 Task: Find connections with filter location Hāpur with filter topic #entrepreneurshipwith filter profile language Spanish with filter current company Cyber Security News with filter school Vidya Prasarak Mandals K G Joshi College of Arts & N G Bedekar College of Commerce Chendani Bunder Road Thane 400 601 with filter industry Construction with filter service category Strategic Planning with filter keywords title Actuary
Action: Mouse moved to (574, 77)
Screenshot: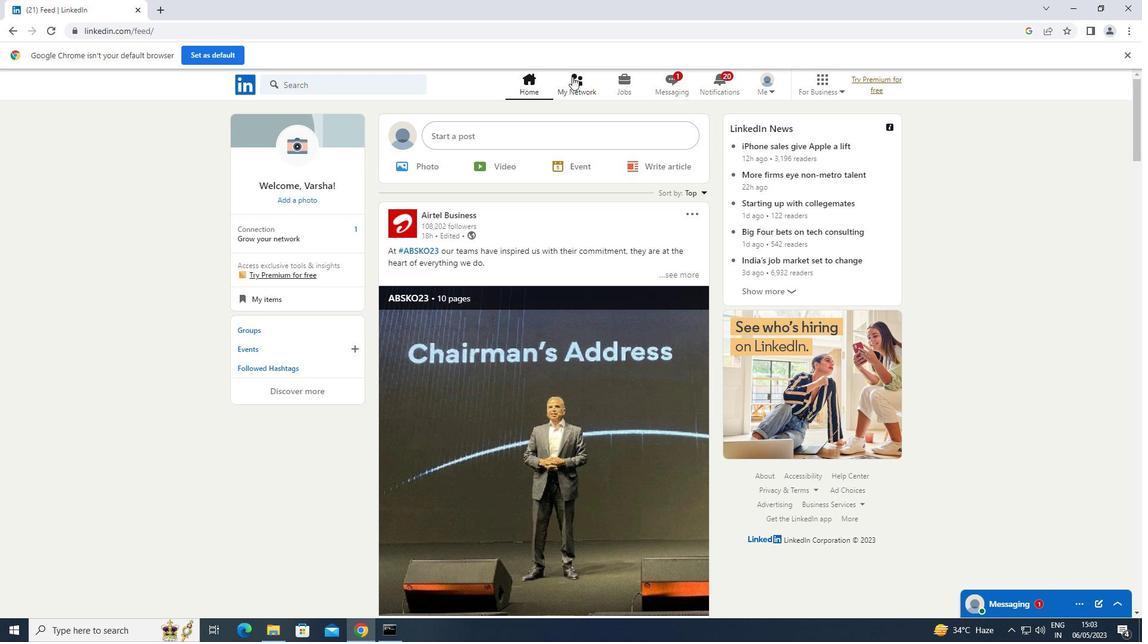 
Action: Mouse pressed left at (574, 77)
Screenshot: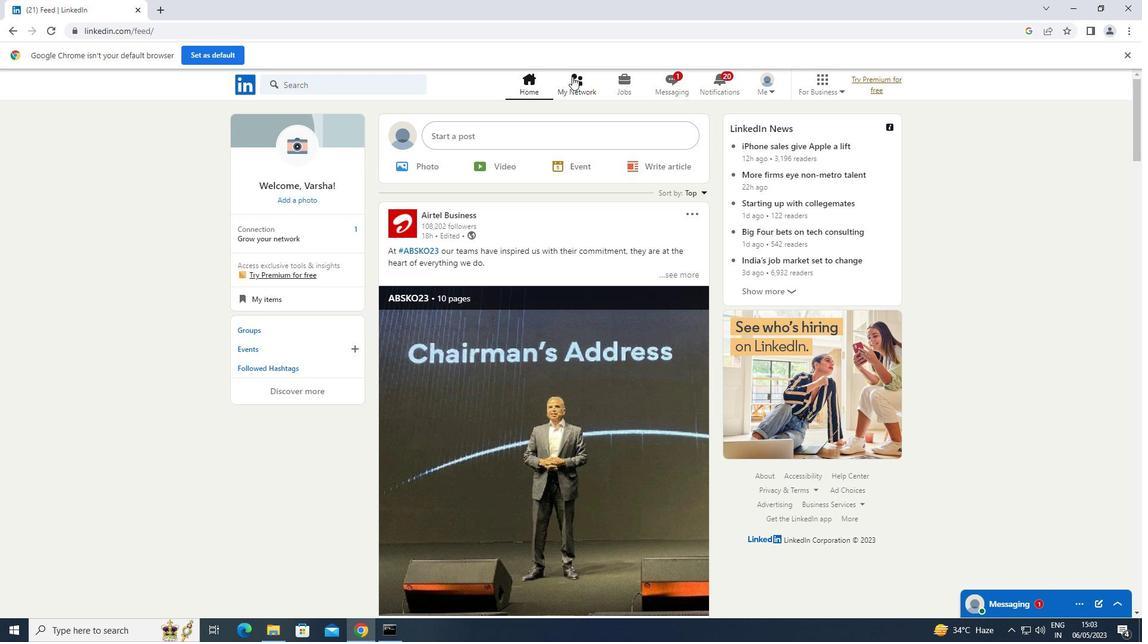 
Action: Mouse moved to (330, 151)
Screenshot: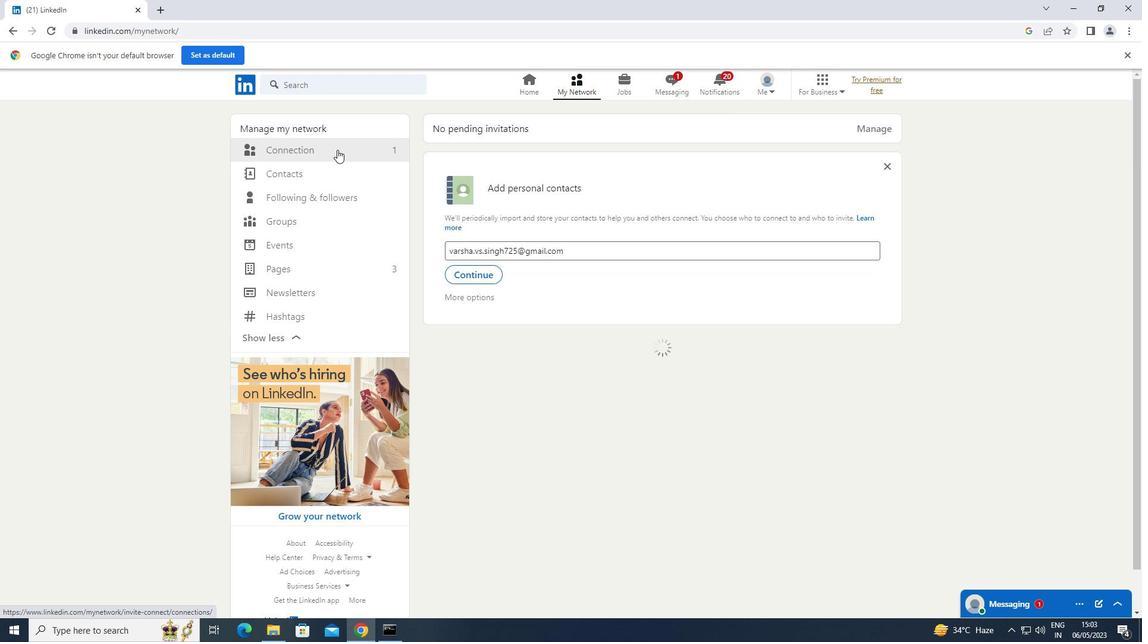 
Action: Mouse pressed left at (330, 151)
Screenshot: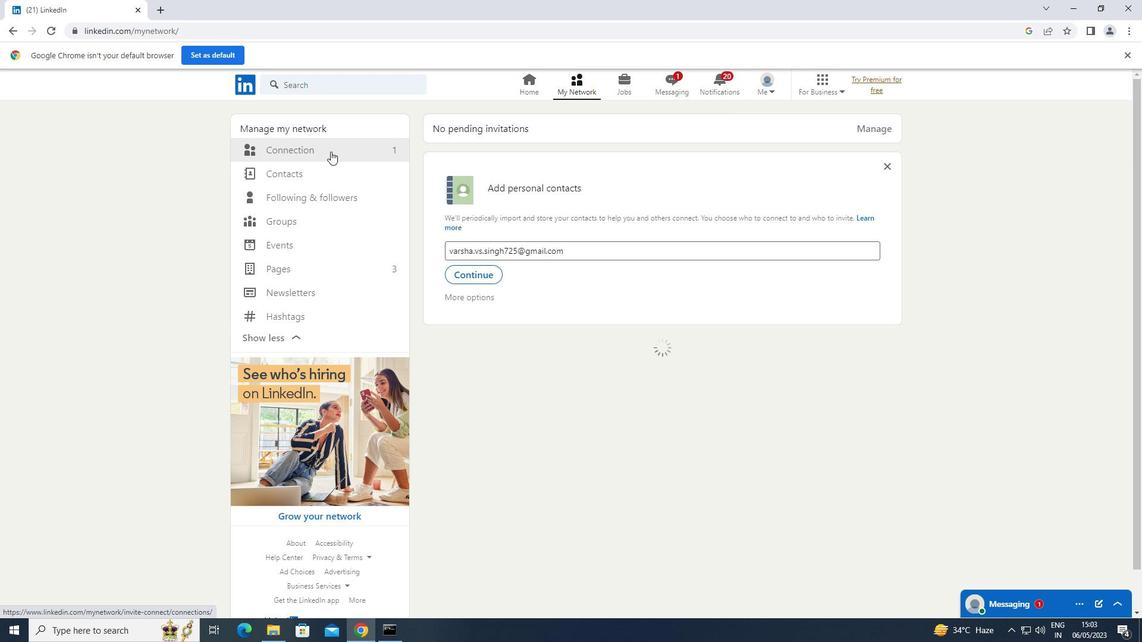 
Action: Mouse moved to (669, 145)
Screenshot: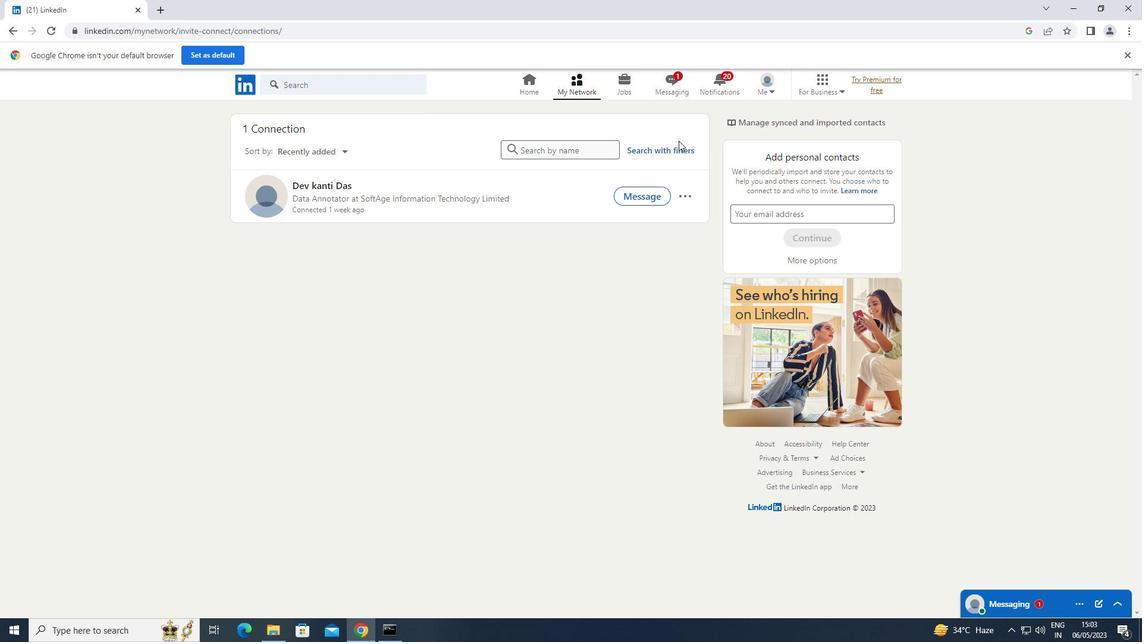 
Action: Mouse pressed left at (669, 145)
Screenshot: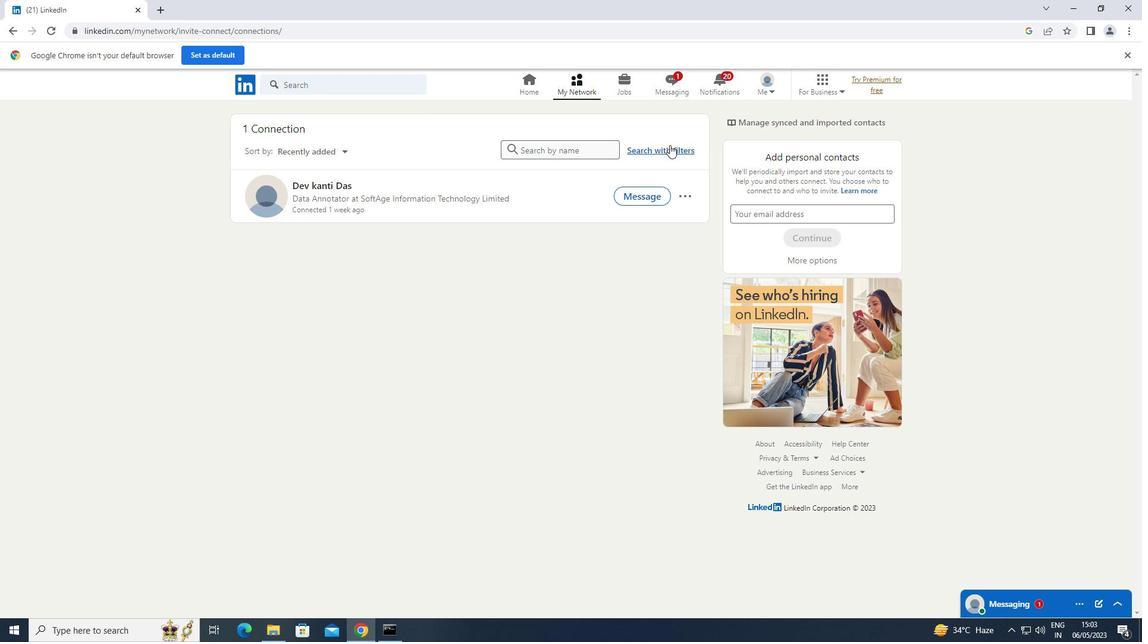 
Action: Mouse moved to (618, 113)
Screenshot: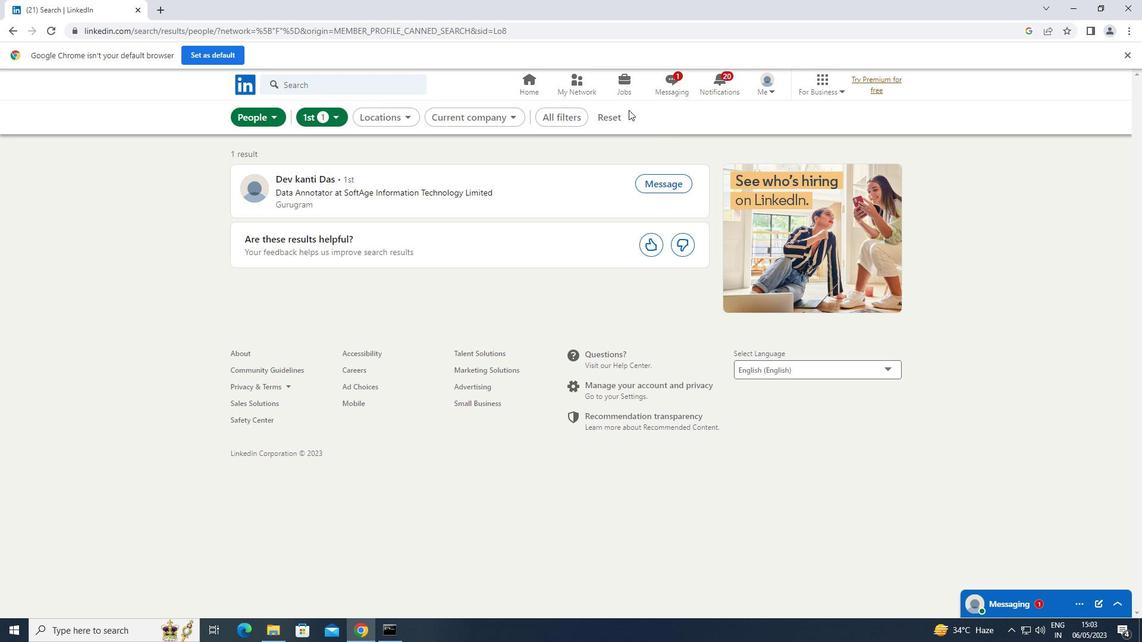 
Action: Mouse pressed left at (618, 113)
Screenshot: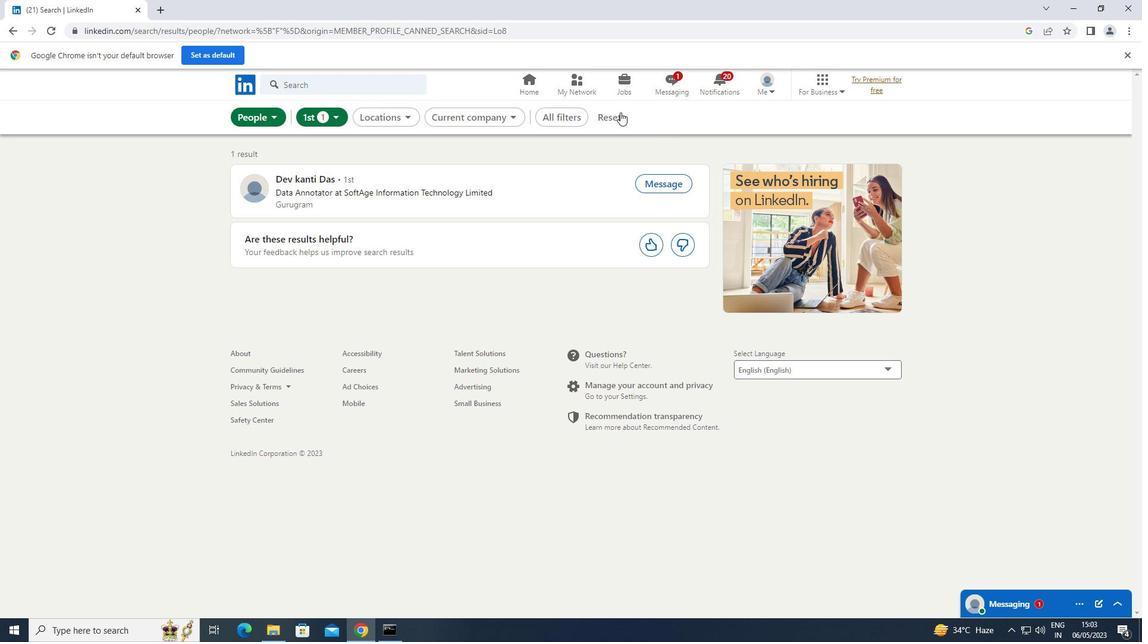 
Action: Mouse moved to (596, 112)
Screenshot: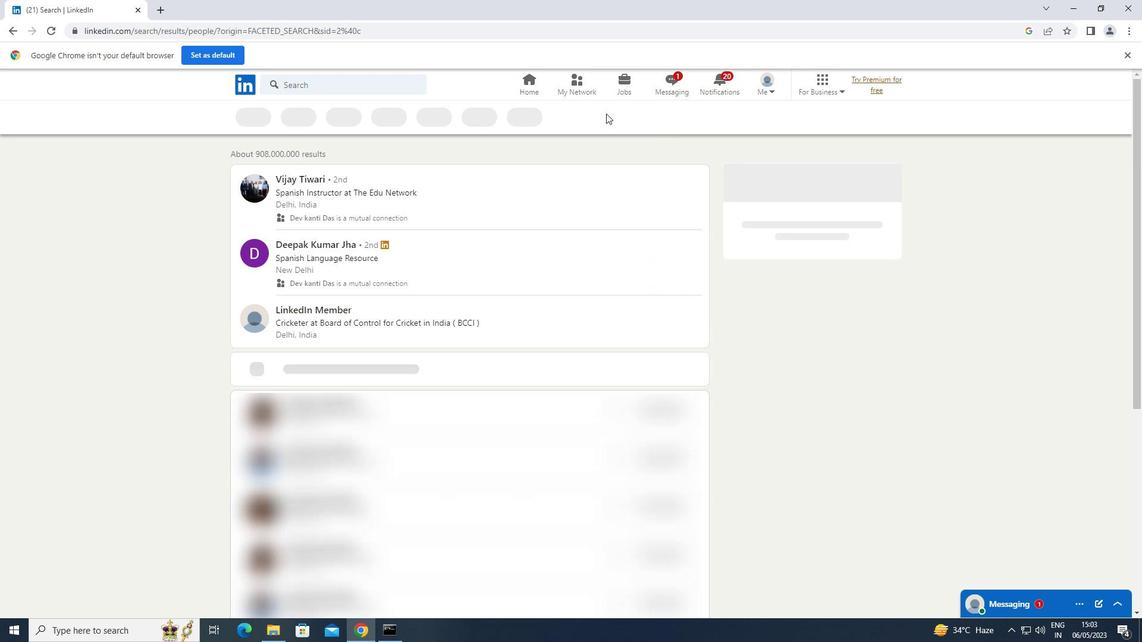 
Action: Mouse pressed left at (596, 112)
Screenshot: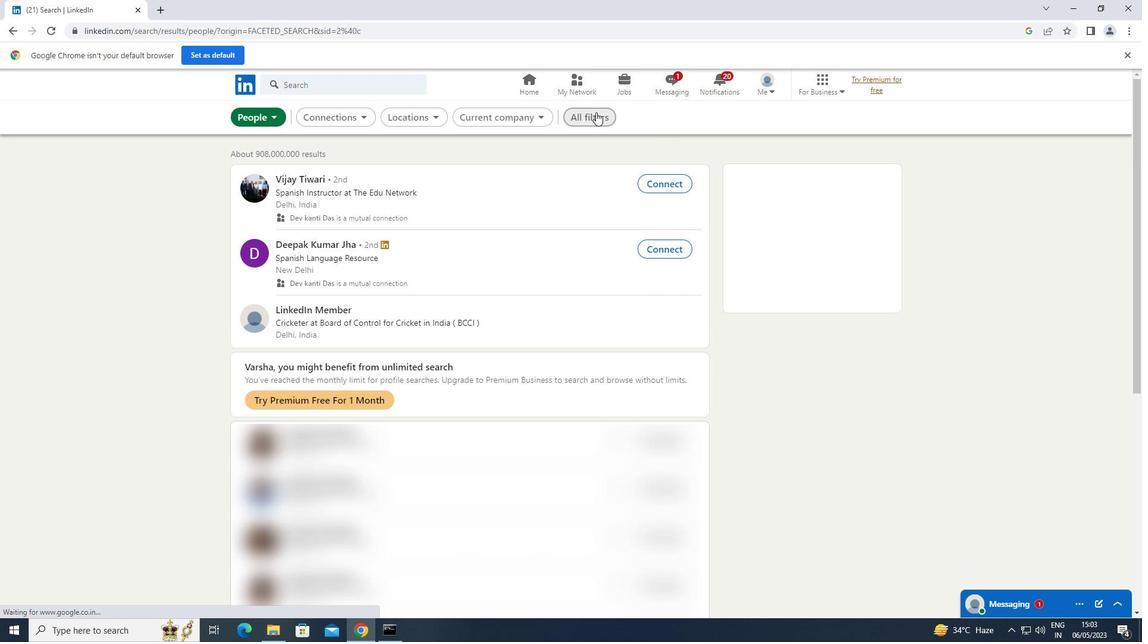 
Action: Mouse moved to (899, 244)
Screenshot: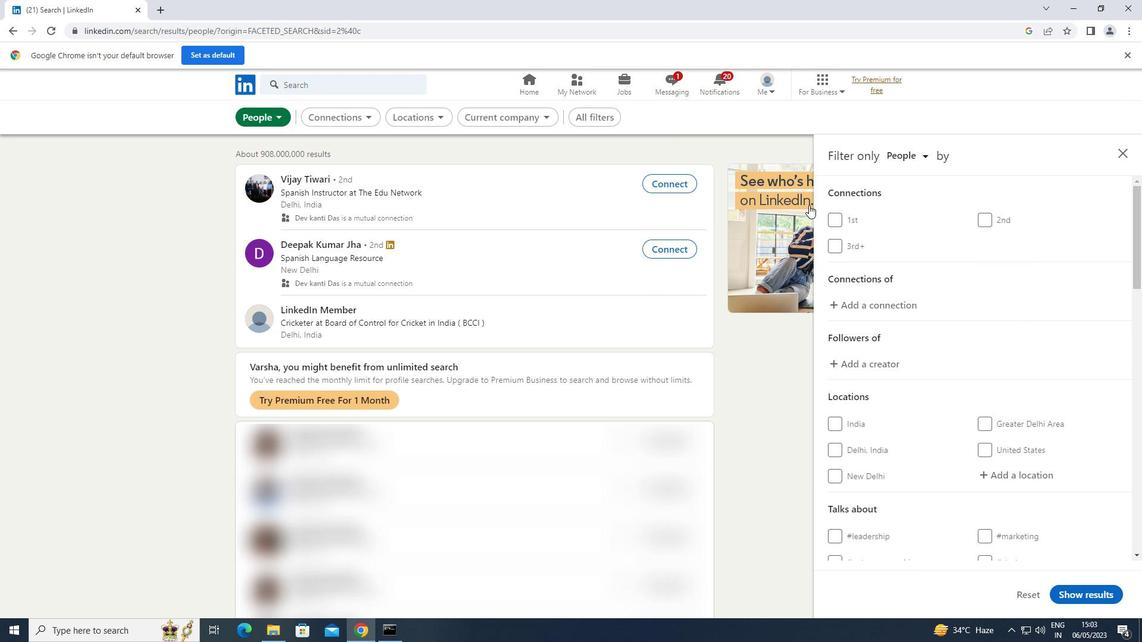 
Action: Mouse scrolled (899, 243) with delta (0, 0)
Screenshot: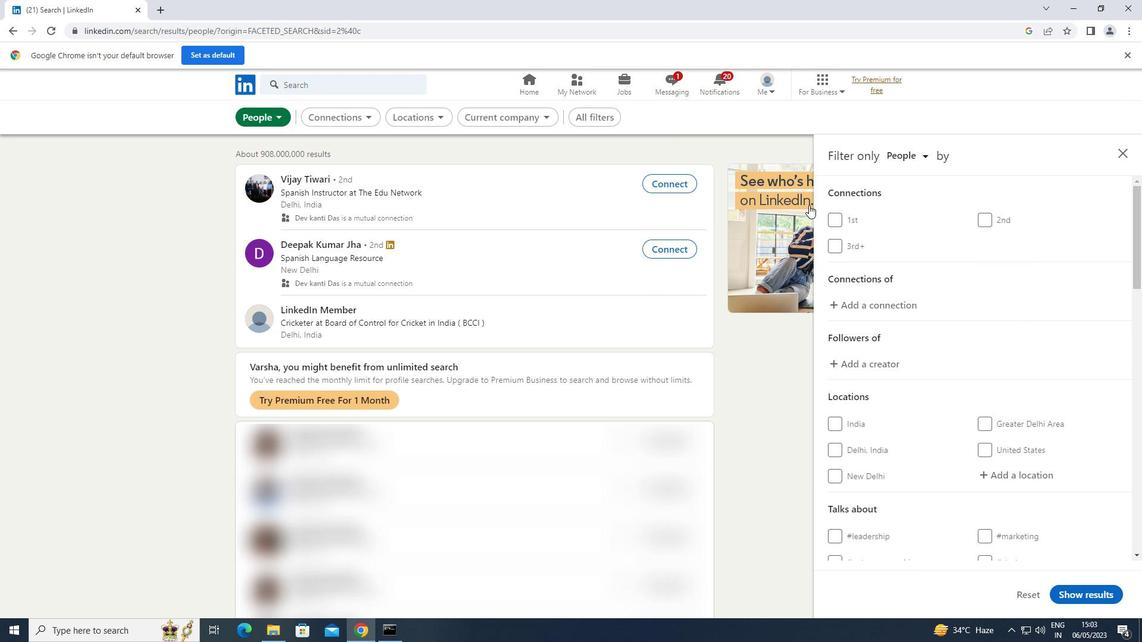 
Action: Mouse moved to (900, 245)
Screenshot: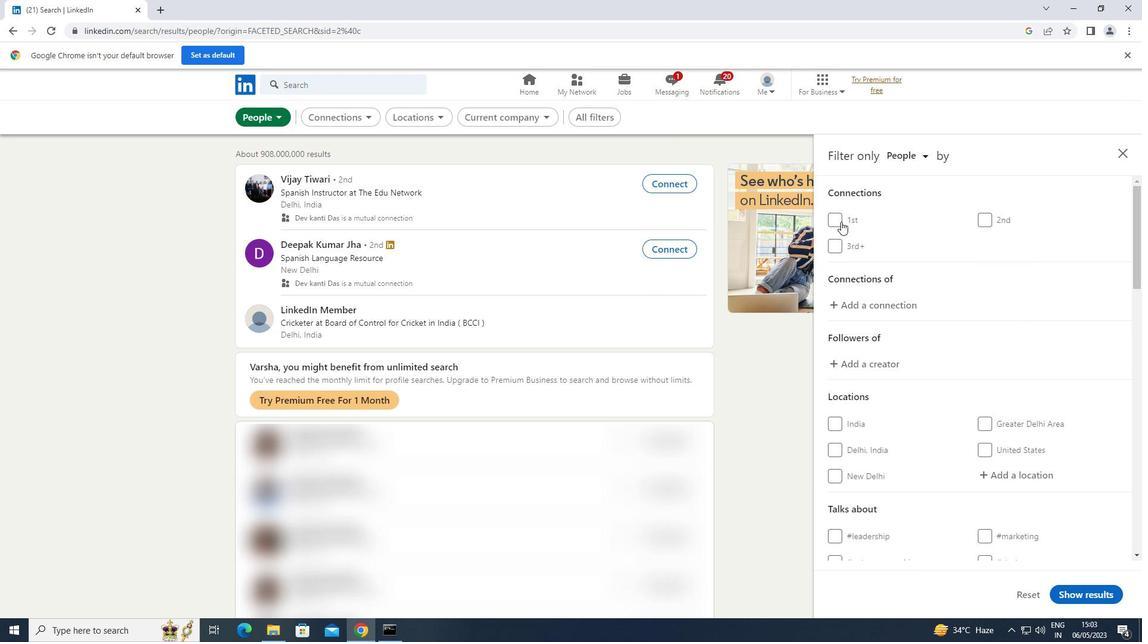 
Action: Mouse scrolled (900, 244) with delta (0, 0)
Screenshot: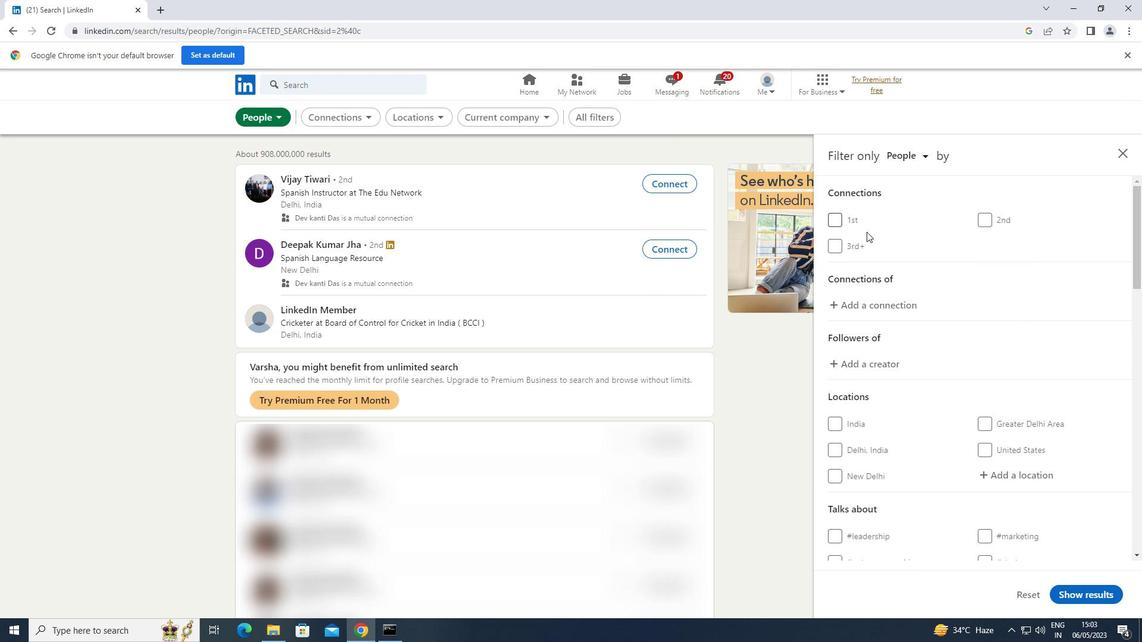 
Action: Mouse moved to (901, 245)
Screenshot: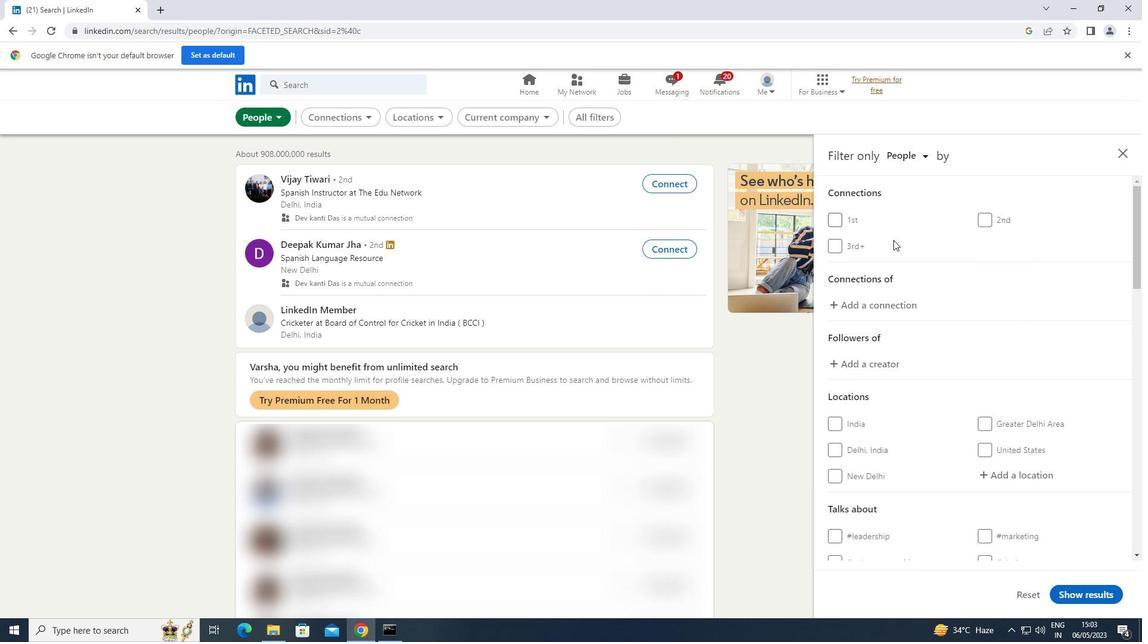 
Action: Mouse scrolled (901, 245) with delta (0, 0)
Screenshot: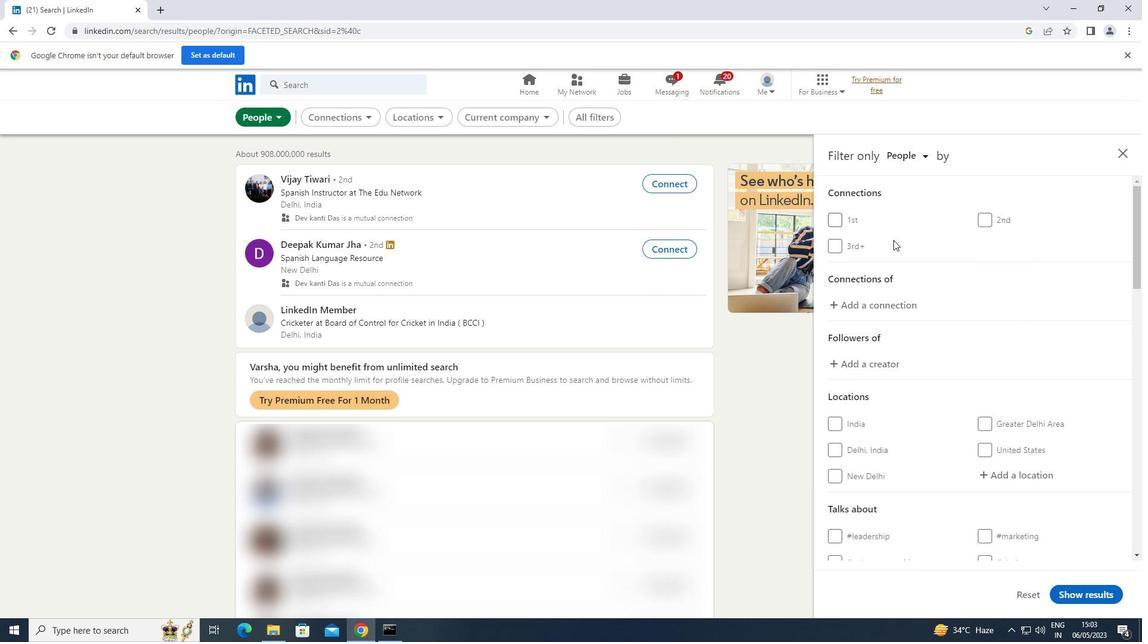 
Action: Mouse moved to (1029, 293)
Screenshot: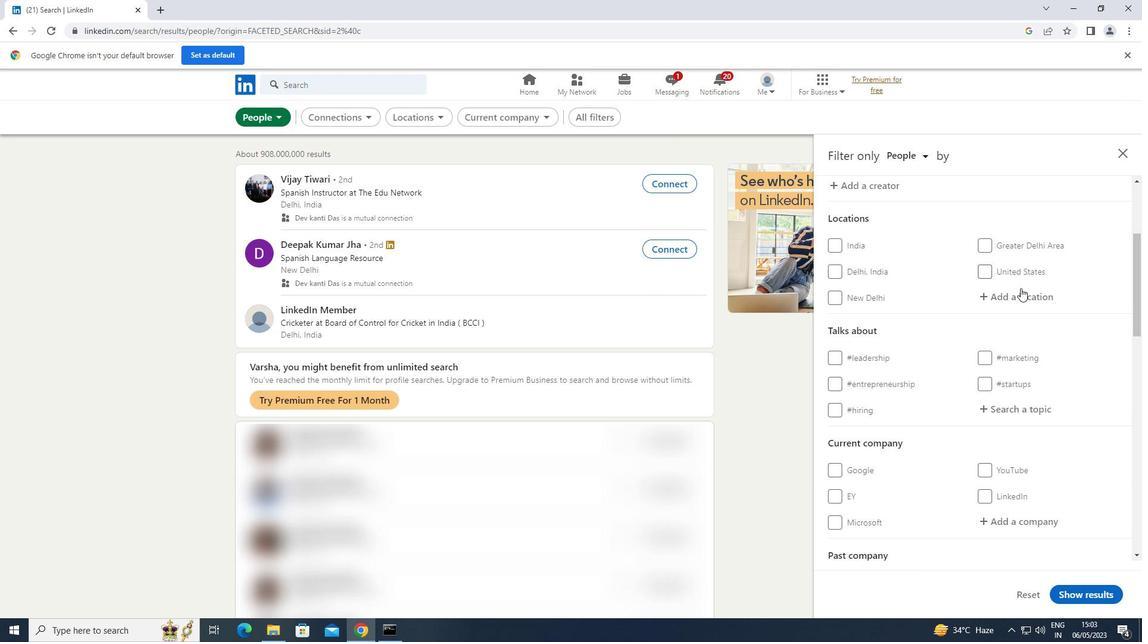 
Action: Mouse pressed left at (1029, 293)
Screenshot: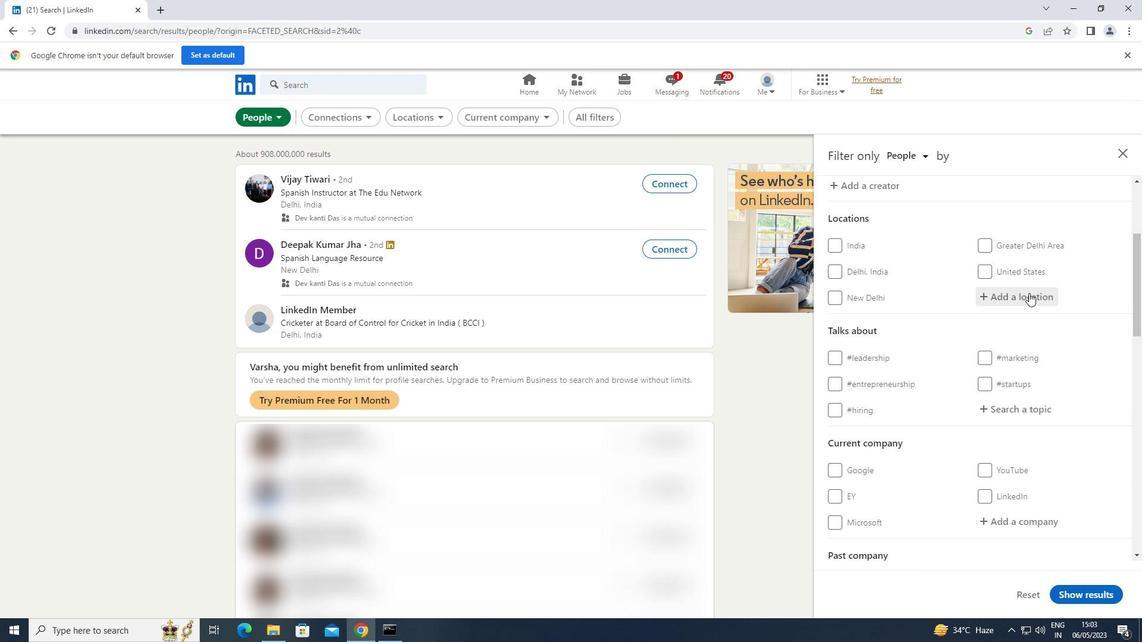 
Action: Mouse moved to (1029, 293)
Screenshot: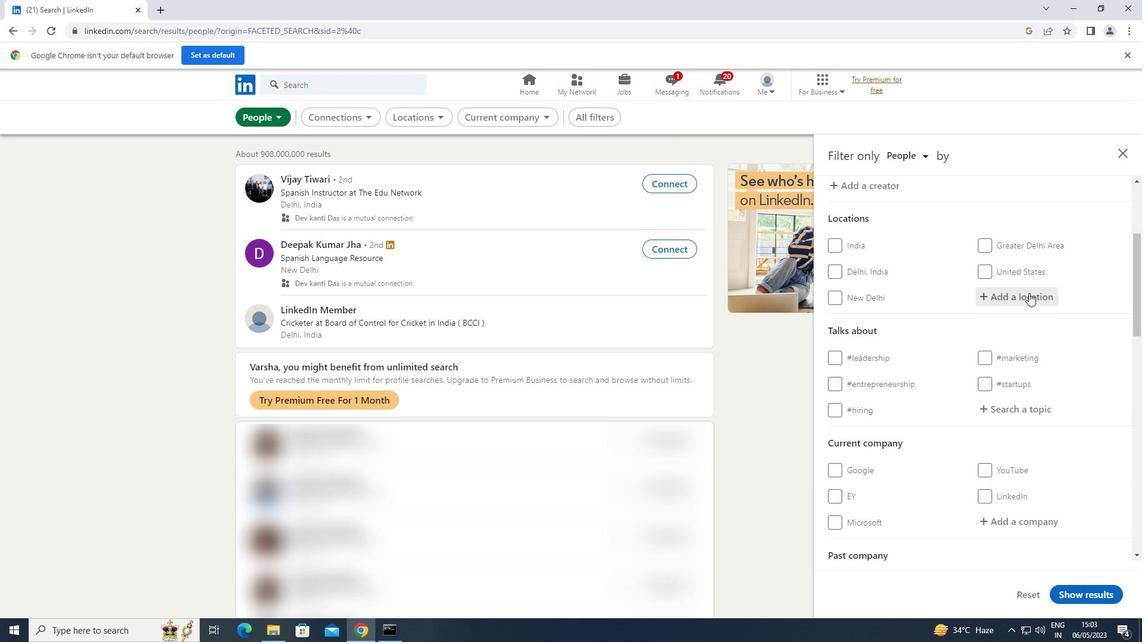 
Action: Key pressed <Key.shift>HAPUR
Screenshot: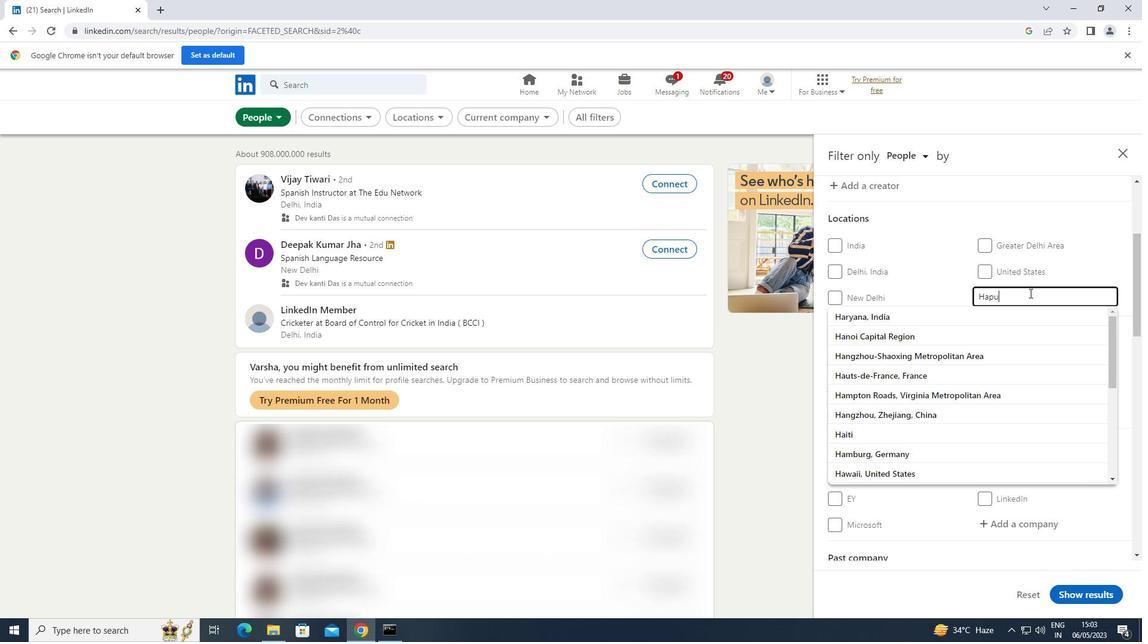 
Action: Mouse moved to (1026, 410)
Screenshot: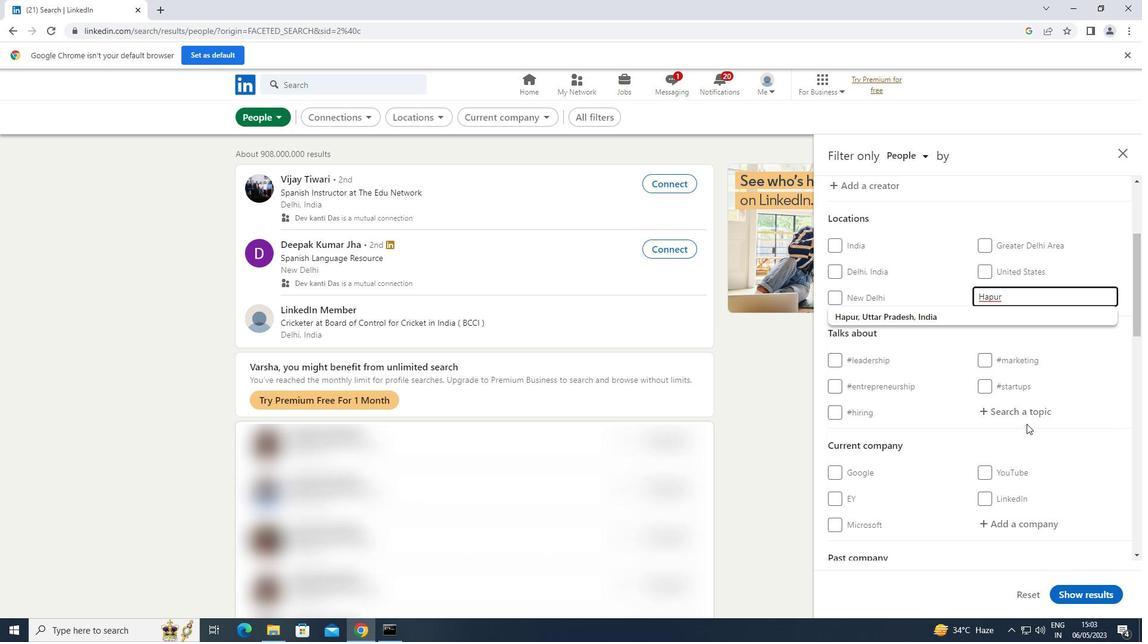 
Action: Mouse pressed left at (1026, 410)
Screenshot: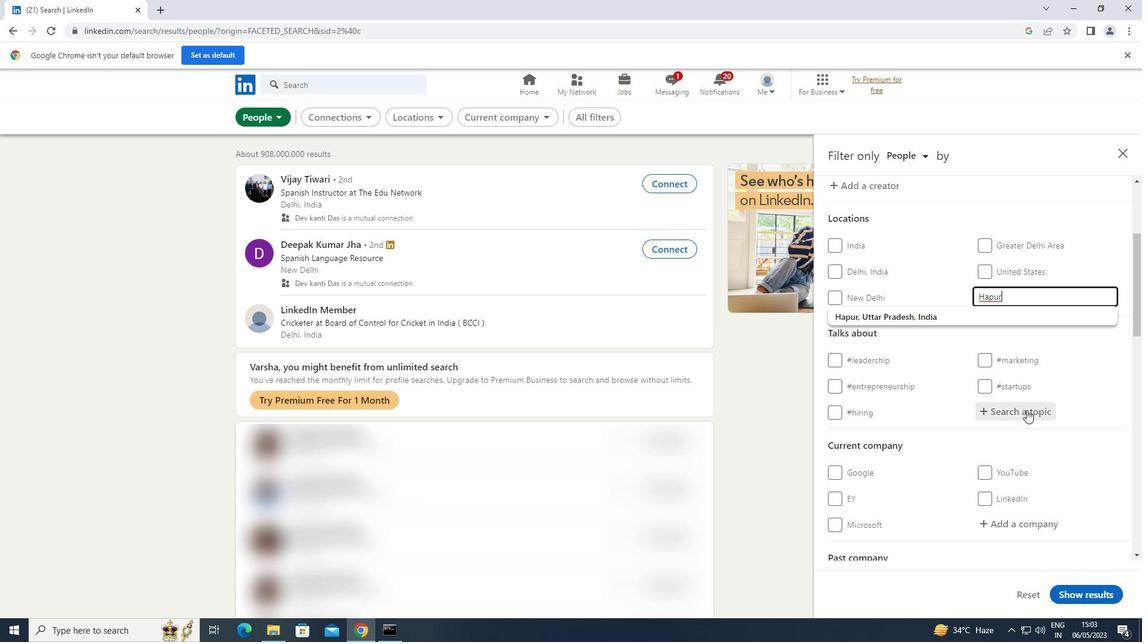 
Action: Key pressed ENTREPRENEURSH
Screenshot: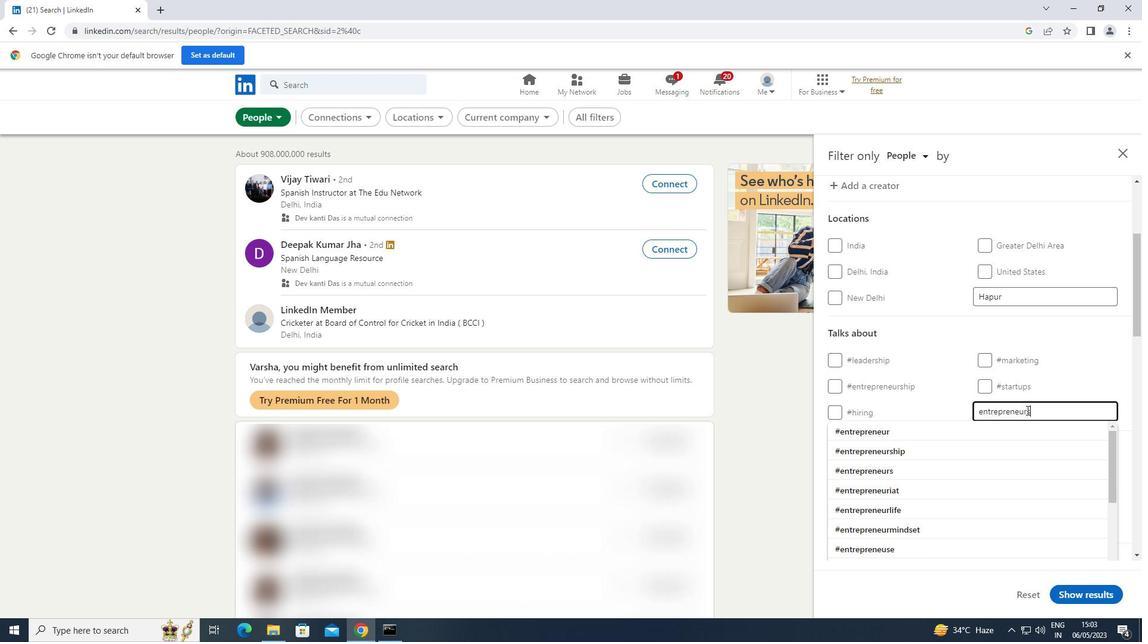 
Action: Mouse moved to (924, 427)
Screenshot: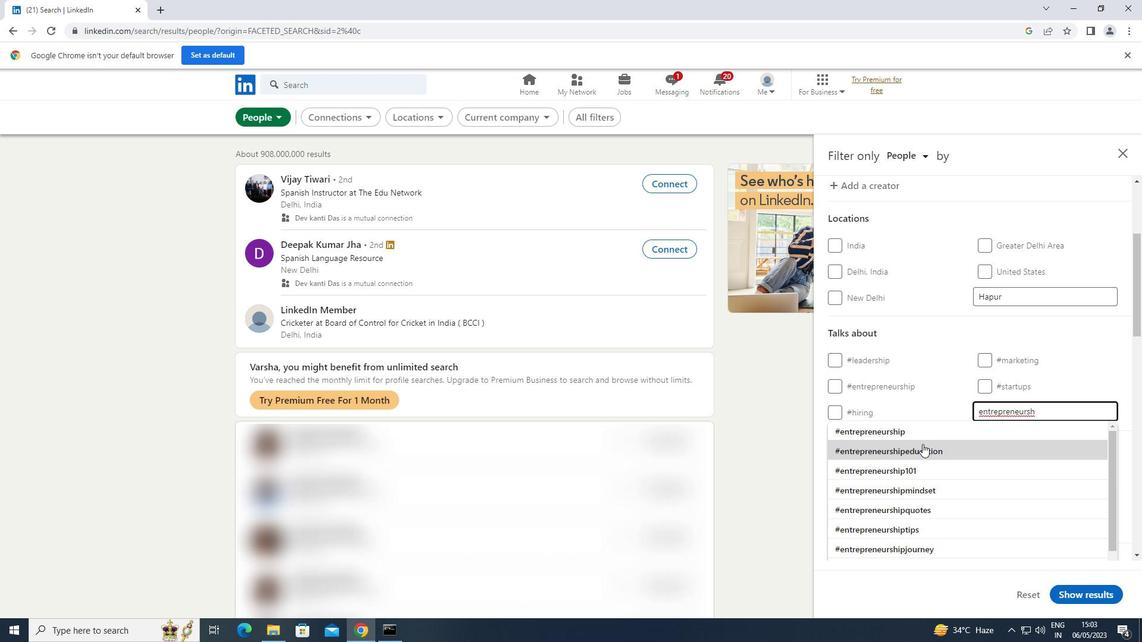 
Action: Mouse pressed left at (924, 427)
Screenshot: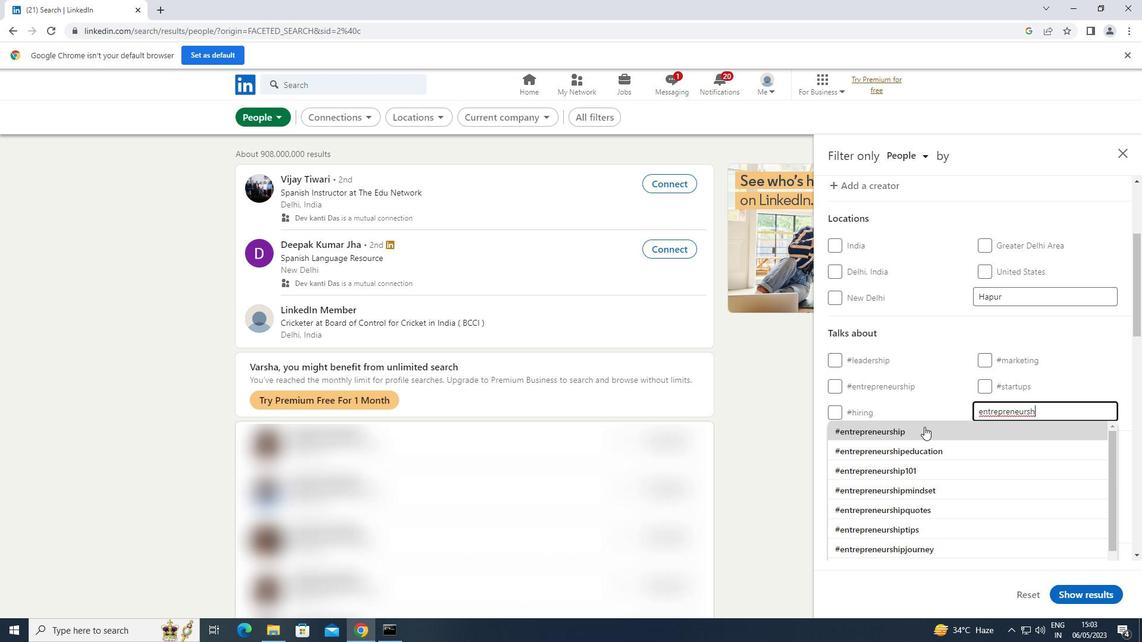 
Action: Mouse moved to (924, 426)
Screenshot: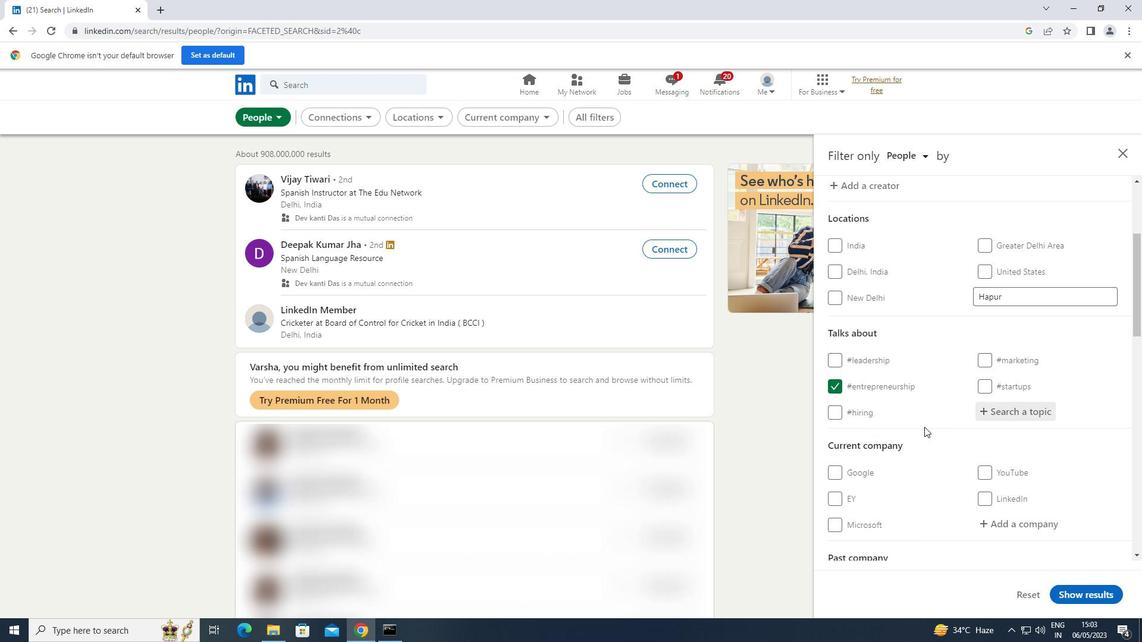 
Action: Mouse scrolled (924, 425) with delta (0, 0)
Screenshot: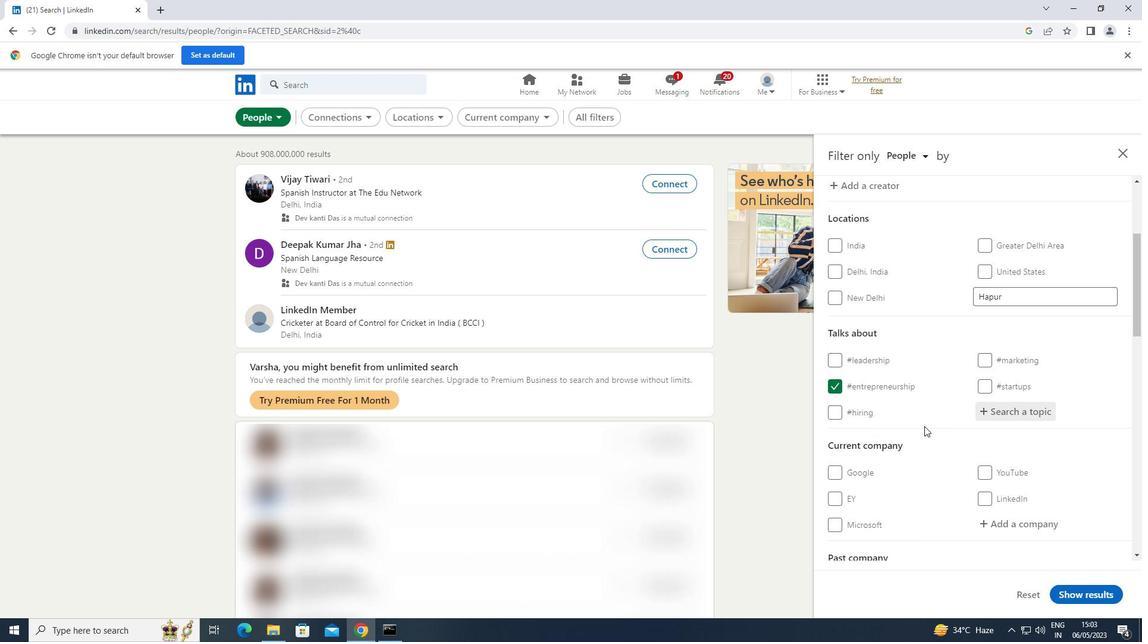 
Action: Mouse scrolled (924, 425) with delta (0, 0)
Screenshot: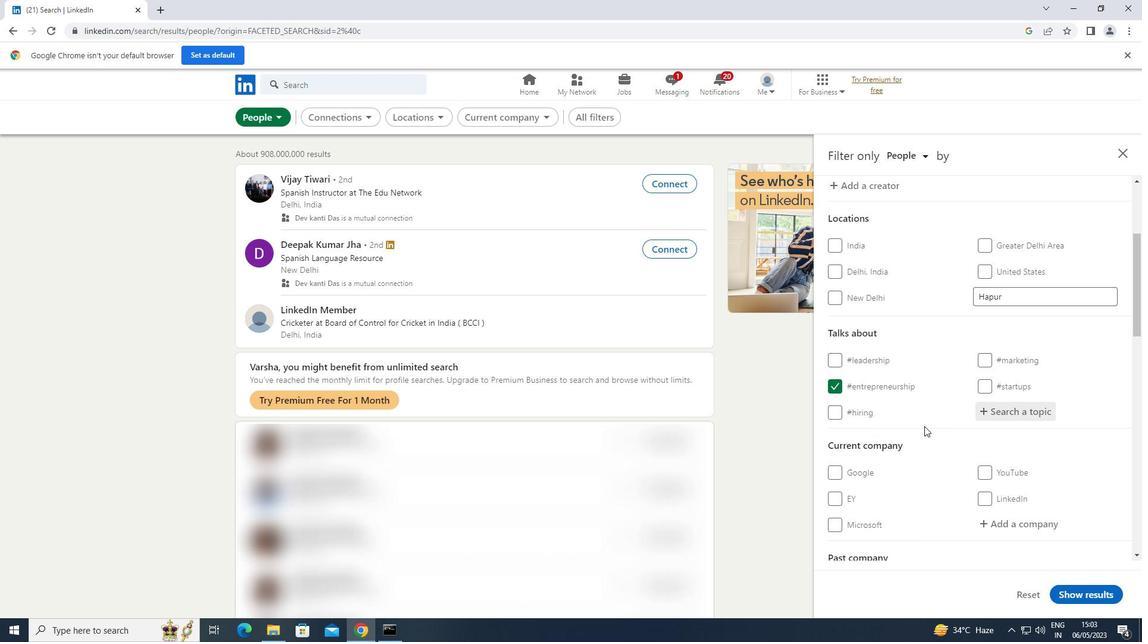 
Action: Mouse scrolled (924, 425) with delta (0, 0)
Screenshot: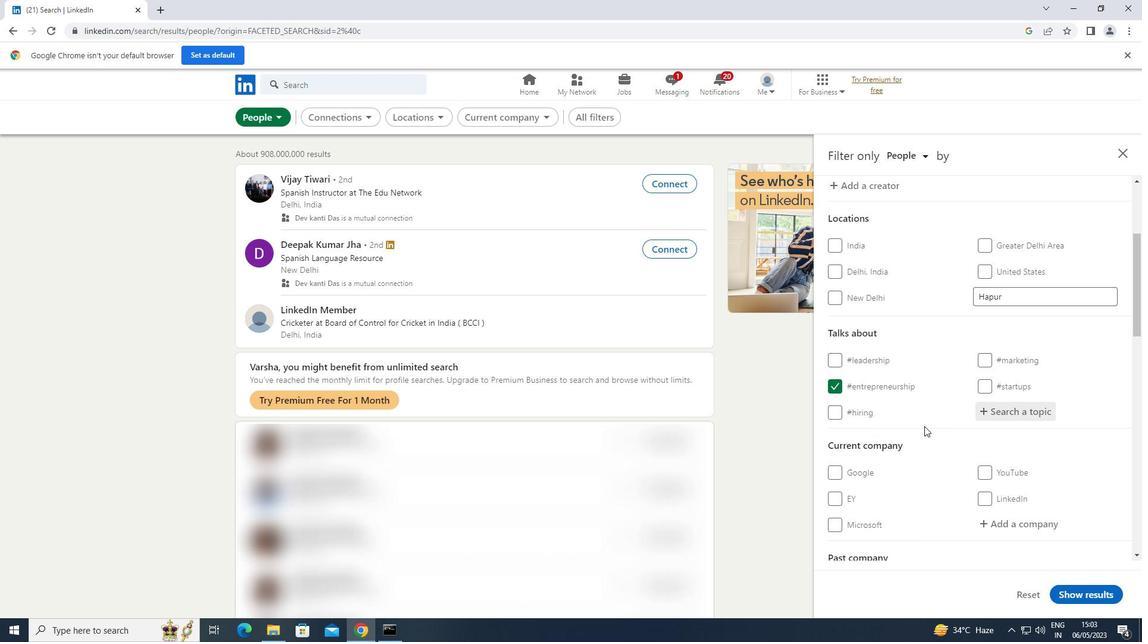
Action: Mouse scrolled (924, 425) with delta (0, 0)
Screenshot: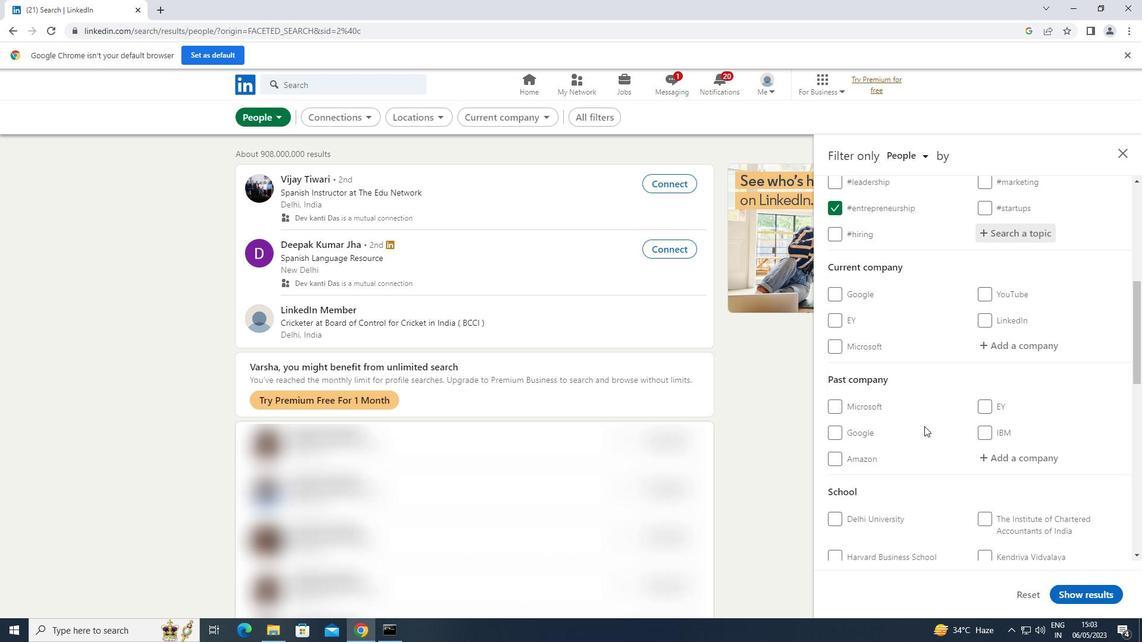 
Action: Mouse scrolled (924, 425) with delta (0, 0)
Screenshot: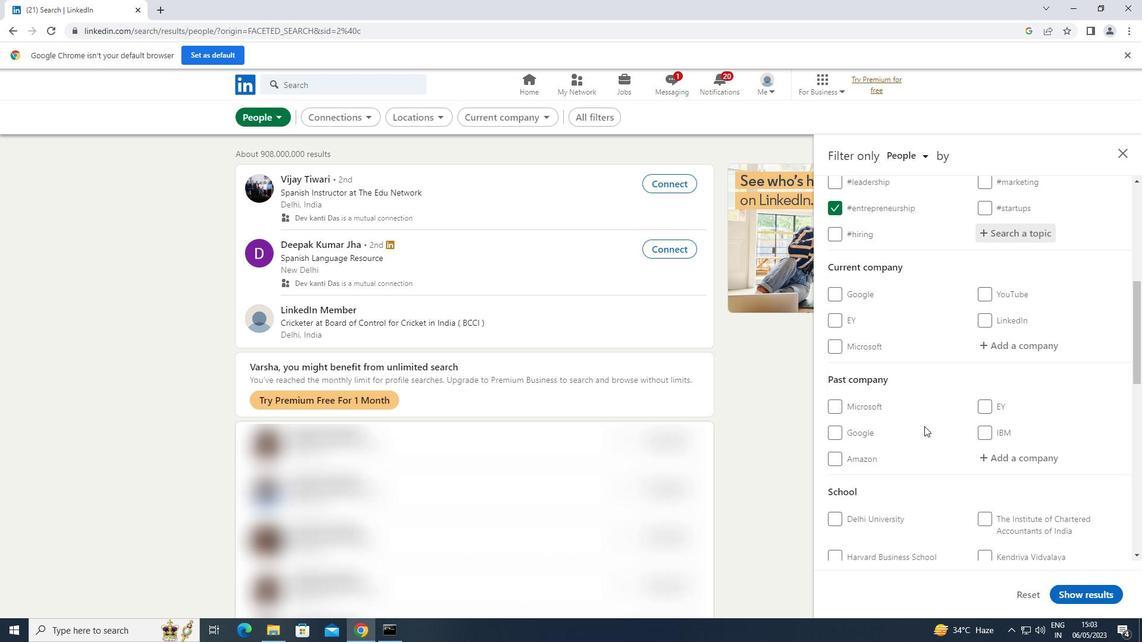 
Action: Mouse scrolled (924, 425) with delta (0, 0)
Screenshot: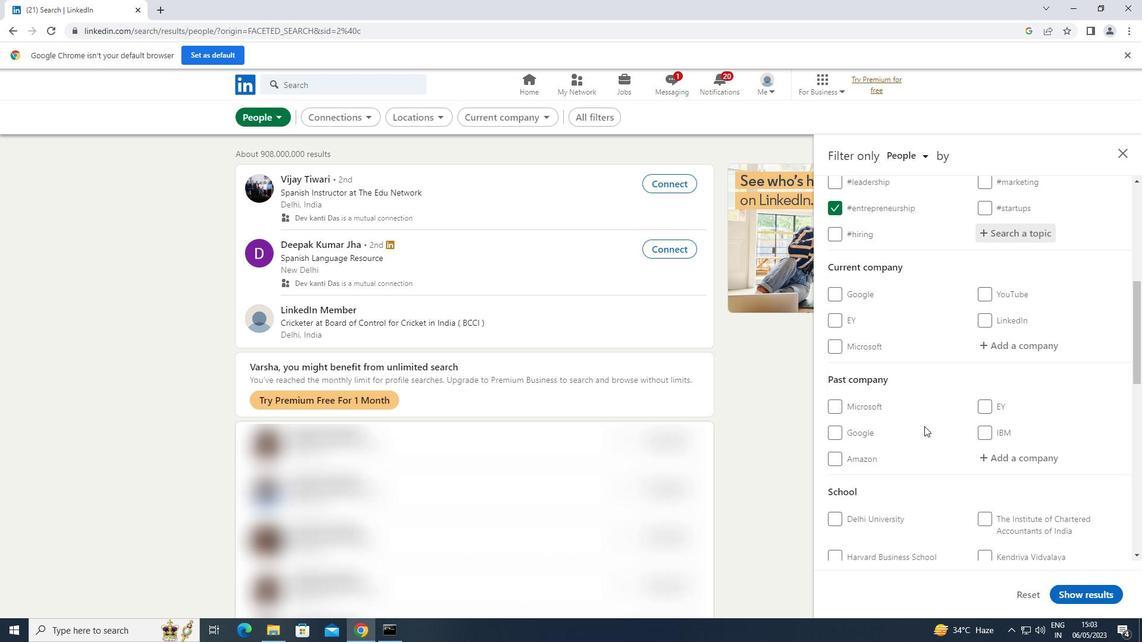 
Action: Mouse scrolled (924, 425) with delta (0, 0)
Screenshot: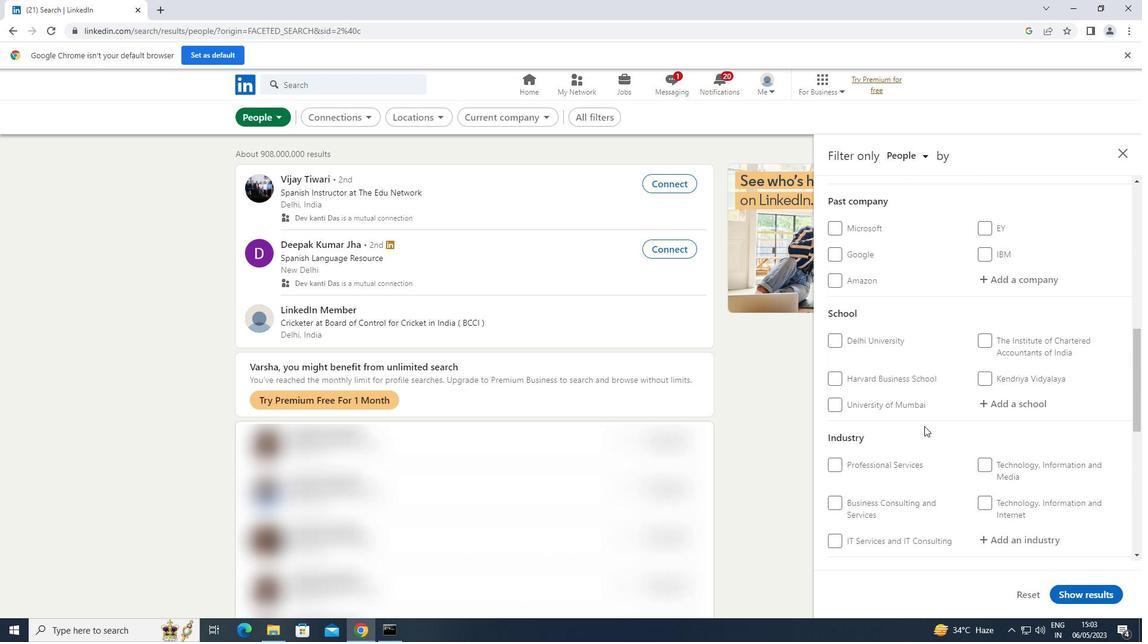 
Action: Mouse scrolled (924, 425) with delta (0, 0)
Screenshot: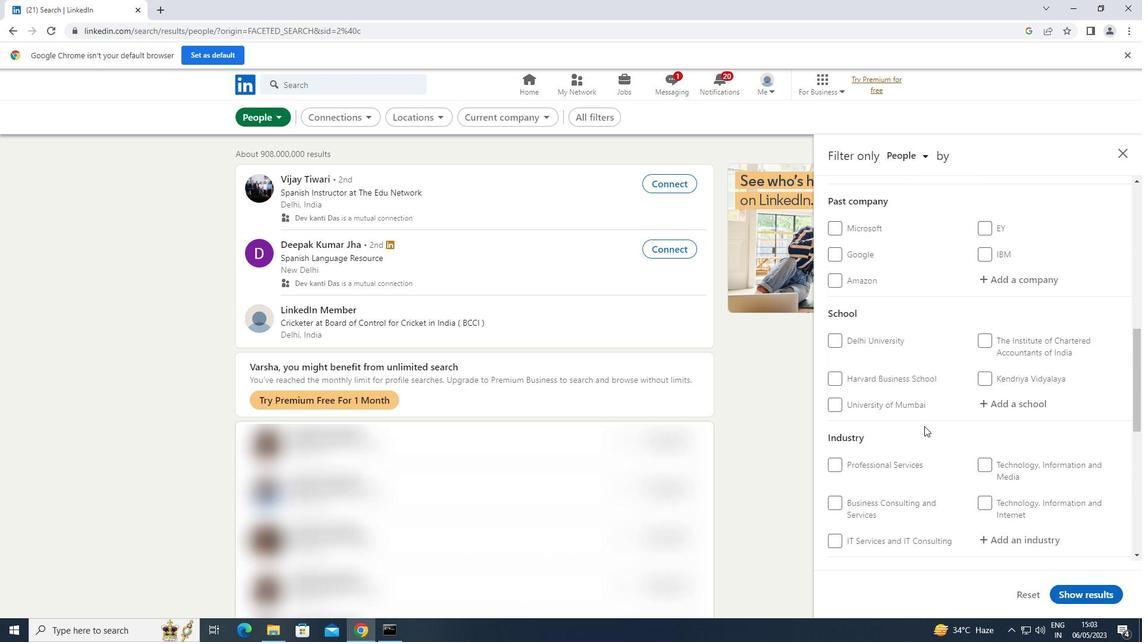
Action: Mouse scrolled (924, 425) with delta (0, 0)
Screenshot: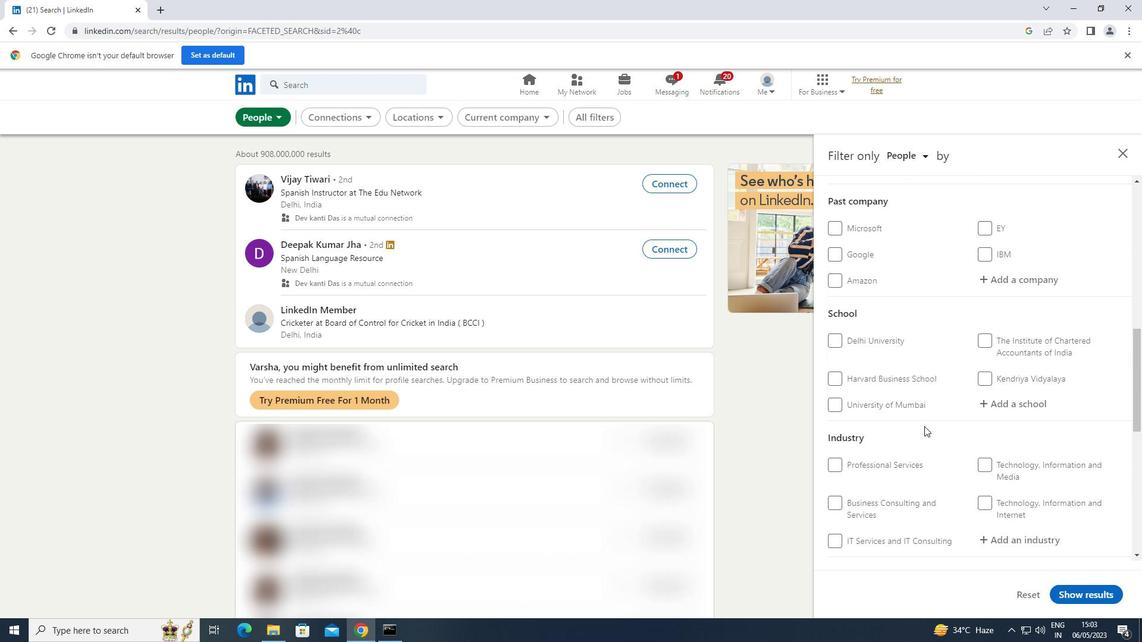 
Action: Mouse scrolled (924, 425) with delta (0, 0)
Screenshot: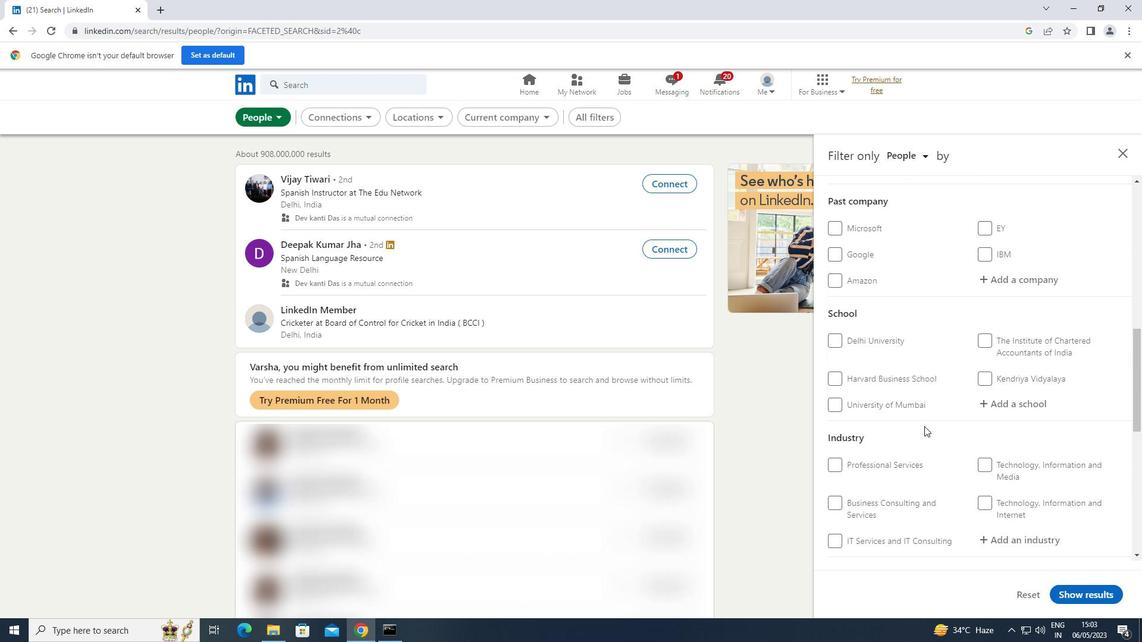 
Action: Mouse scrolled (924, 425) with delta (0, 0)
Screenshot: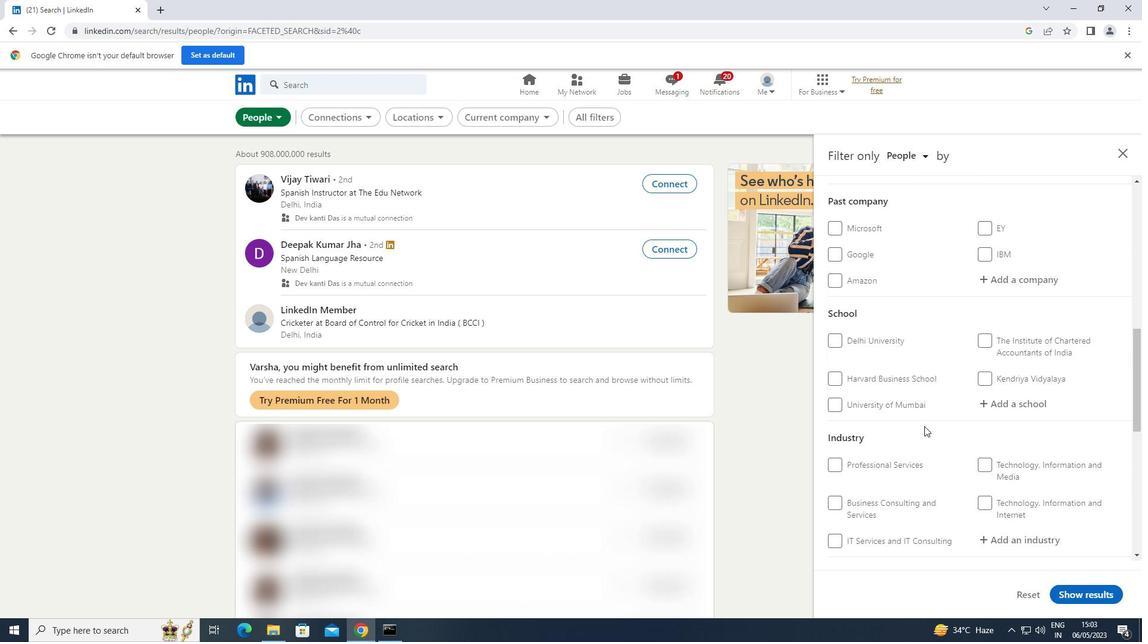
Action: Mouse moved to (922, 427)
Screenshot: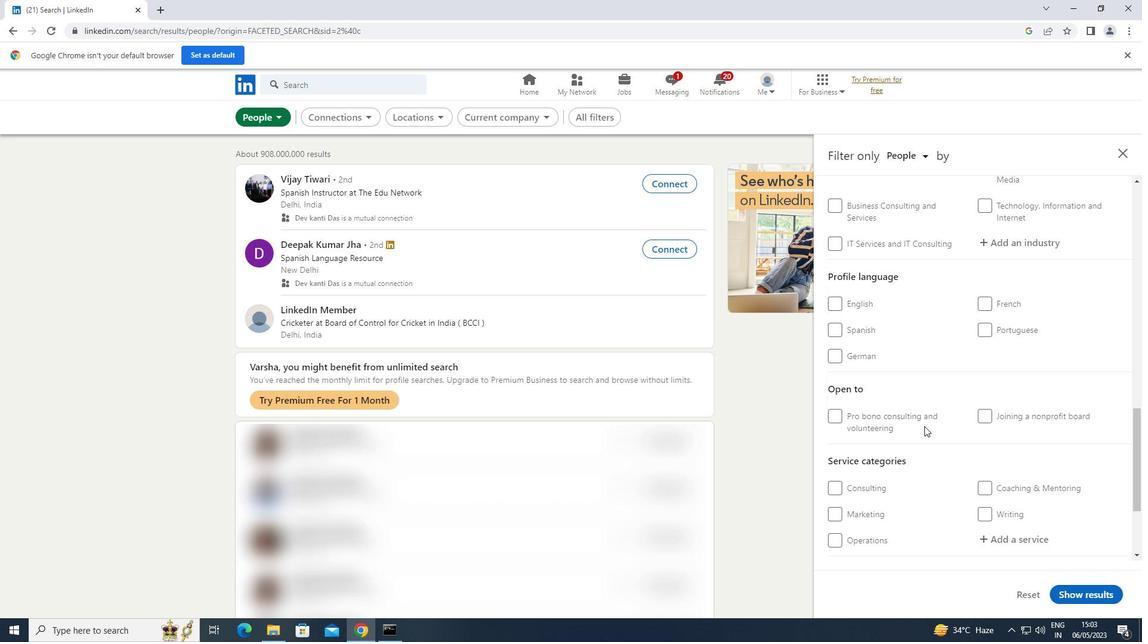 
Action: Mouse scrolled (922, 426) with delta (0, 0)
Screenshot: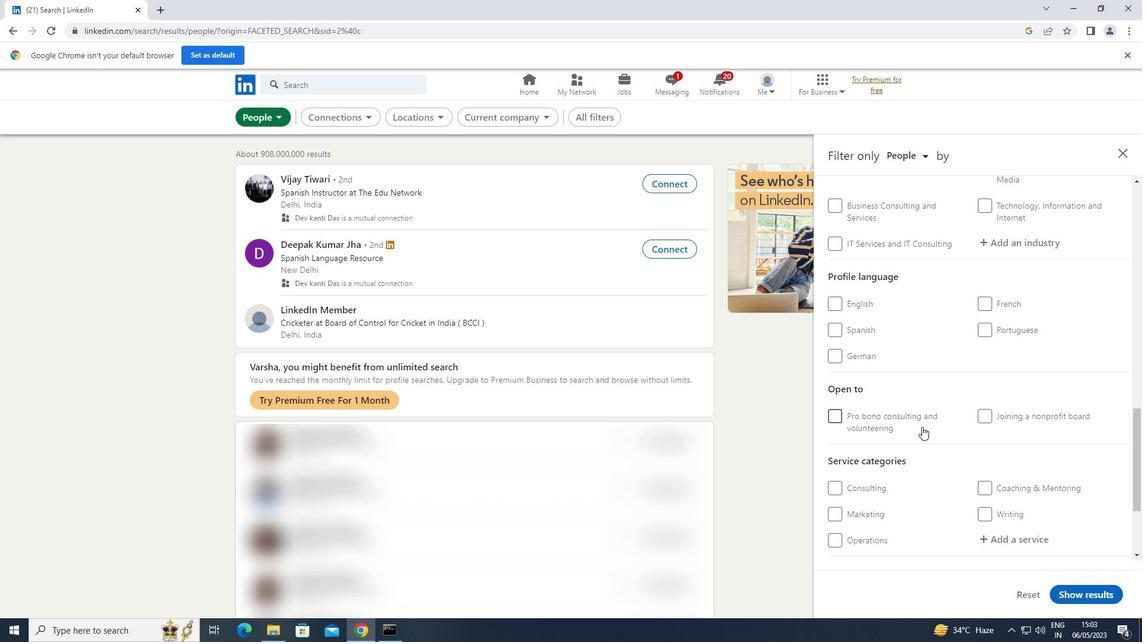
Action: Mouse scrolled (922, 426) with delta (0, 0)
Screenshot: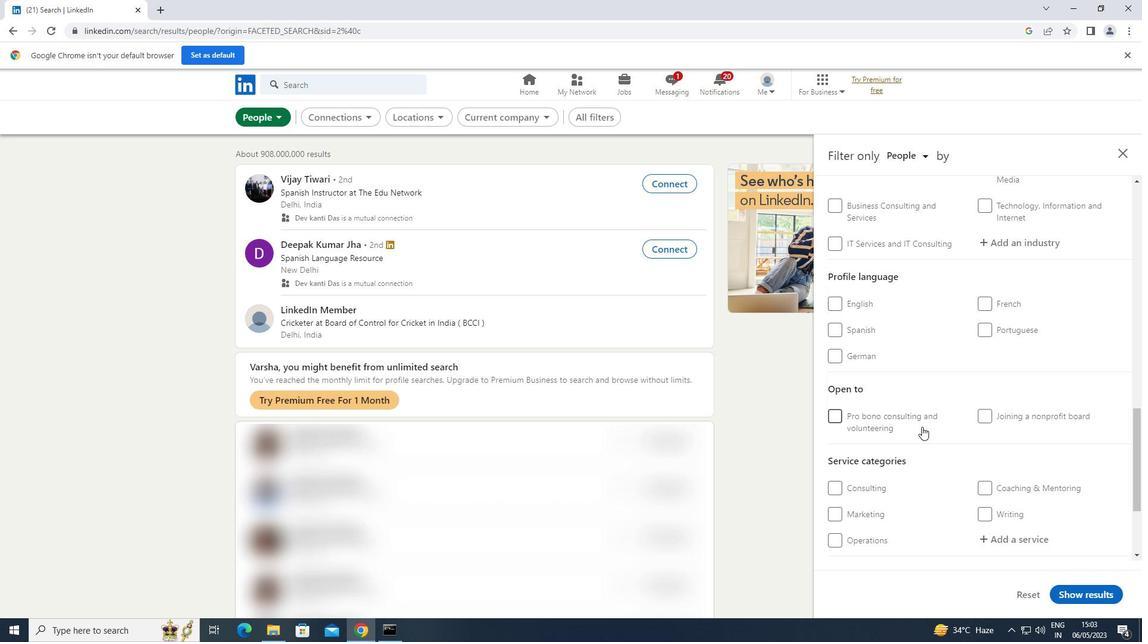 
Action: Mouse moved to (923, 423)
Screenshot: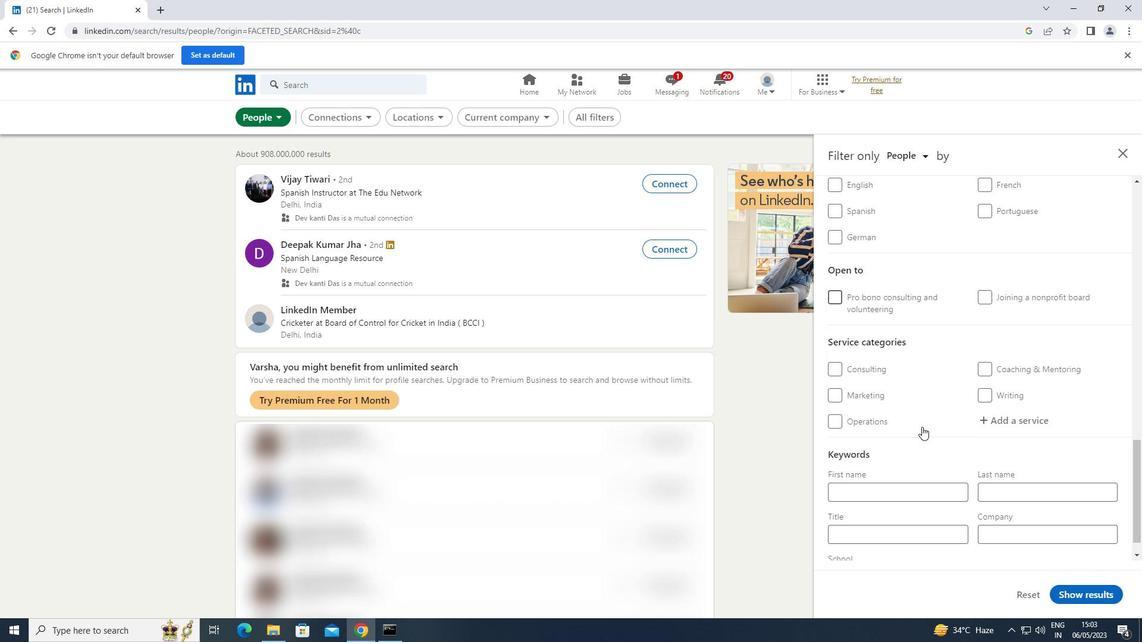 
Action: Mouse scrolled (923, 424) with delta (0, 0)
Screenshot: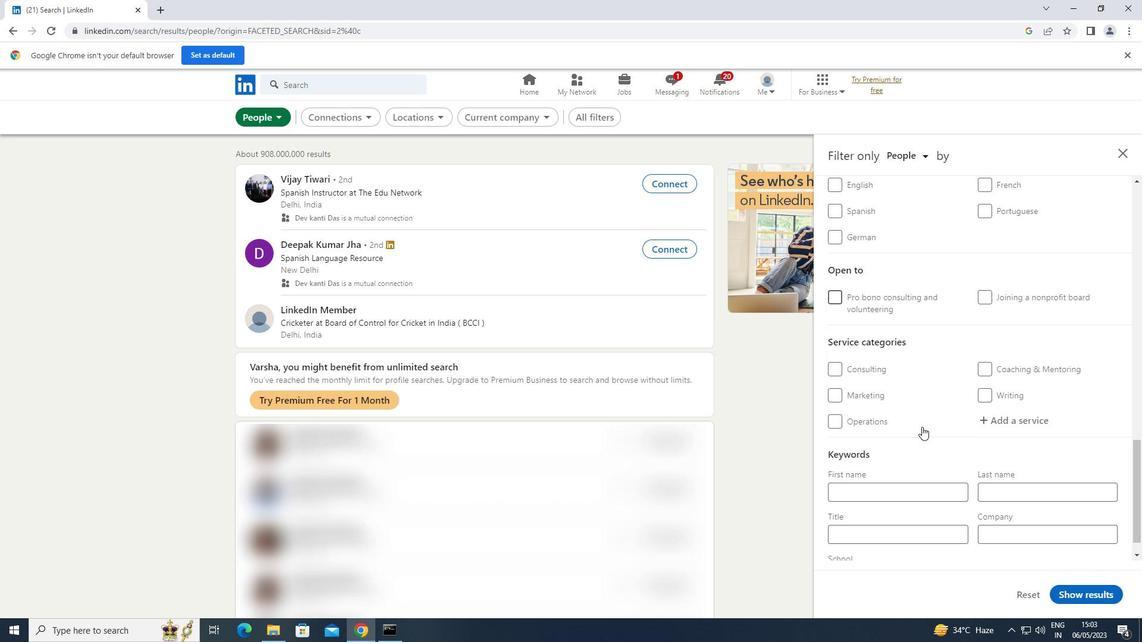 
Action: Mouse scrolled (923, 424) with delta (0, 0)
Screenshot: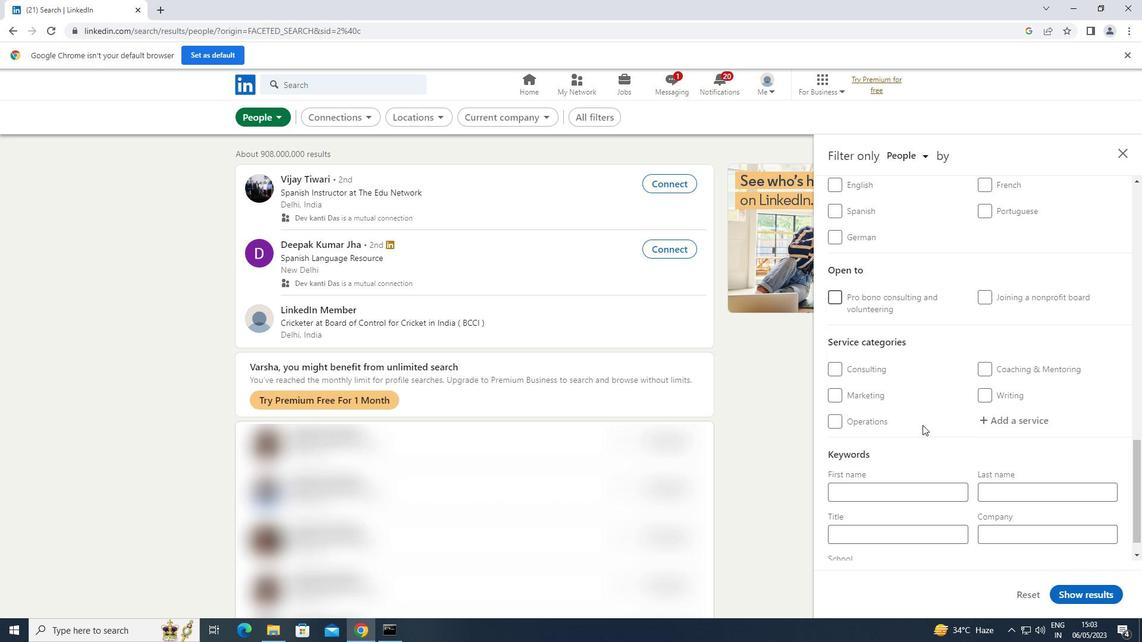 
Action: Mouse moved to (832, 328)
Screenshot: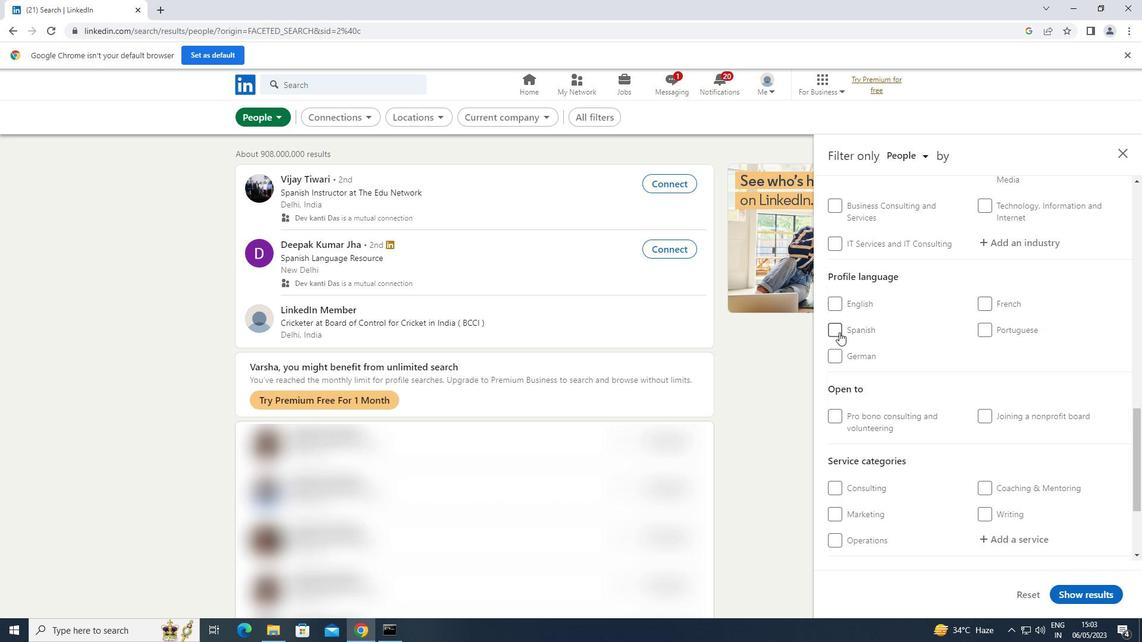 
Action: Mouse pressed left at (832, 328)
Screenshot: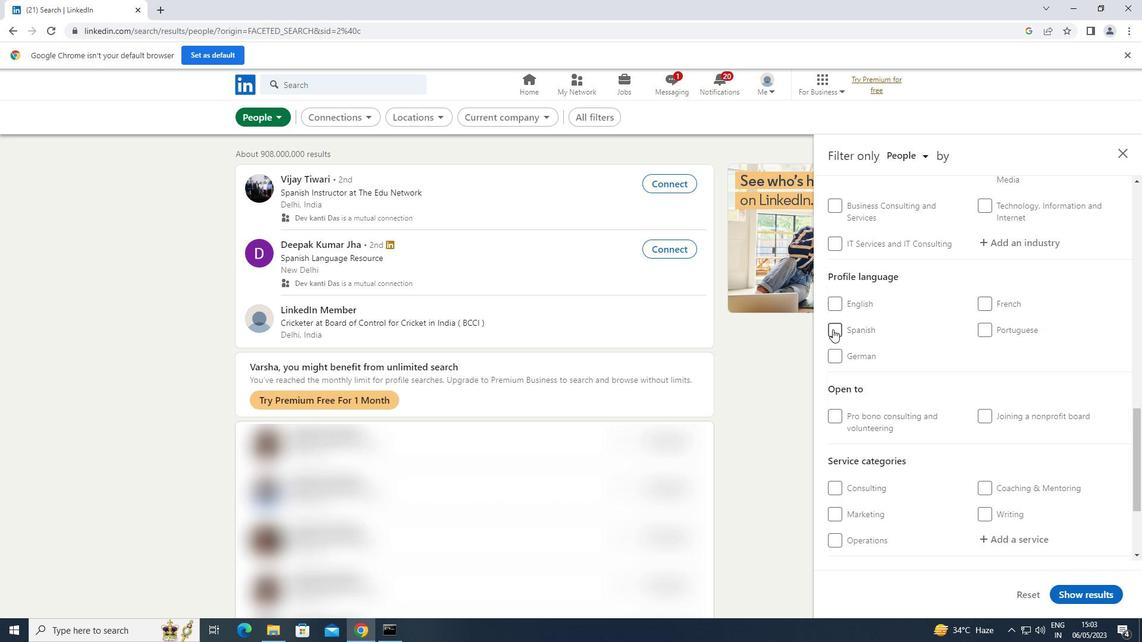 
Action: Mouse moved to (927, 361)
Screenshot: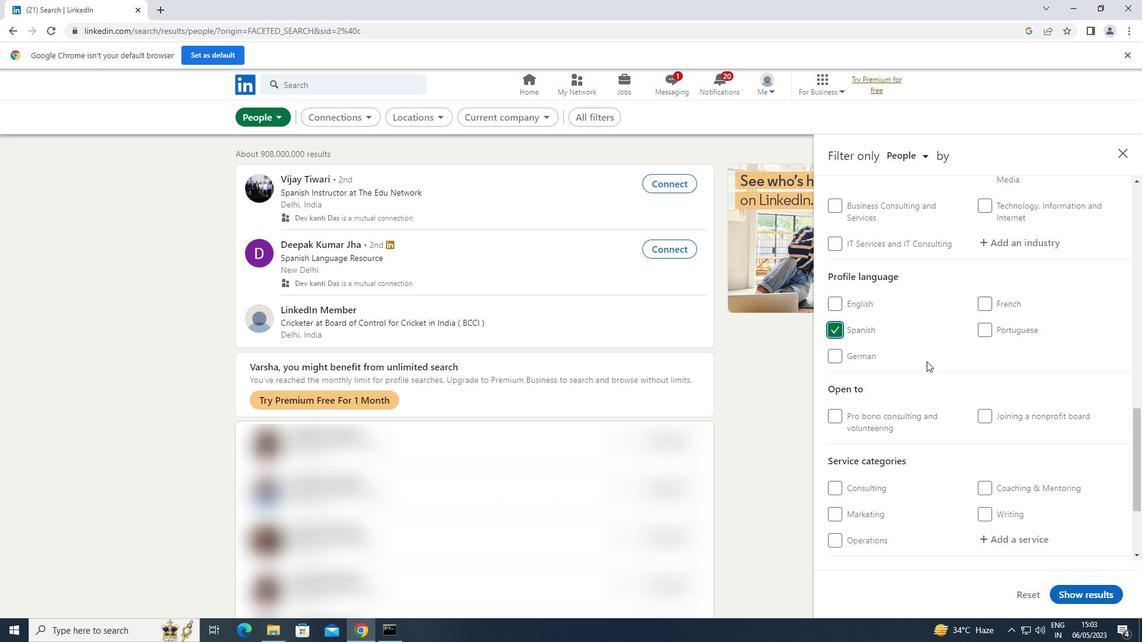 
Action: Mouse scrolled (927, 362) with delta (0, 0)
Screenshot: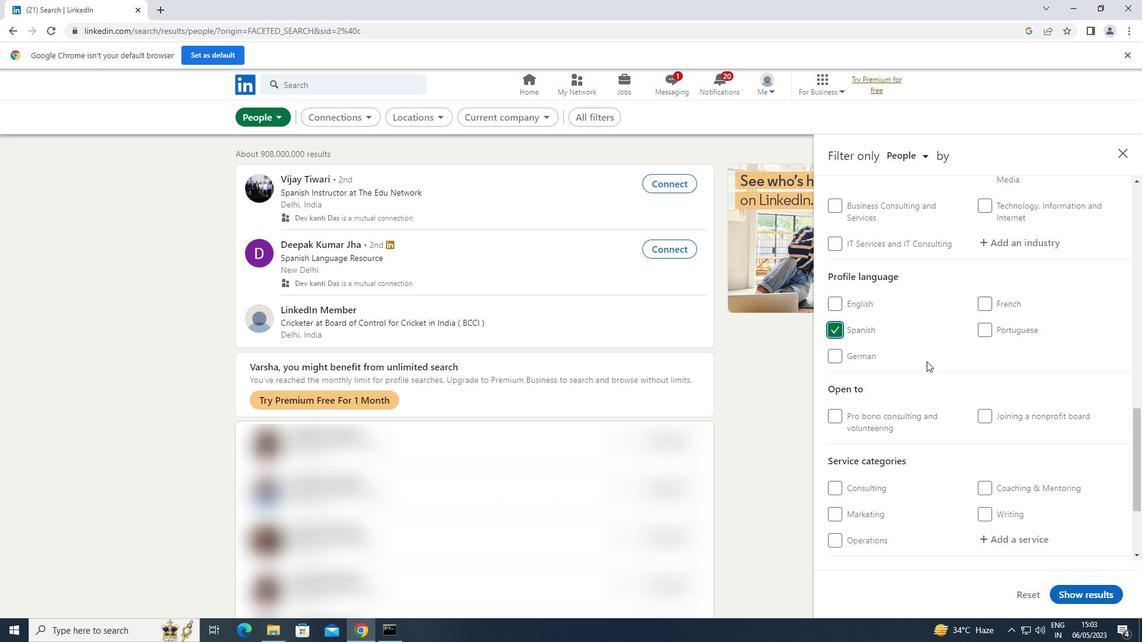 
Action: Mouse scrolled (927, 362) with delta (0, 0)
Screenshot: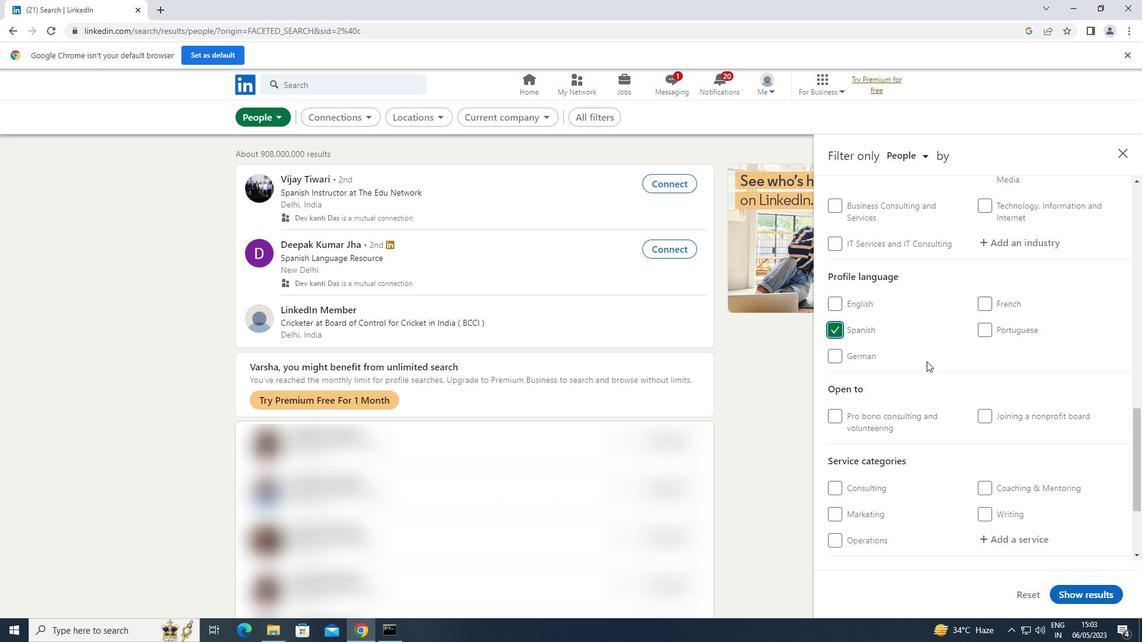 
Action: Mouse scrolled (927, 362) with delta (0, 0)
Screenshot: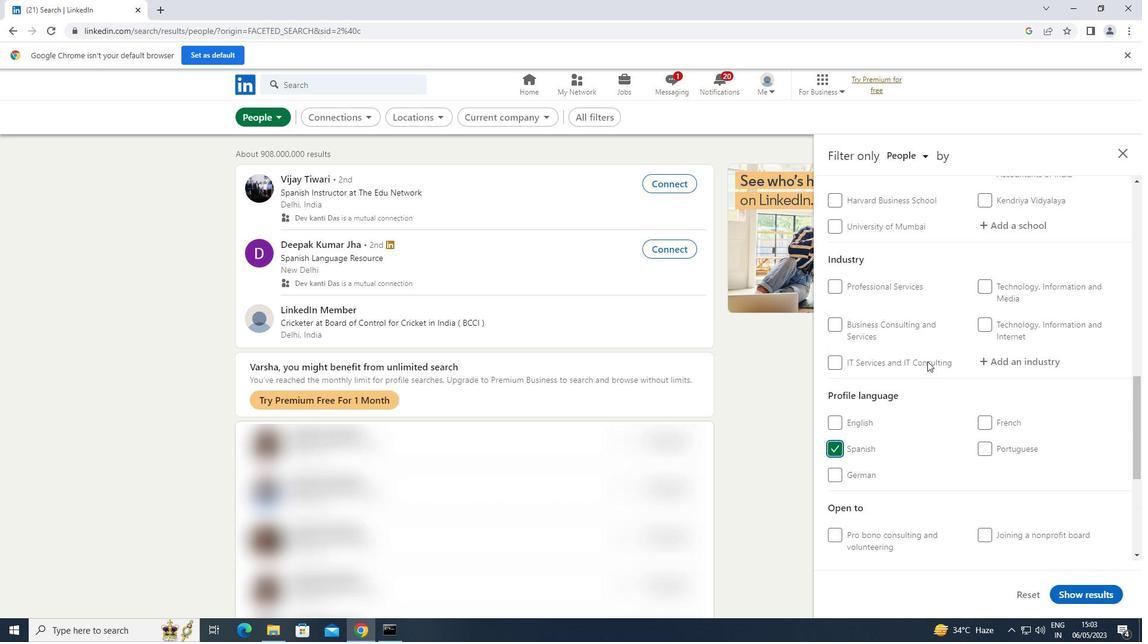 
Action: Mouse scrolled (927, 362) with delta (0, 0)
Screenshot: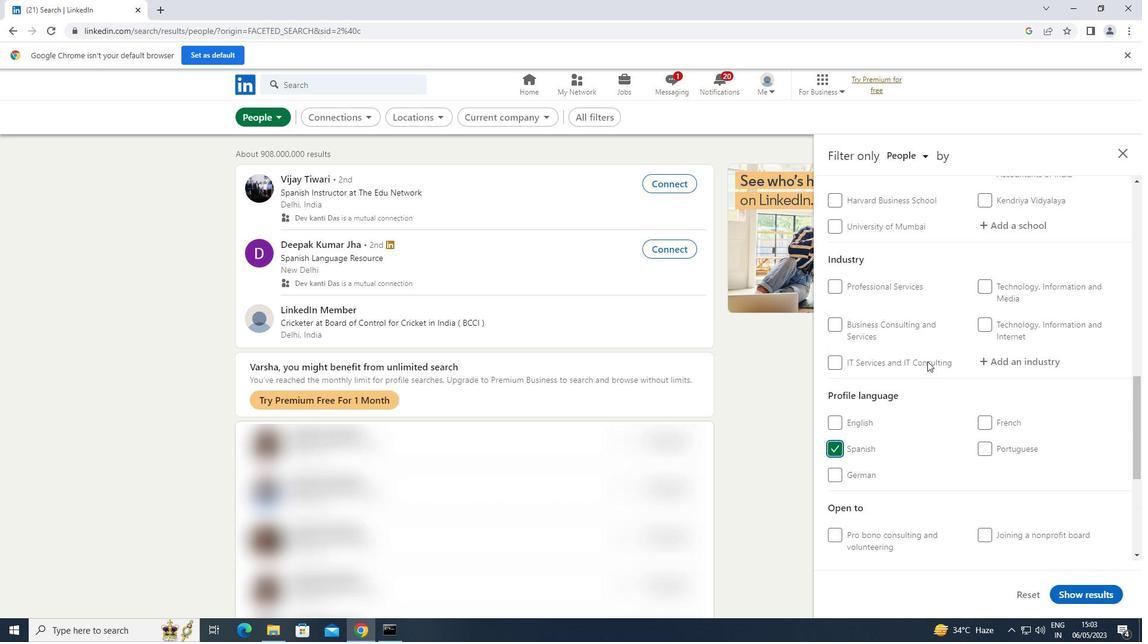 
Action: Mouse scrolled (927, 362) with delta (0, 0)
Screenshot: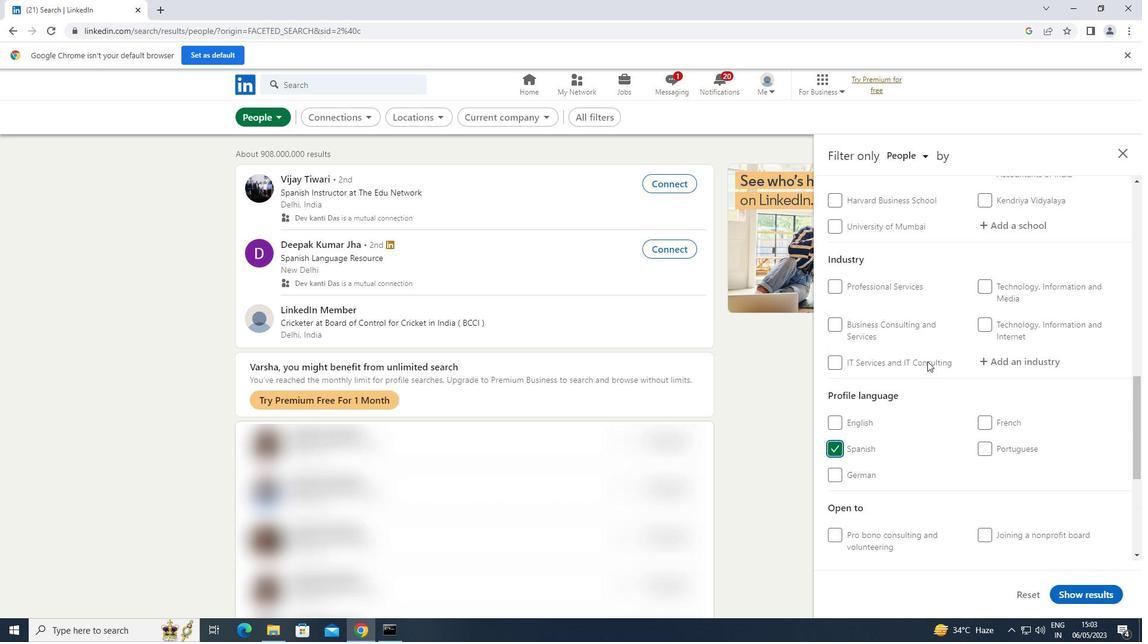 
Action: Mouse scrolled (927, 362) with delta (0, 0)
Screenshot: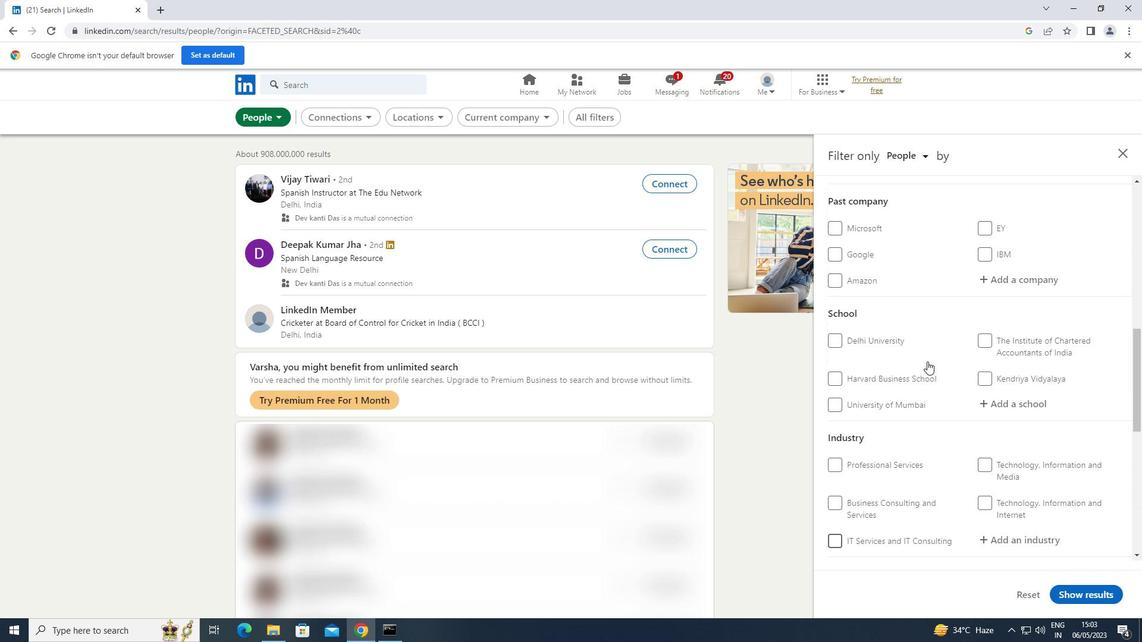 
Action: Mouse scrolled (927, 362) with delta (0, 0)
Screenshot: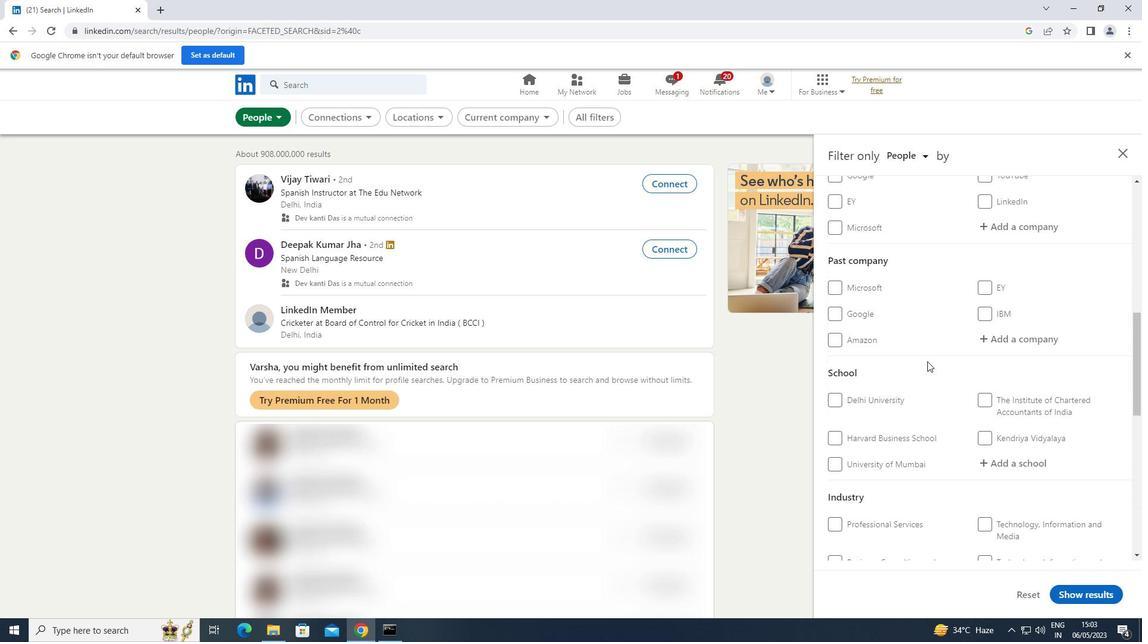 
Action: Mouse scrolled (927, 362) with delta (0, 0)
Screenshot: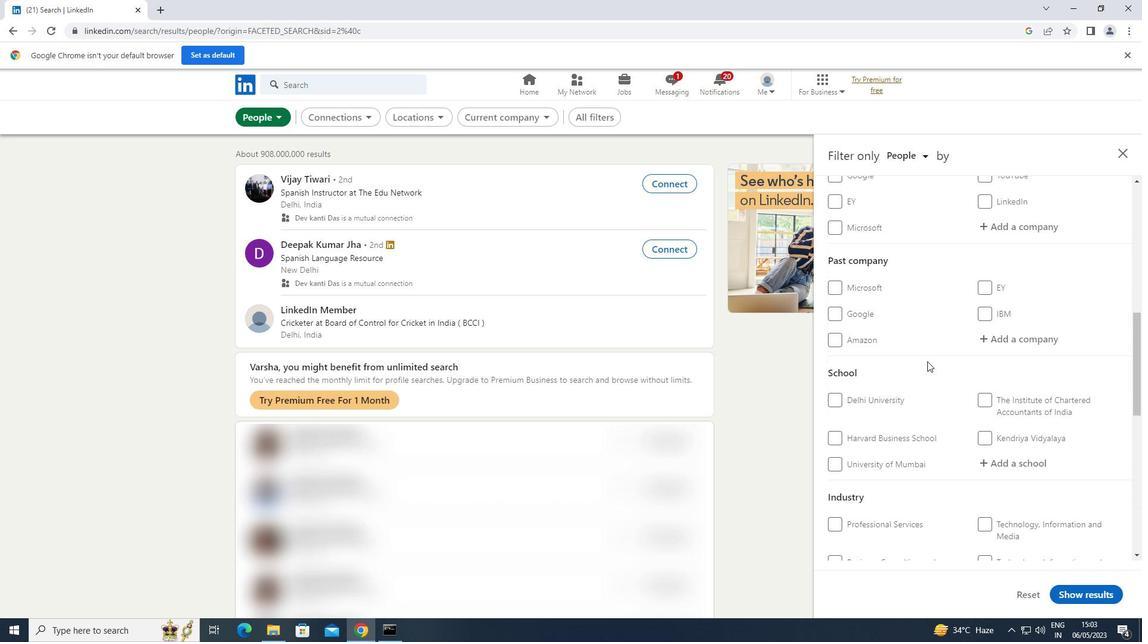 
Action: Mouse moved to (999, 346)
Screenshot: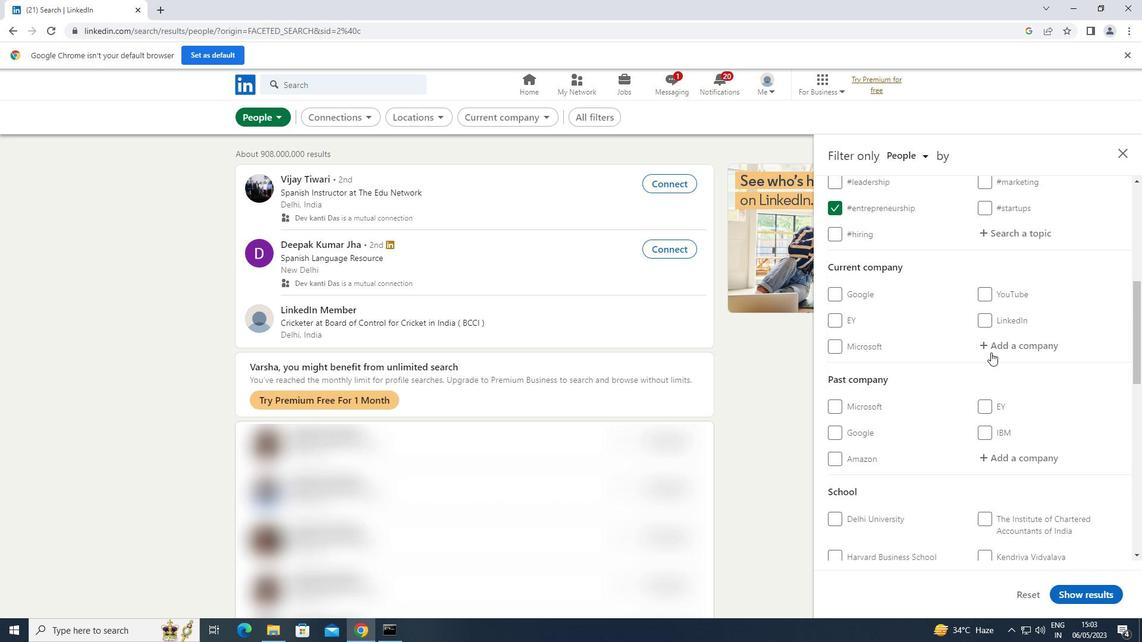 
Action: Mouse pressed left at (999, 346)
Screenshot: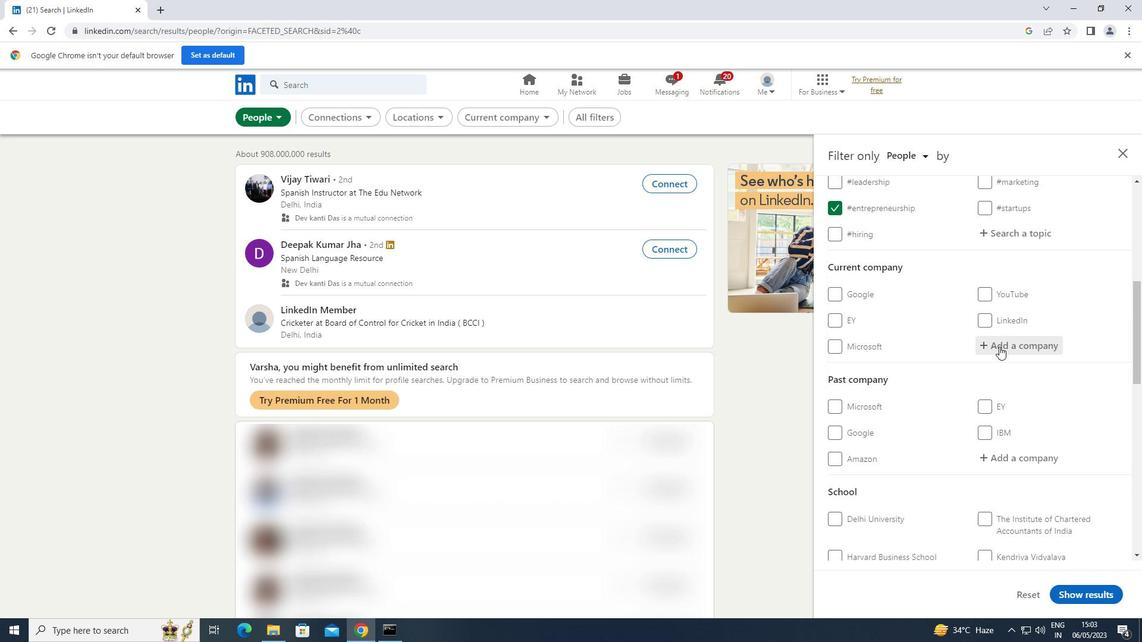 
Action: Key pressed <Key.shift>CYBER<Key.space>
Screenshot: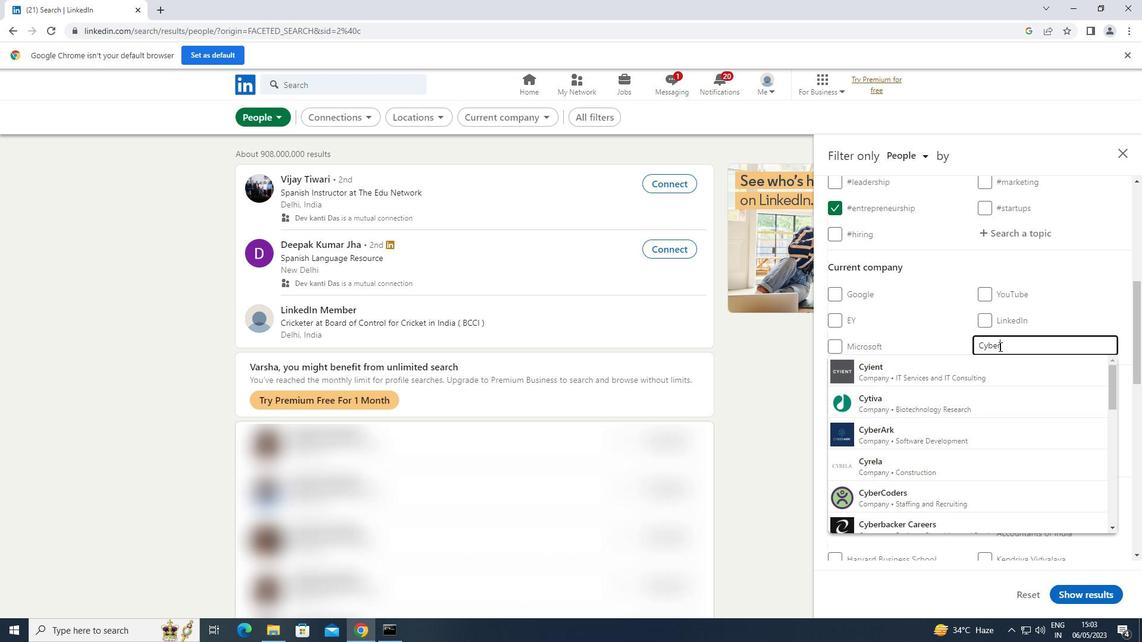 
Action: Mouse moved to (930, 368)
Screenshot: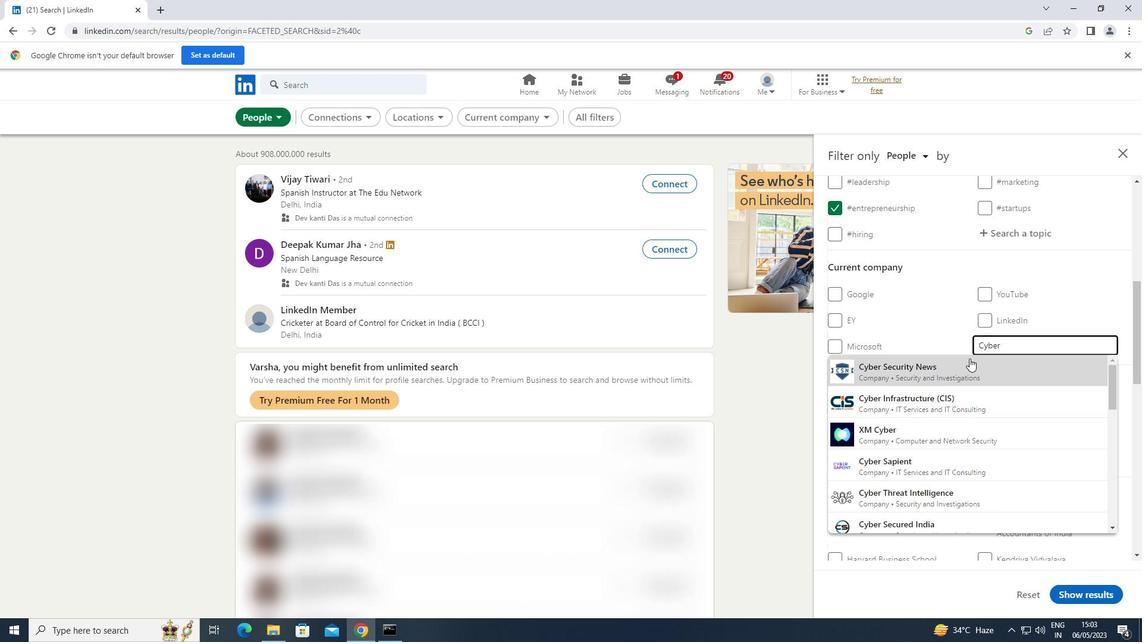 
Action: Mouse pressed left at (930, 368)
Screenshot: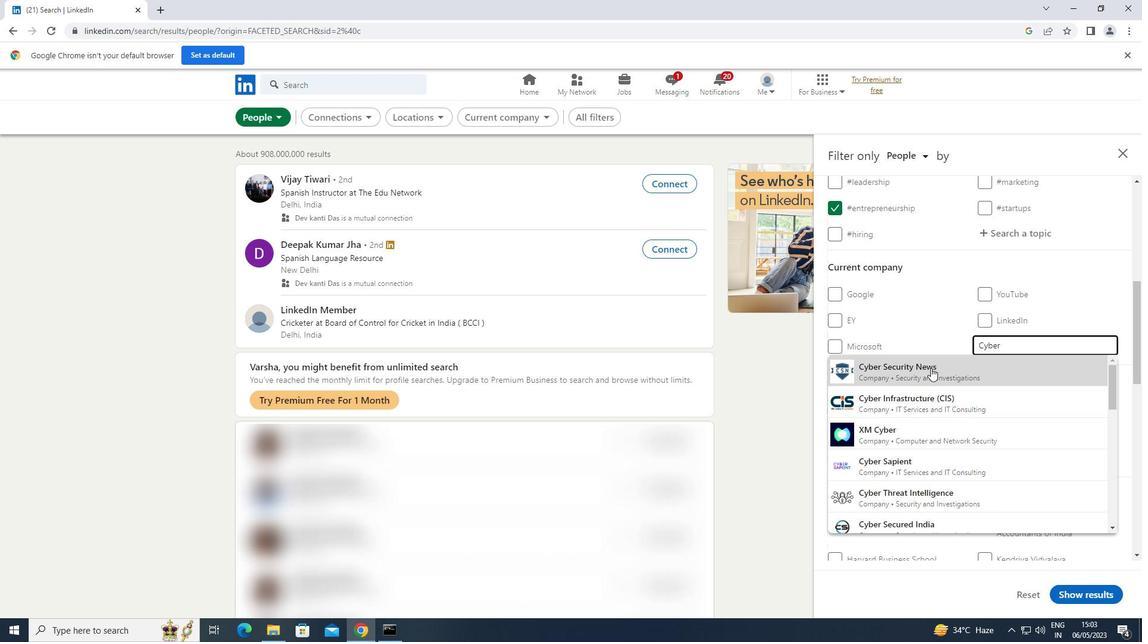 
Action: Mouse moved to (930, 365)
Screenshot: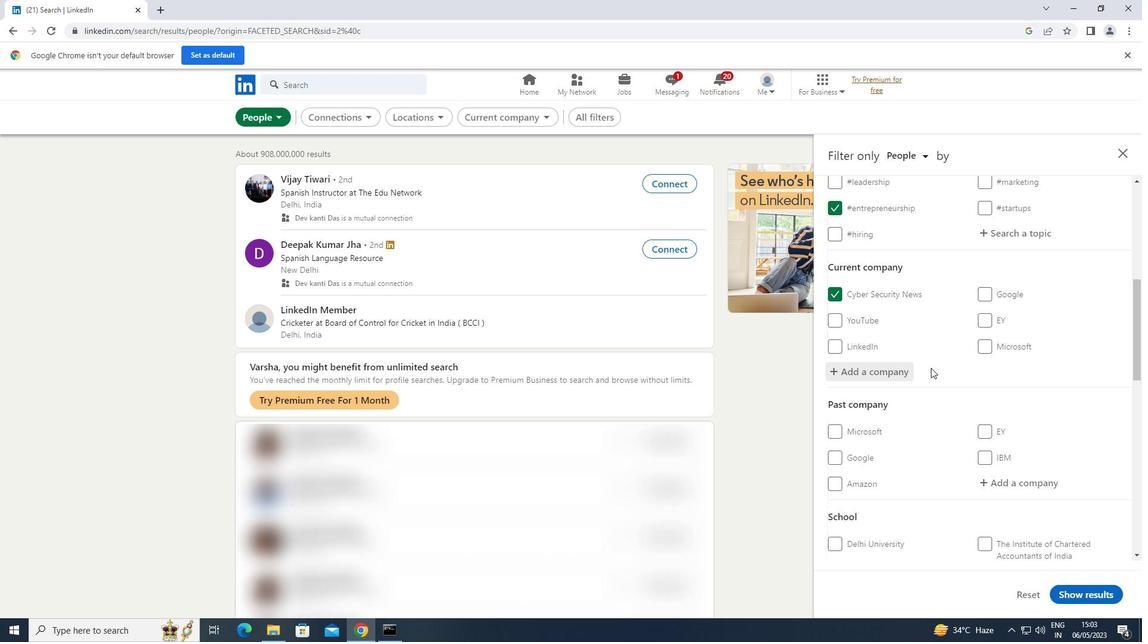 
Action: Mouse scrolled (930, 365) with delta (0, 0)
Screenshot: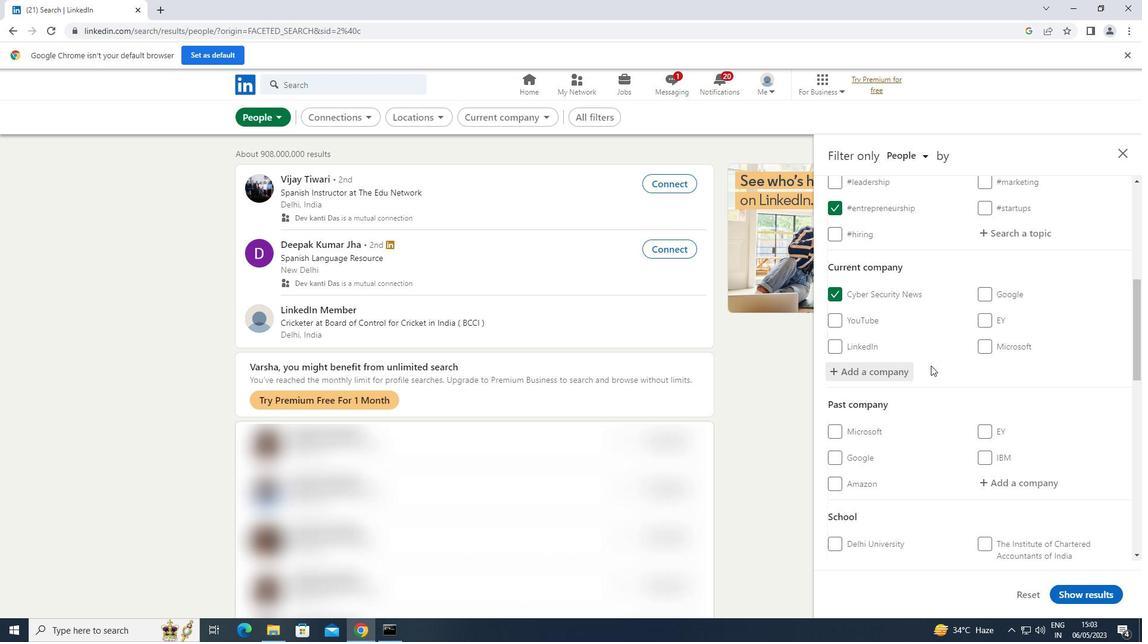 
Action: Mouse scrolled (930, 365) with delta (0, 0)
Screenshot: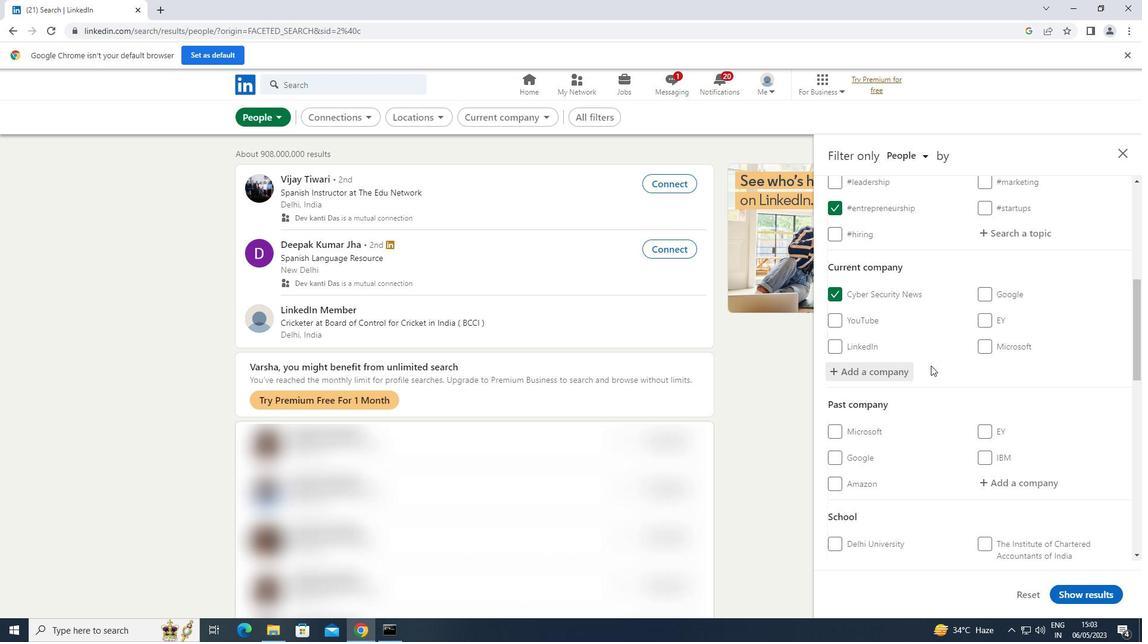 
Action: Mouse moved to (938, 365)
Screenshot: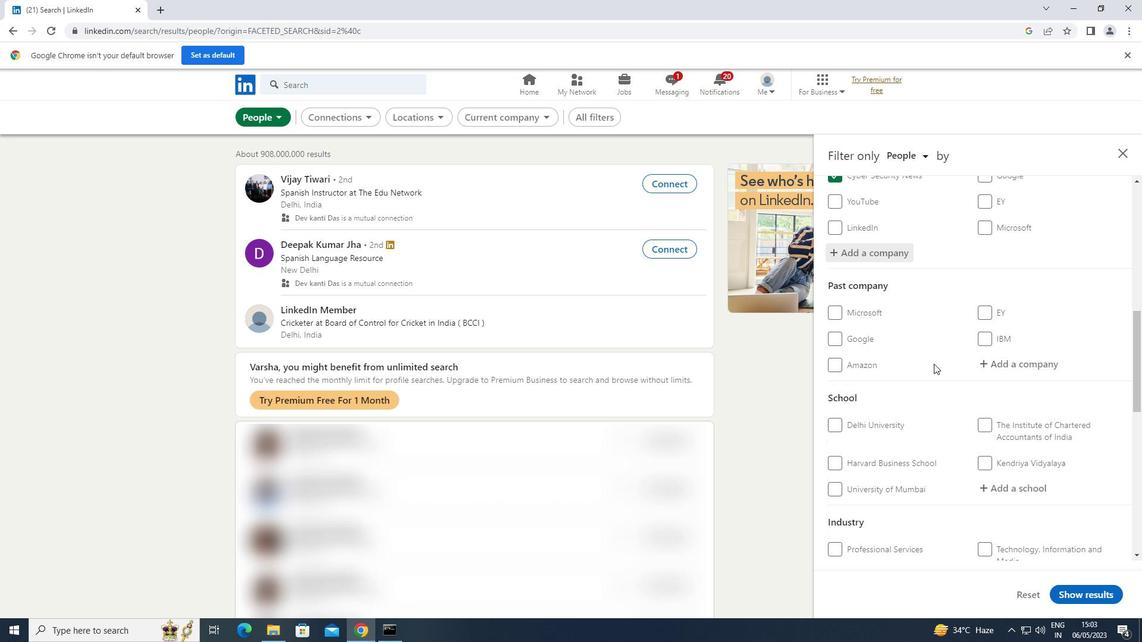 
Action: Mouse scrolled (938, 364) with delta (0, 0)
Screenshot: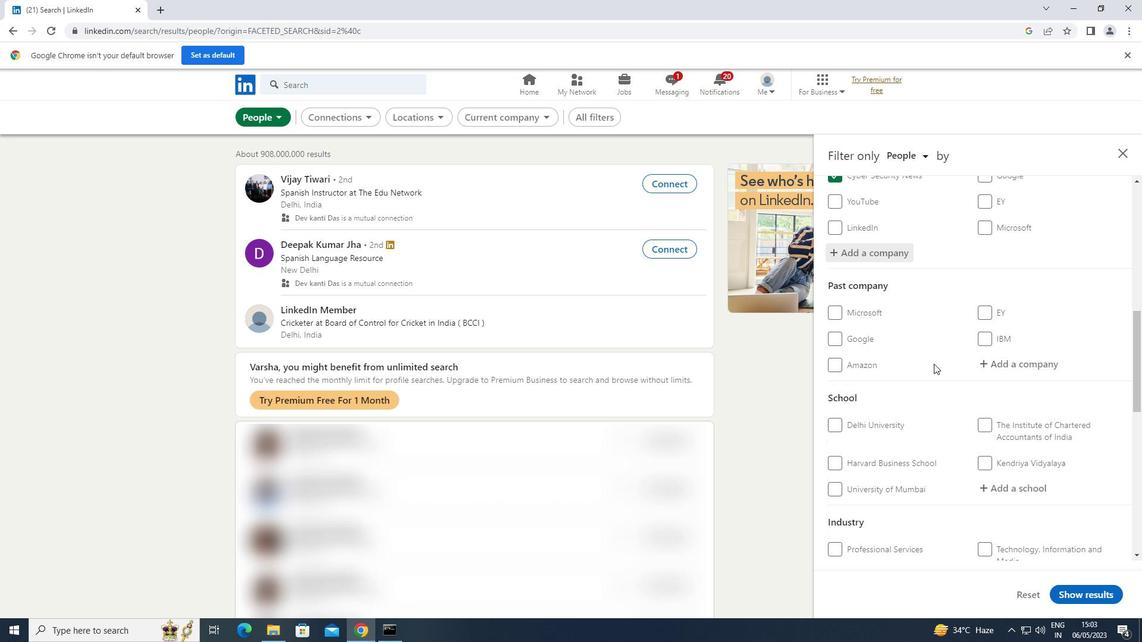 
Action: Mouse scrolled (938, 364) with delta (0, 0)
Screenshot: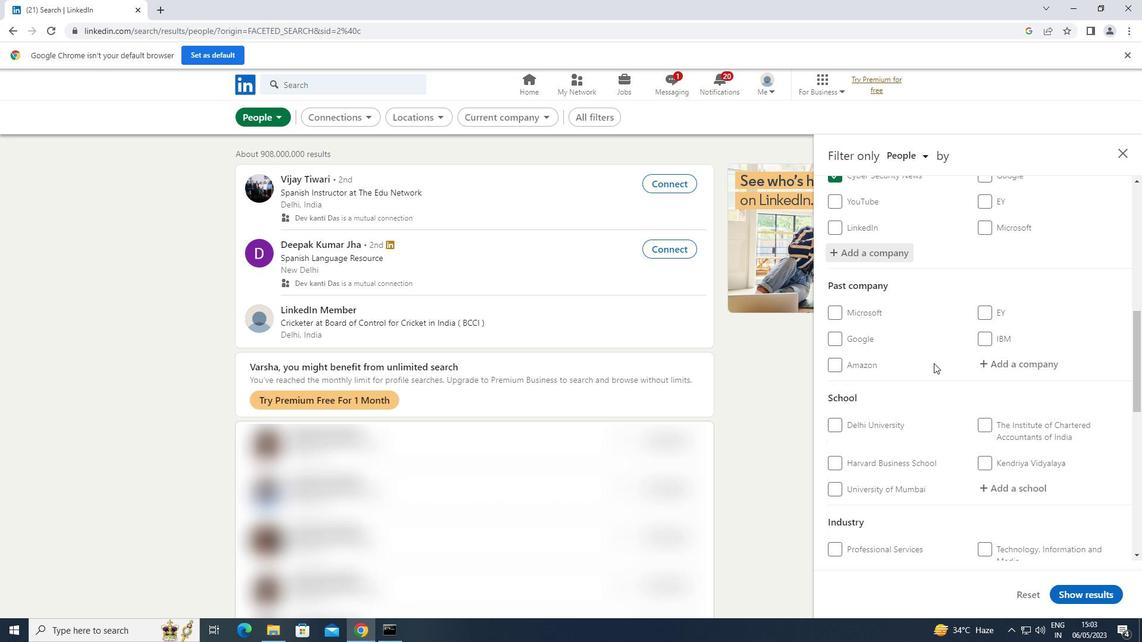 
Action: Mouse moved to (938, 365)
Screenshot: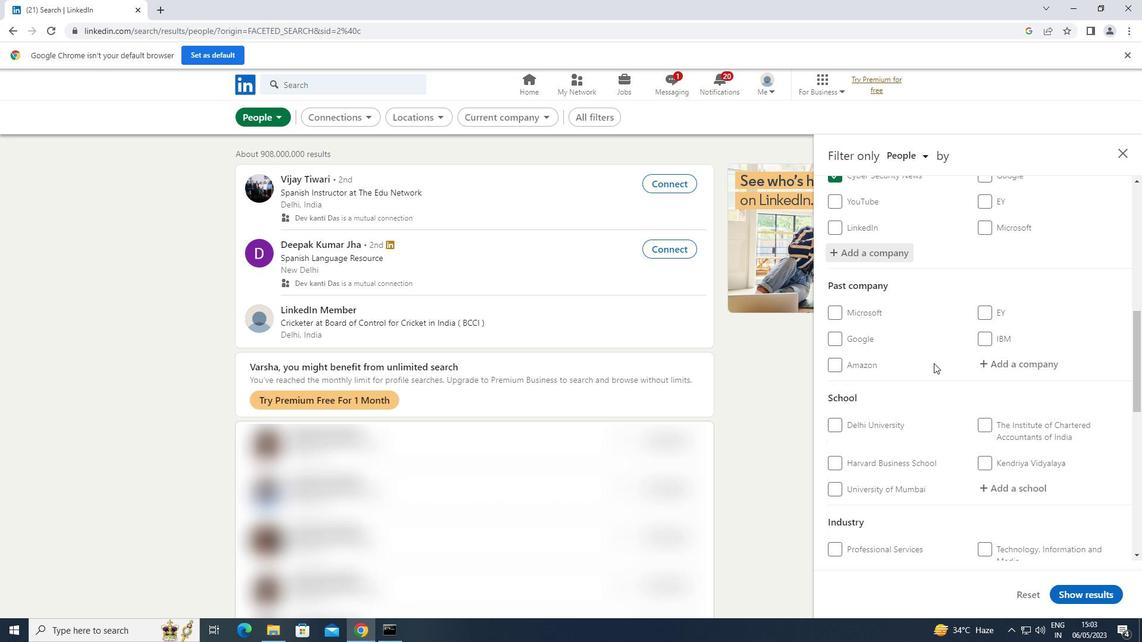 
Action: Mouse scrolled (938, 364) with delta (0, 0)
Screenshot: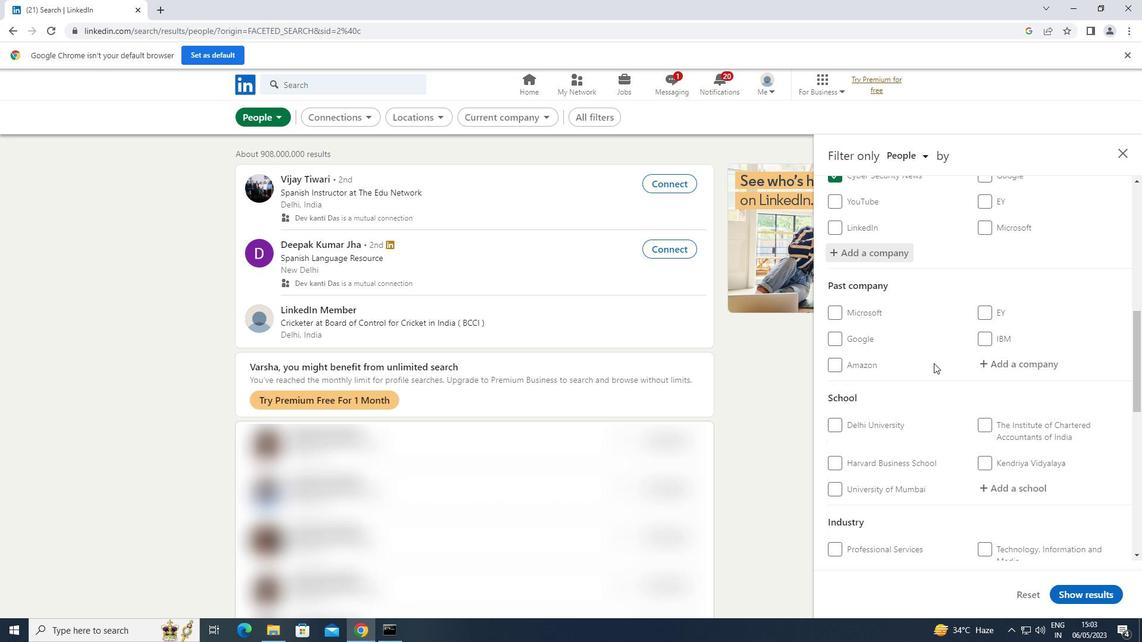 
Action: Mouse moved to (998, 308)
Screenshot: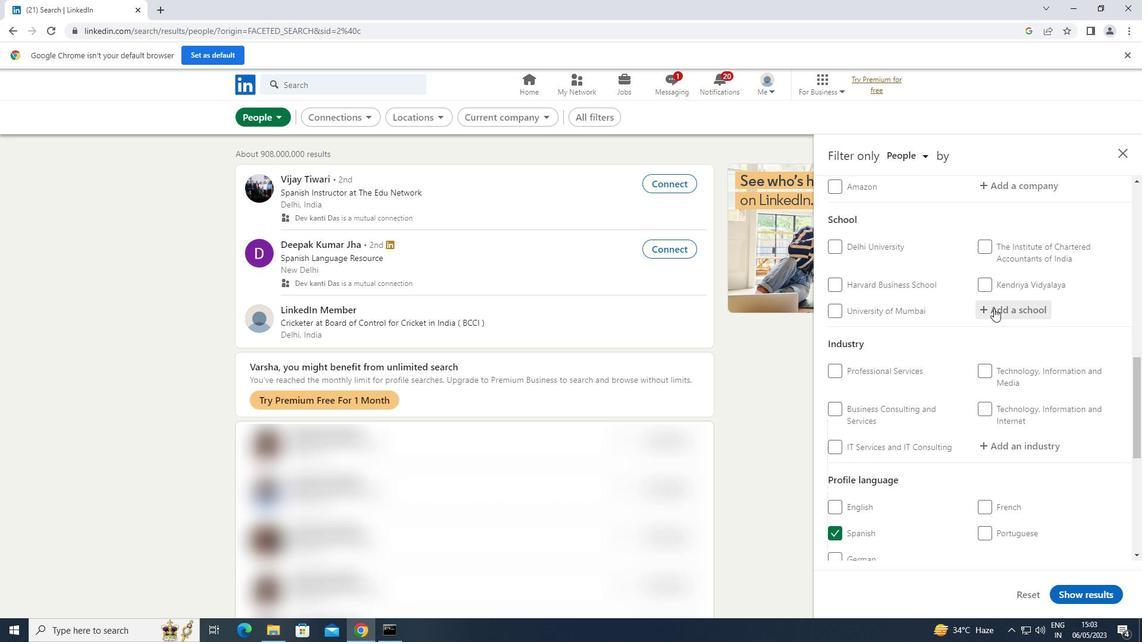 
Action: Mouse pressed left at (998, 308)
Screenshot: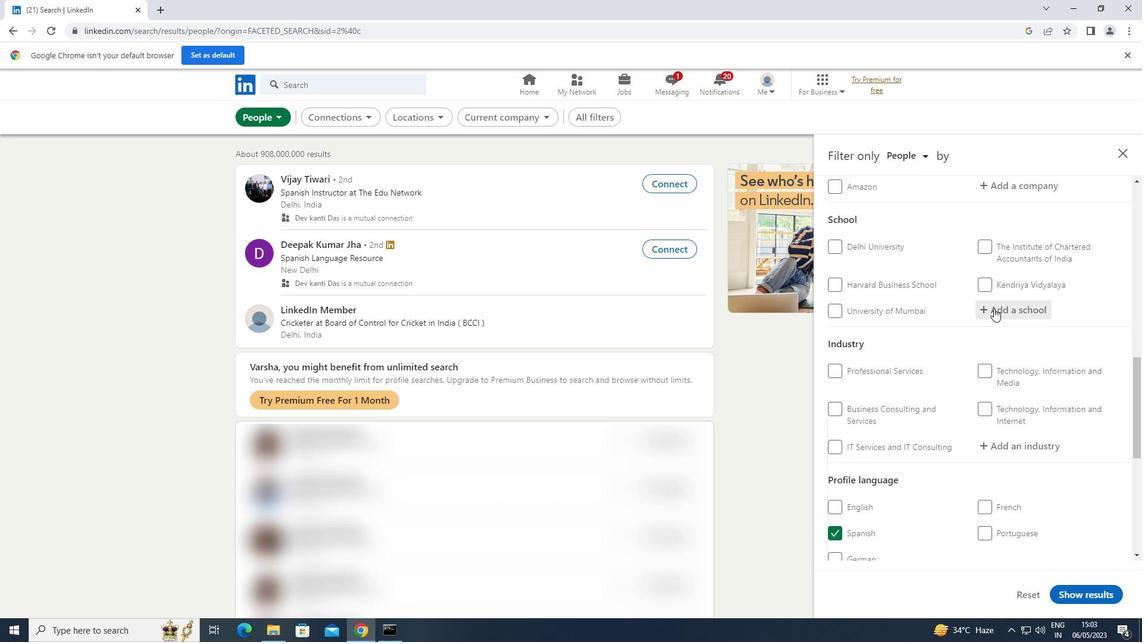 
Action: Key pressed <Key.shift>VIDYA<Key.space><Key.shift>PRASARAK
Screenshot: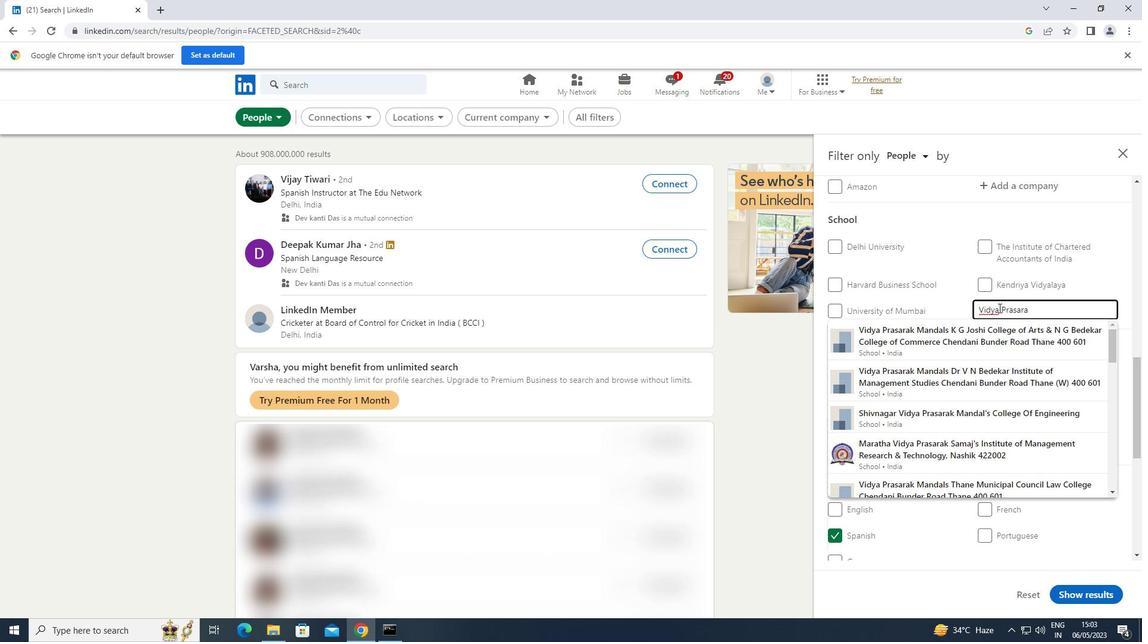 
Action: Mouse moved to (955, 336)
Screenshot: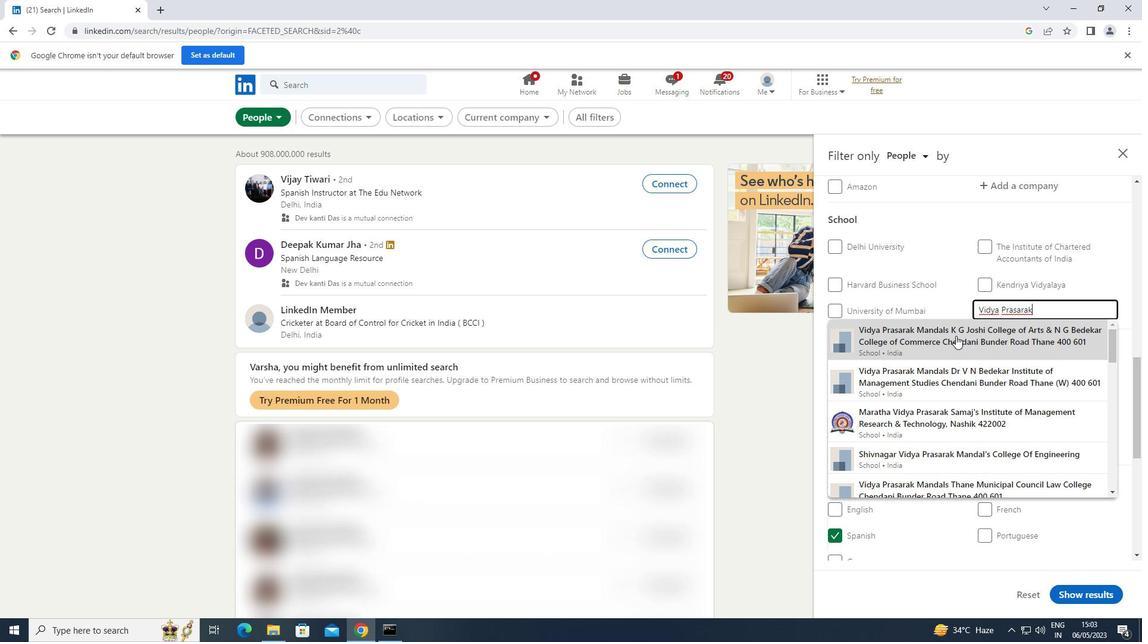 
Action: Mouse pressed left at (955, 336)
Screenshot: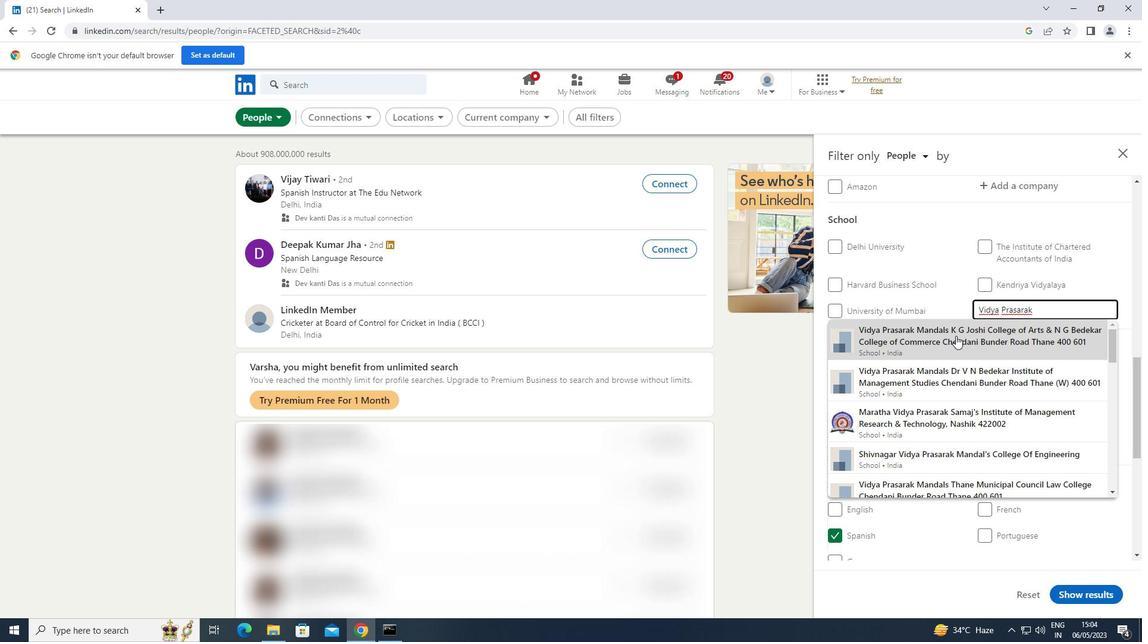 
Action: Mouse moved to (956, 334)
Screenshot: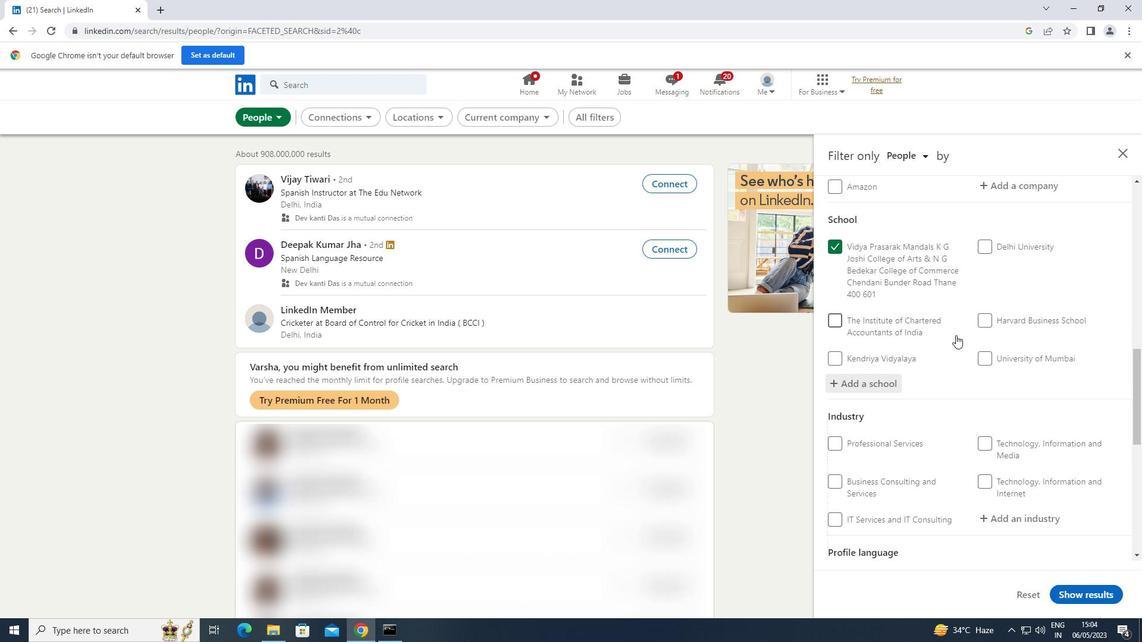 
Action: Mouse scrolled (956, 333) with delta (0, 0)
Screenshot: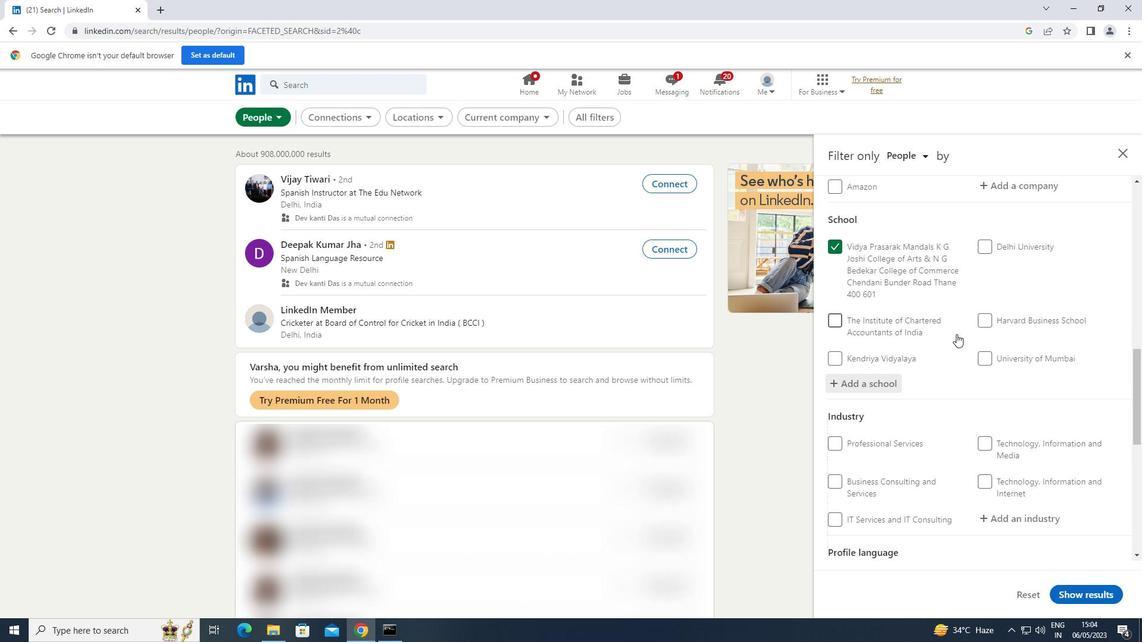 
Action: Mouse scrolled (956, 333) with delta (0, 0)
Screenshot: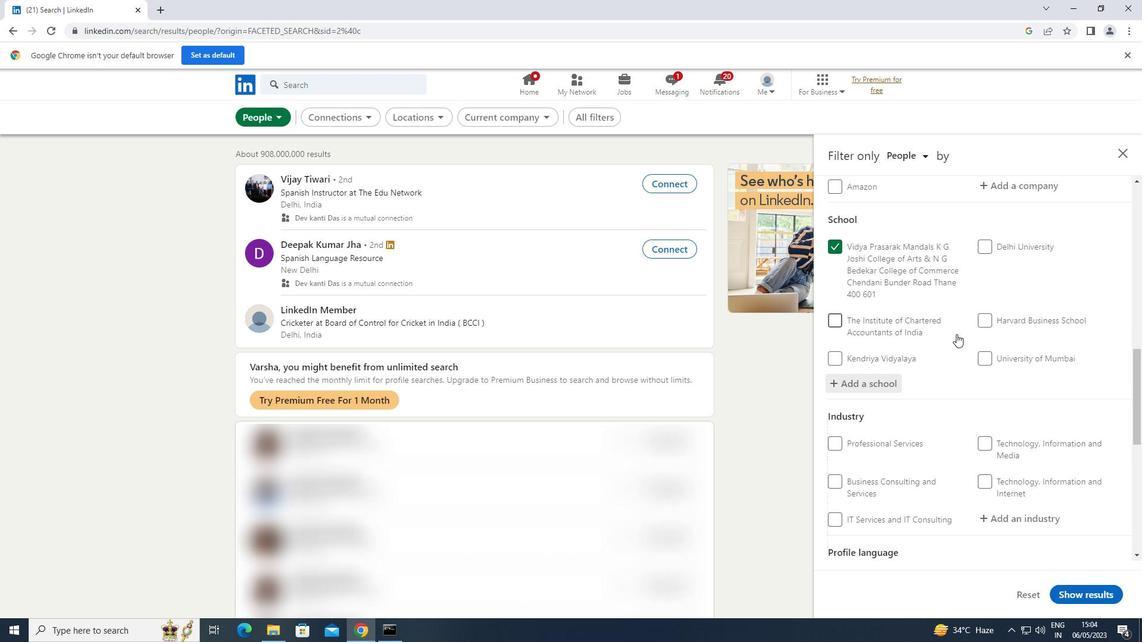 
Action: Mouse scrolled (956, 333) with delta (0, 0)
Screenshot: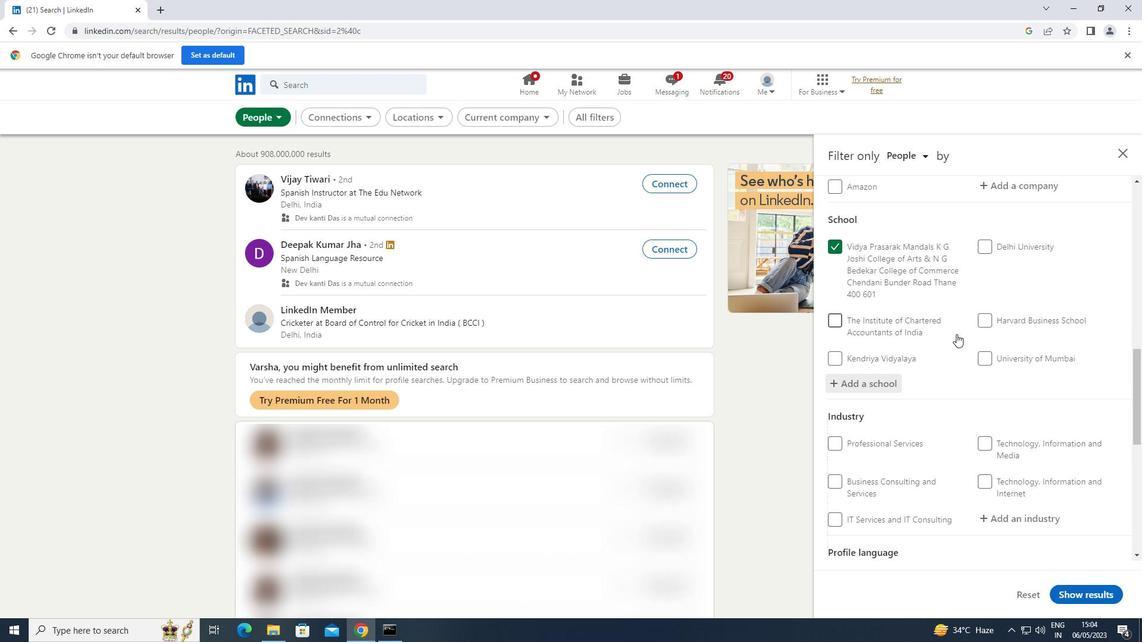 
Action: Mouse moved to (957, 333)
Screenshot: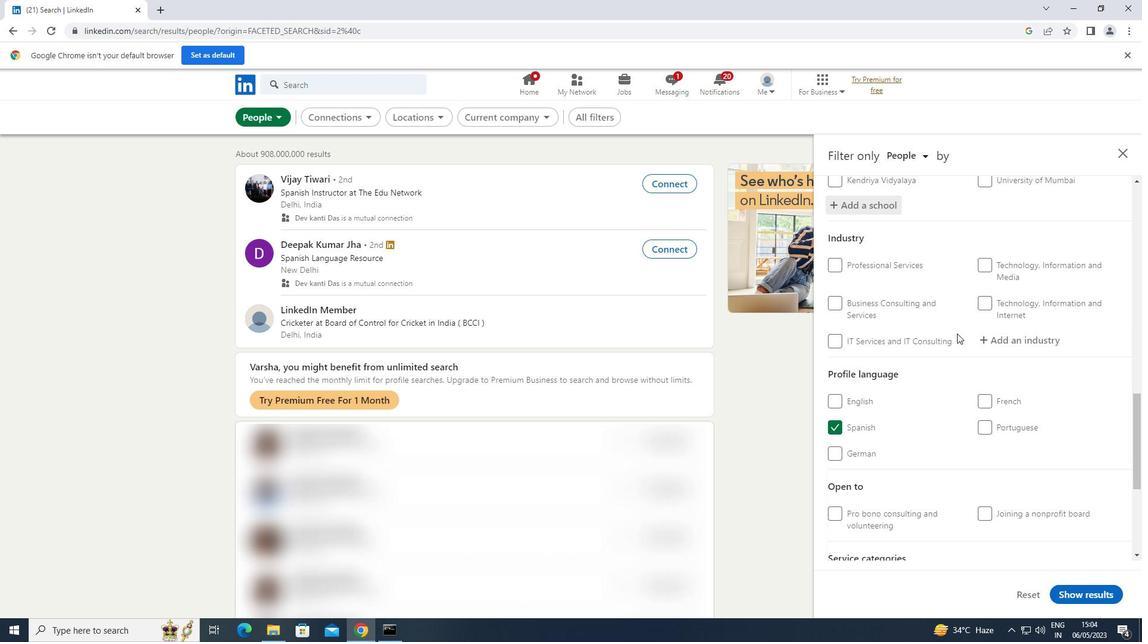 
Action: Mouse scrolled (957, 333) with delta (0, 0)
Screenshot: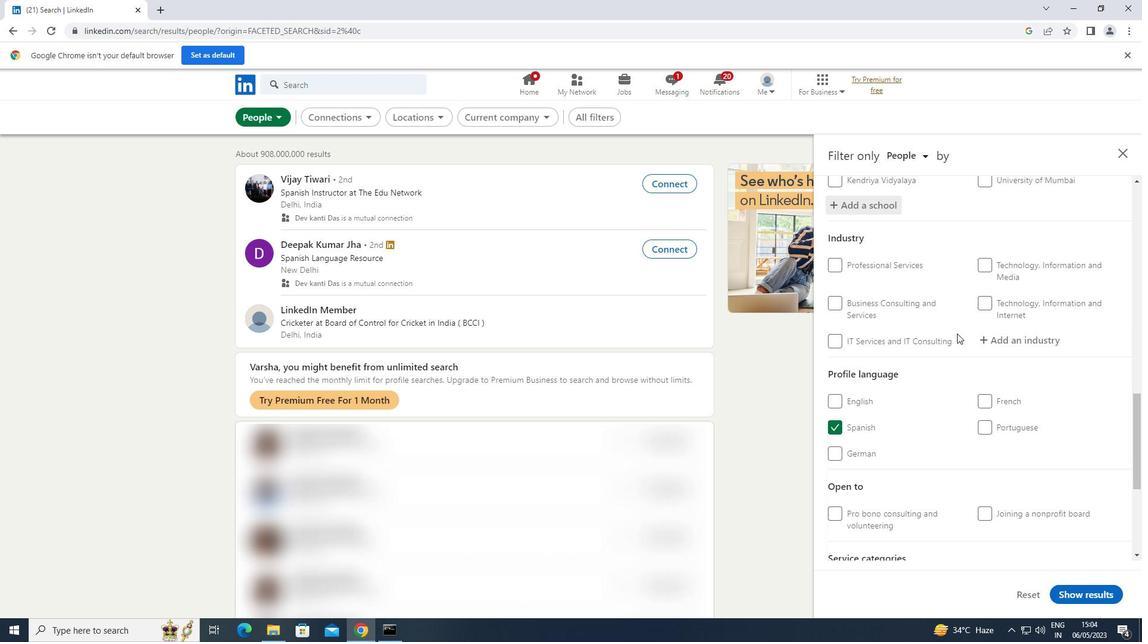 
Action: Mouse moved to (1032, 277)
Screenshot: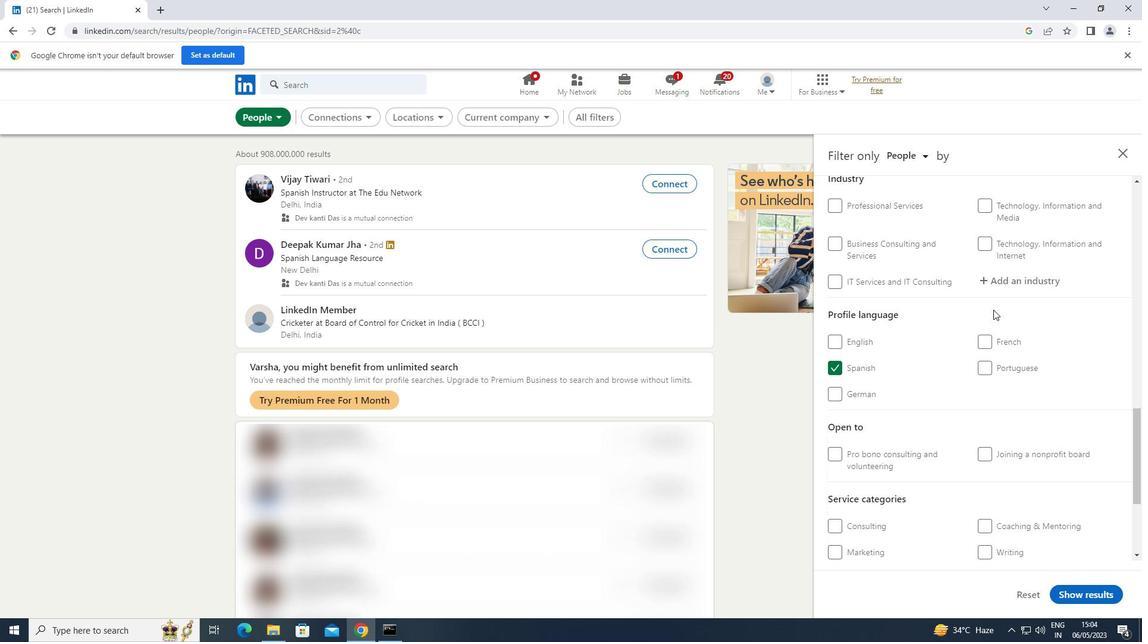 
Action: Mouse pressed left at (1032, 277)
Screenshot: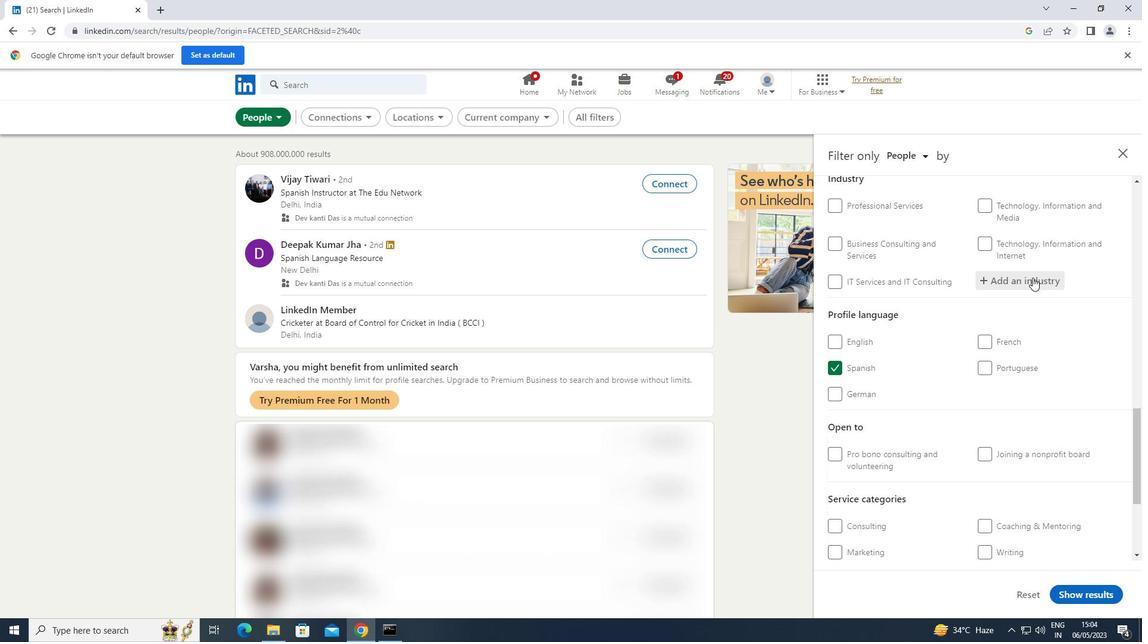 
Action: Key pressed <Key.shift>CONSTRUY<Key.backspace>CTIO
Screenshot: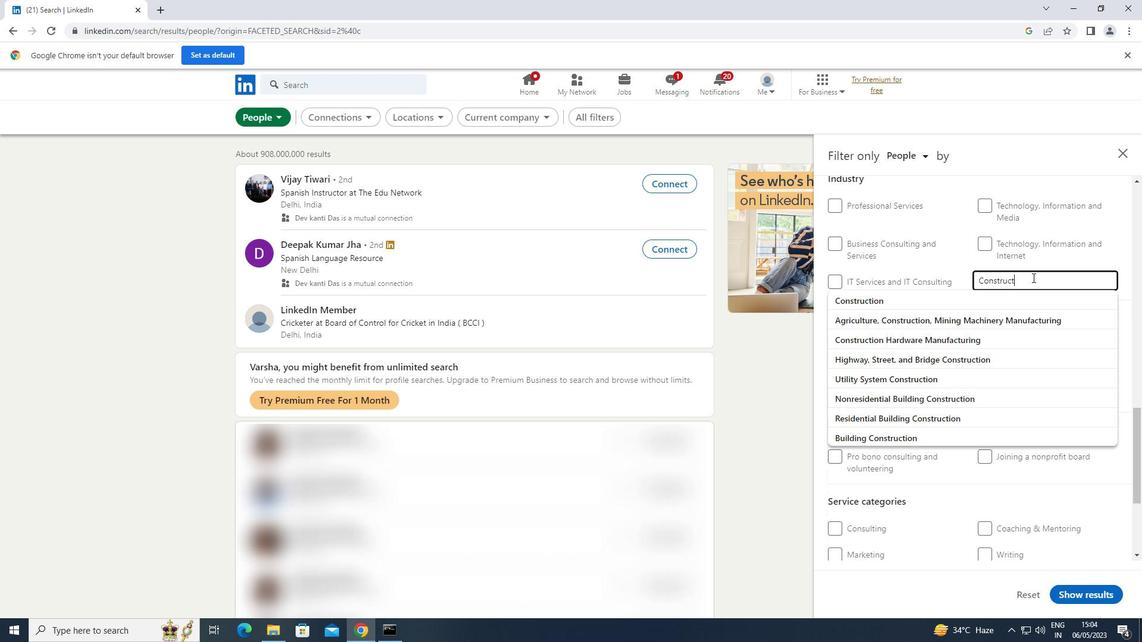 
Action: Mouse moved to (949, 303)
Screenshot: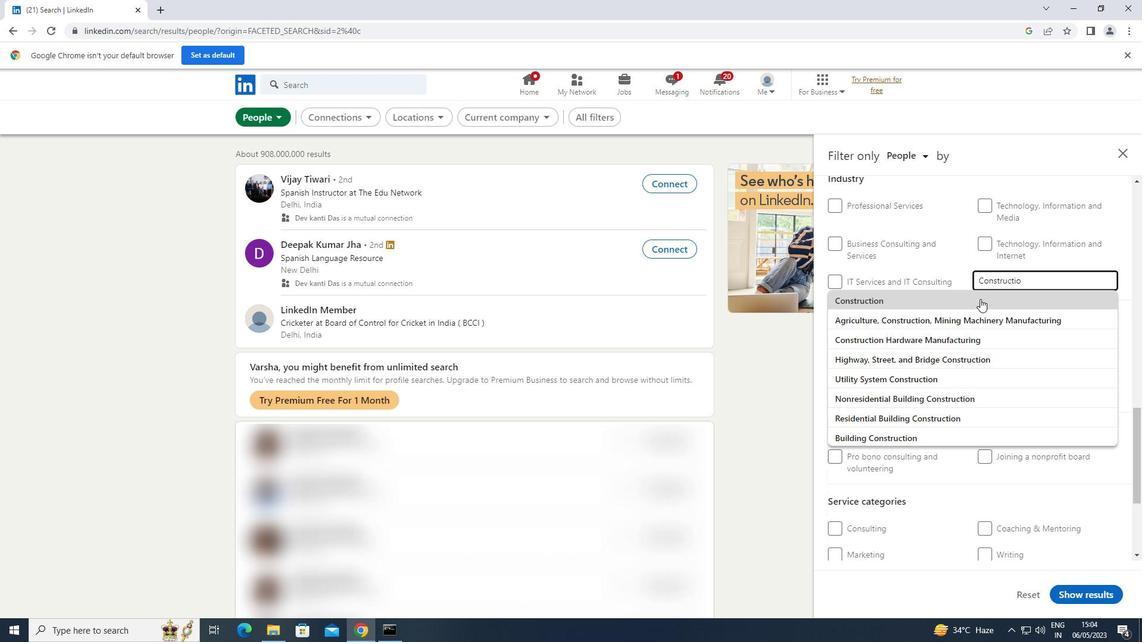 
Action: Mouse pressed left at (949, 303)
Screenshot: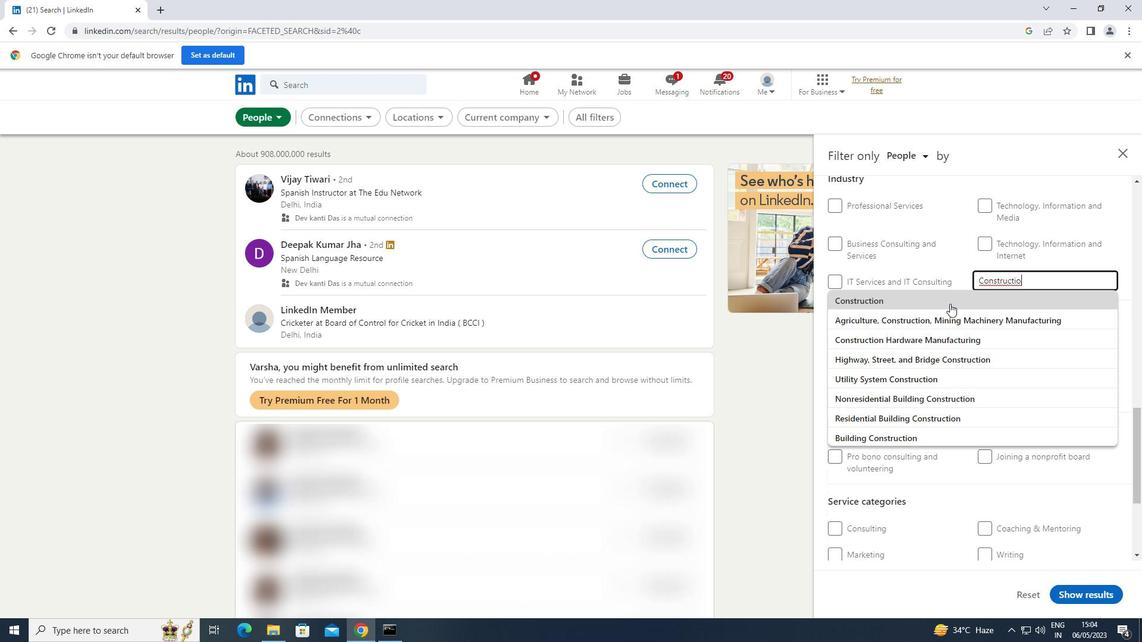 
Action: Mouse moved to (949, 303)
Screenshot: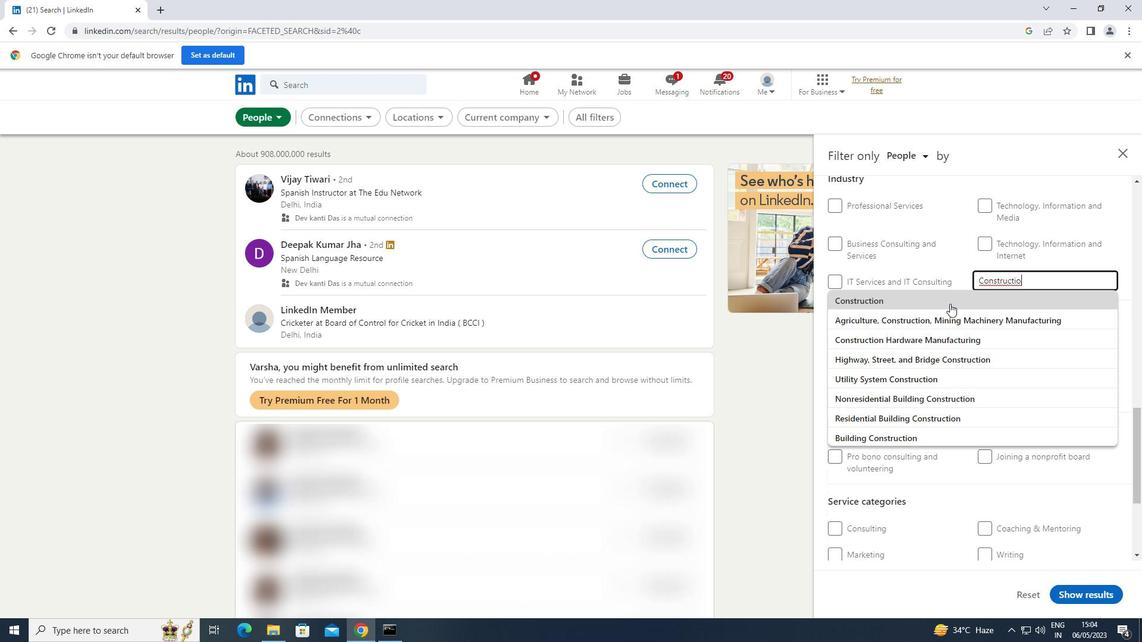 
Action: Mouse scrolled (949, 303) with delta (0, 0)
Screenshot: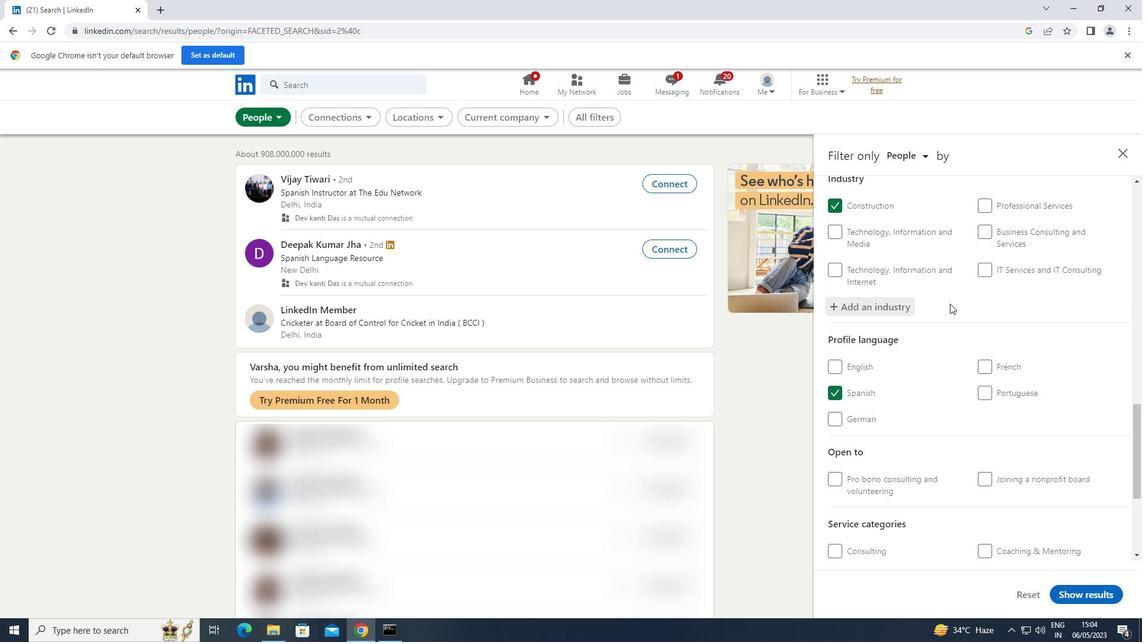 
Action: Mouse scrolled (949, 303) with delta (0, 0)
Screenshot: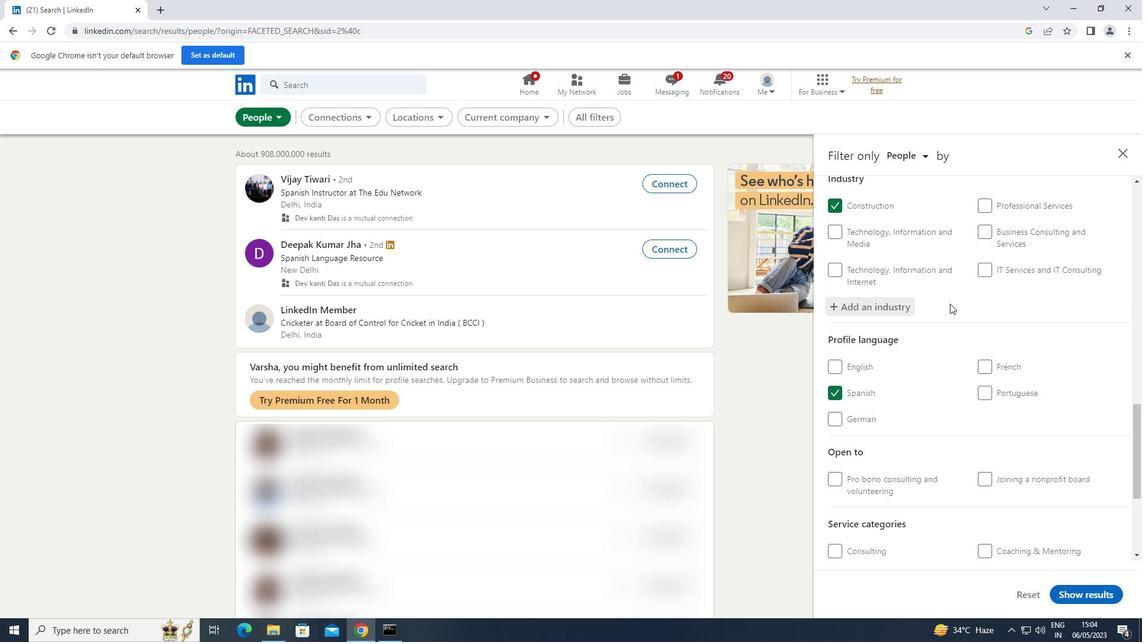
Action: Mouse scrolled (949, 303) with delta (0, 0)
Screenshot: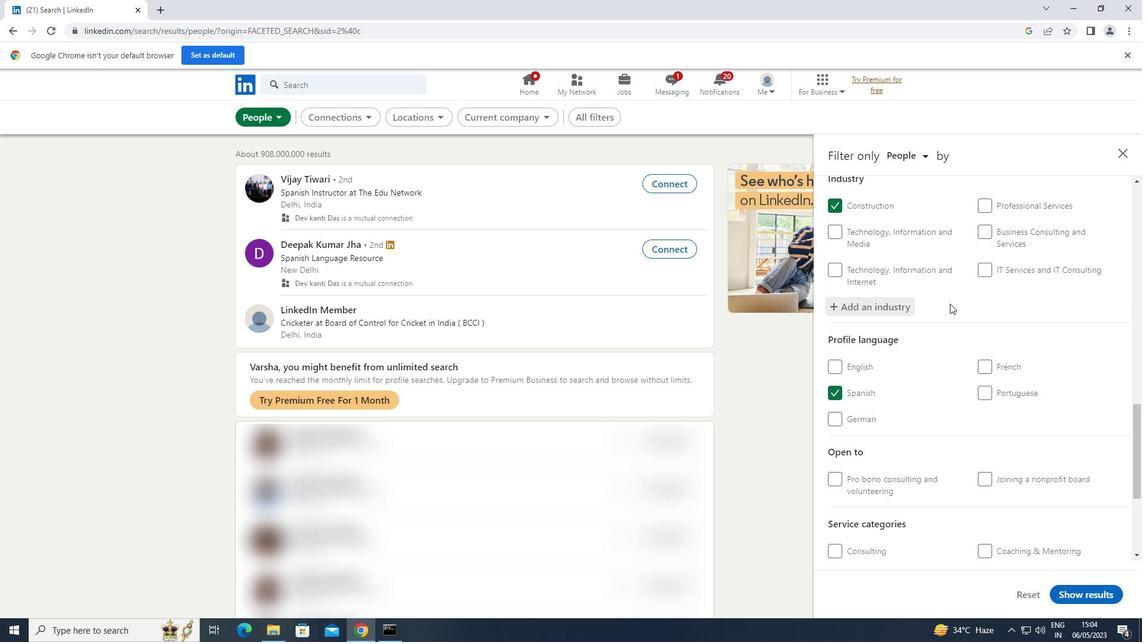 
Action: Mouse scrolled (949, 303) with delta (0, 0)
Screenshot: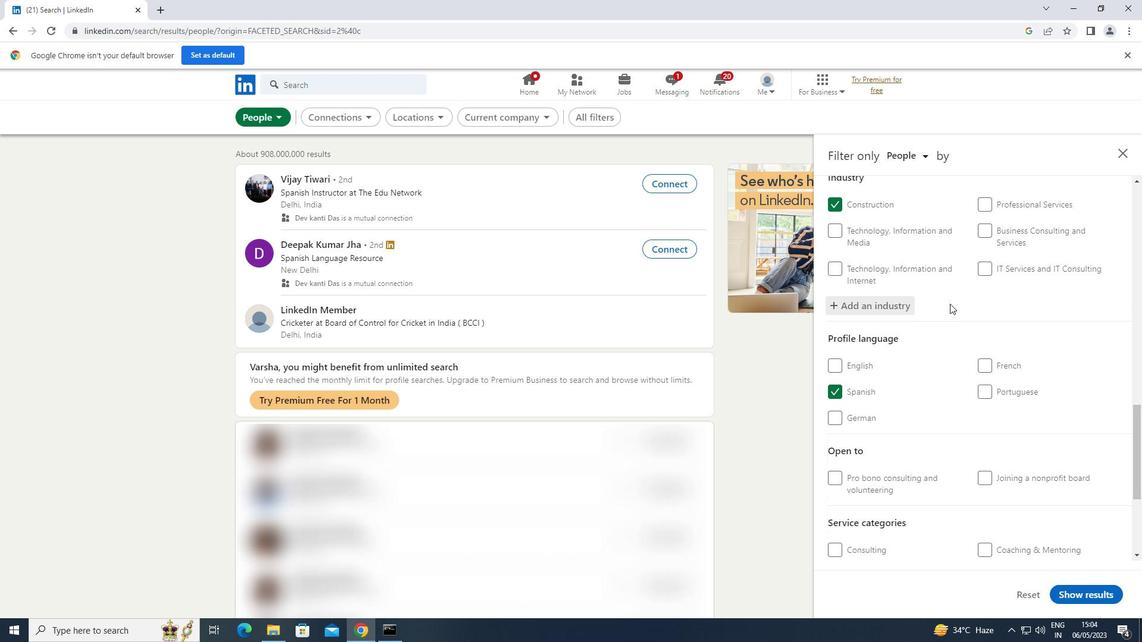 
Action: Mouse scrolled (949, 303) with delta (0, 0)
Screenshot: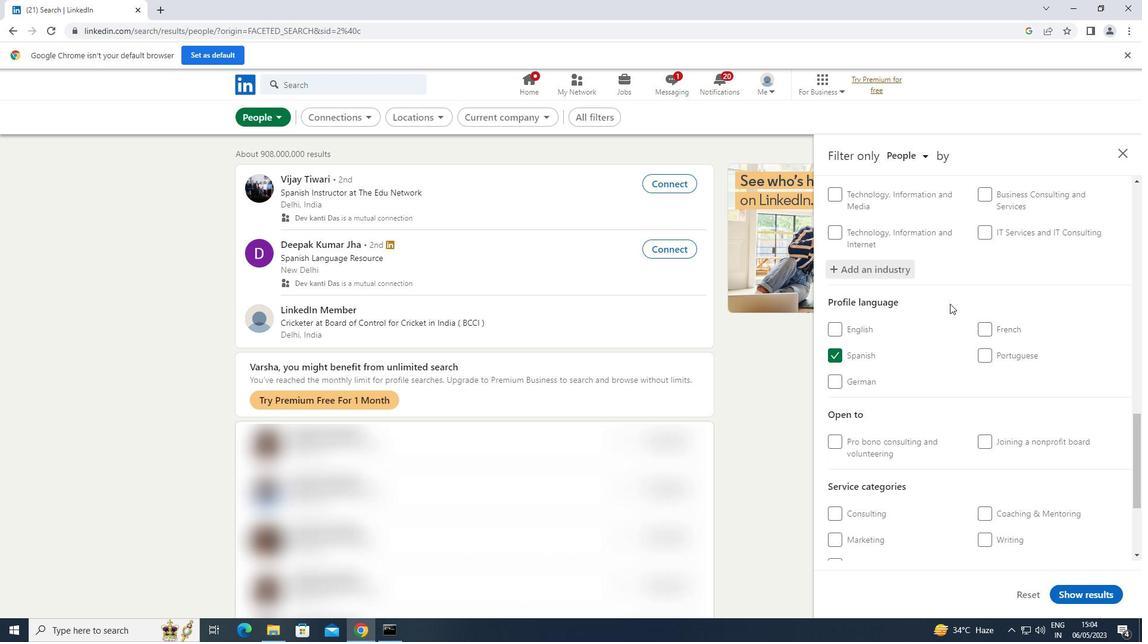 
Action: Mouse moved to (1006, 396)
Screenshot: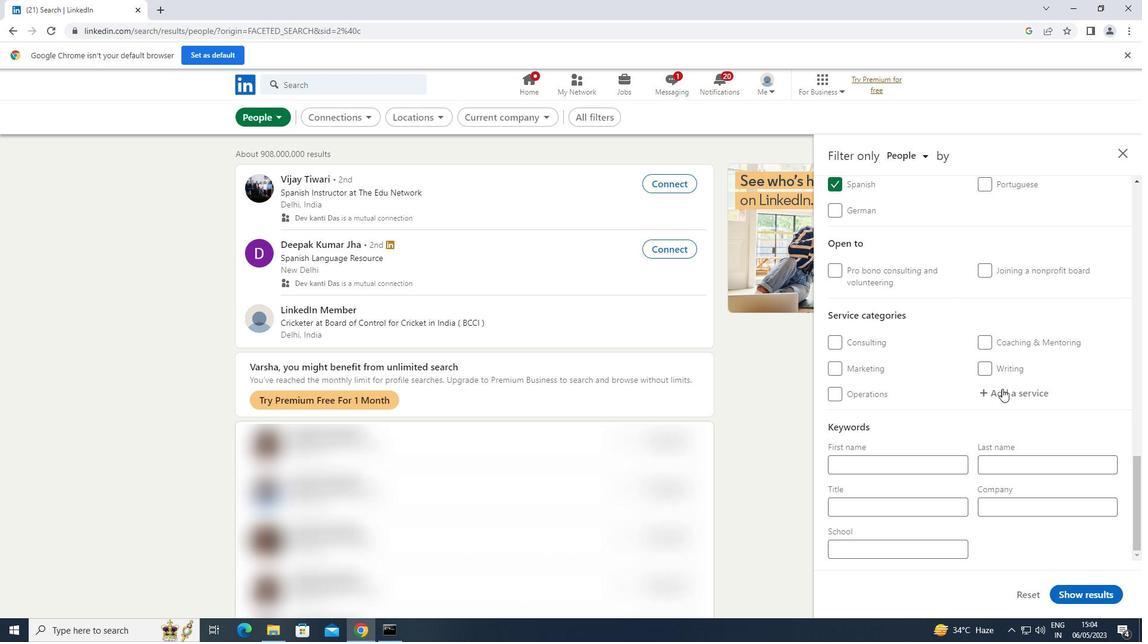 
Action: Mouse pressed left at (1006, 396)
Screenshot: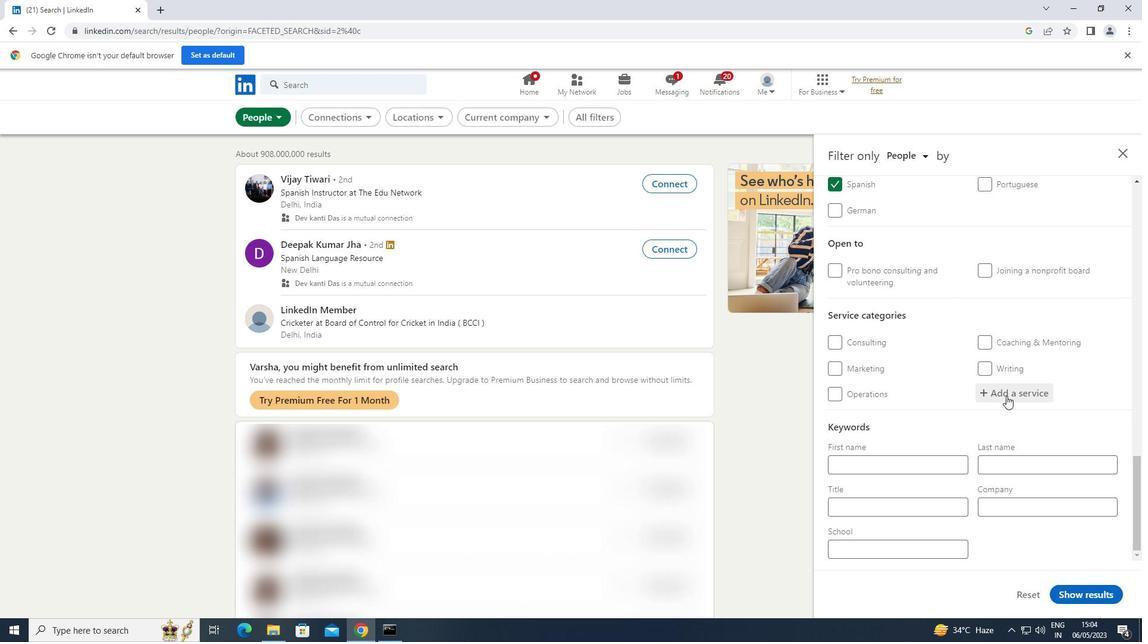 
Action: Mouse moved to (1007, 396)
Screenshot: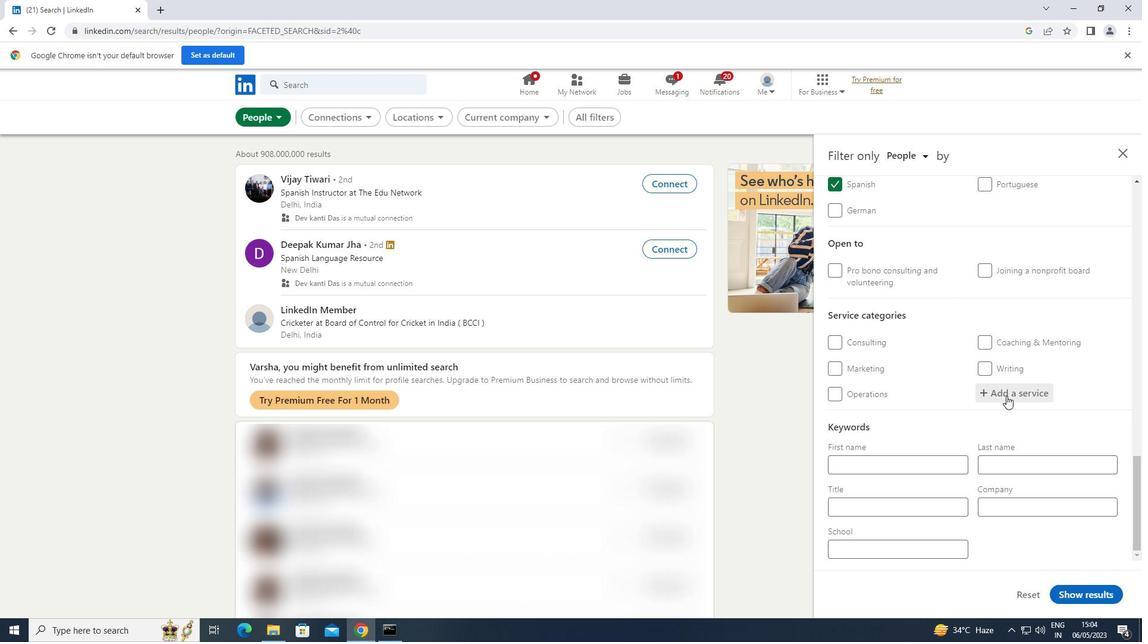 
Action: Key pressed <Key.shift>STRATEGI
Screenshot: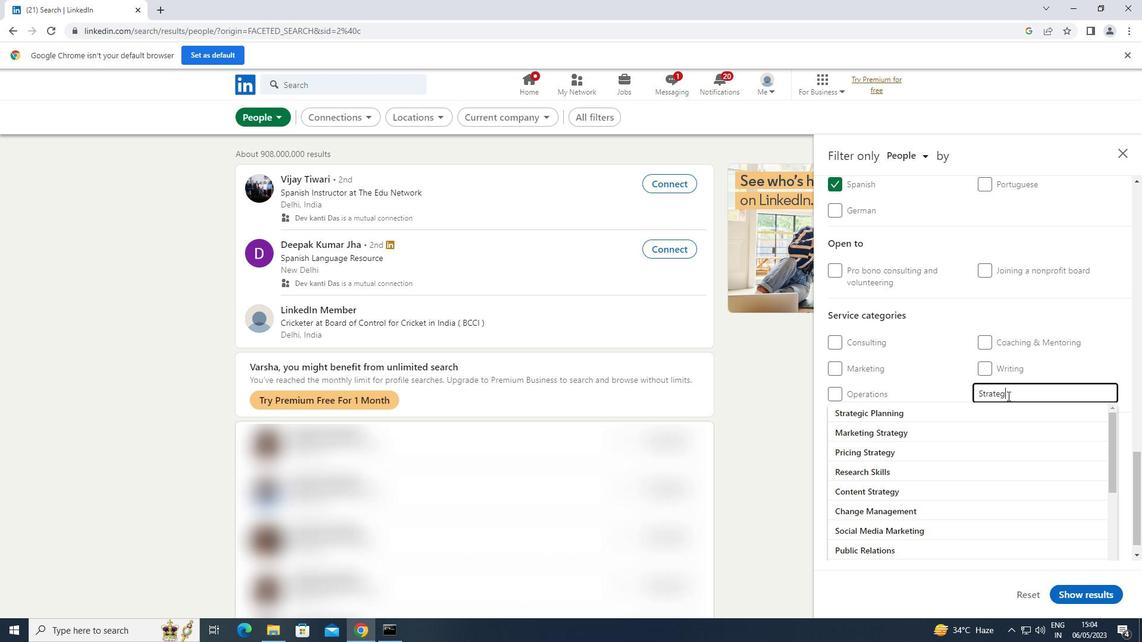 
Action: Mouse moved to (886, 411)
Screenshot: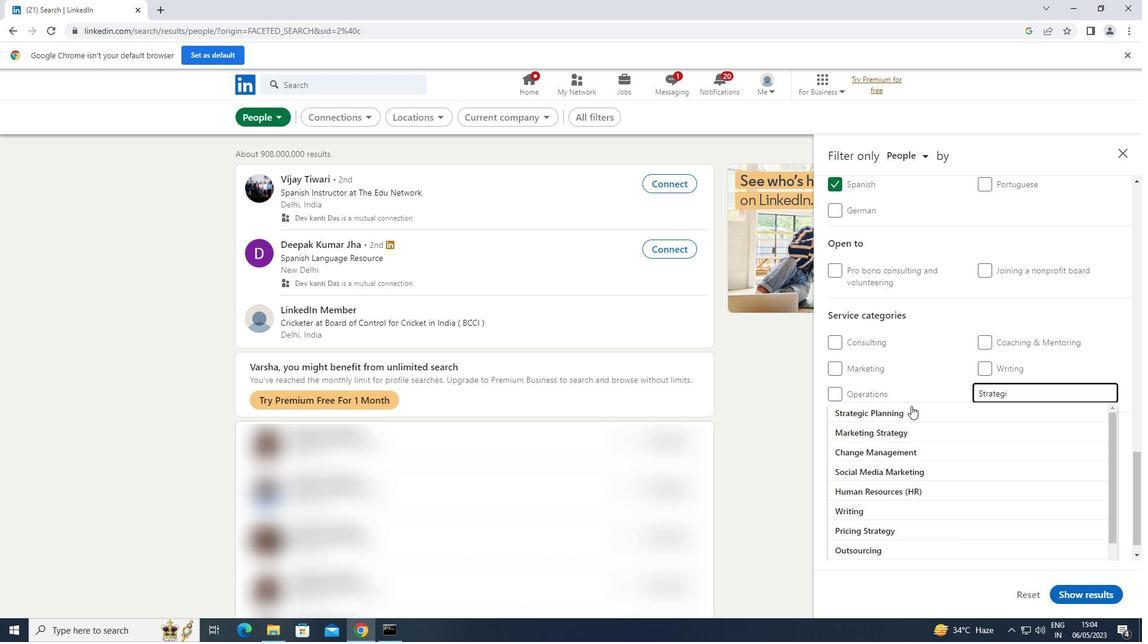 
Action: Mouse pressed left at (886, 411)
Screenshot: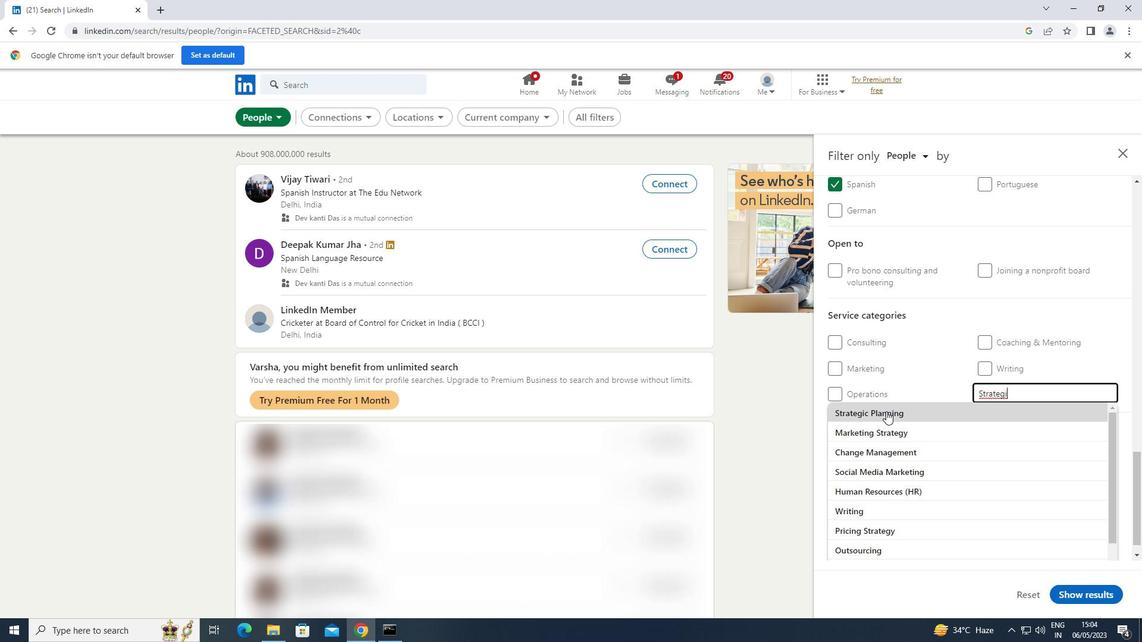 
Action: Mouse moved to (889, 406)
Screenshot: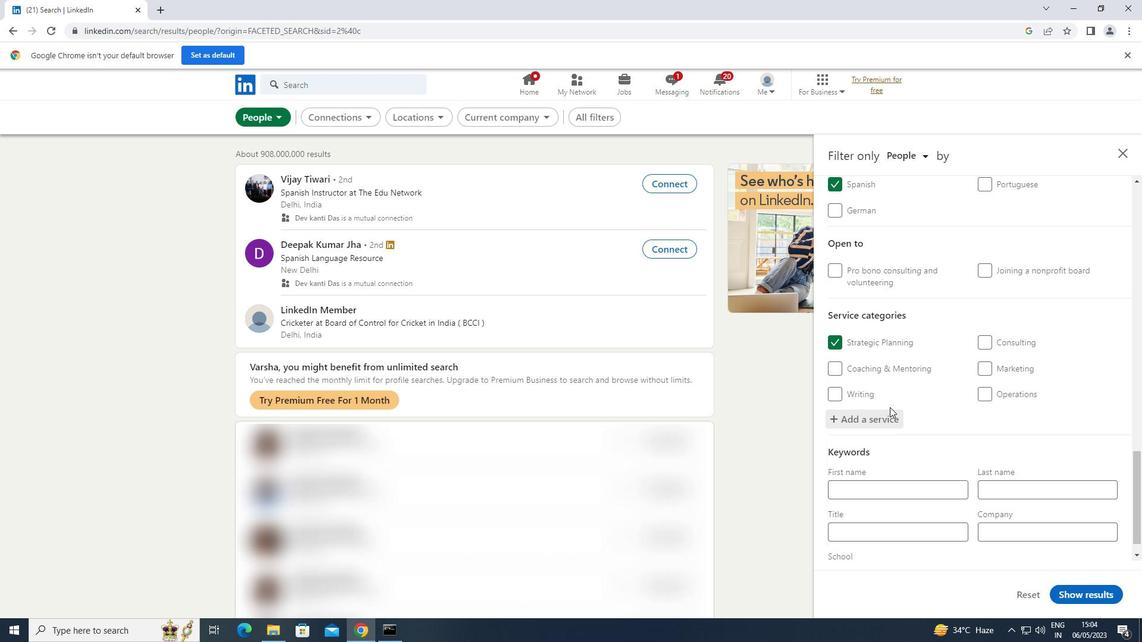 
Action: Mouse scrolled (889, 406) with delta (0, 0)
Screenshot: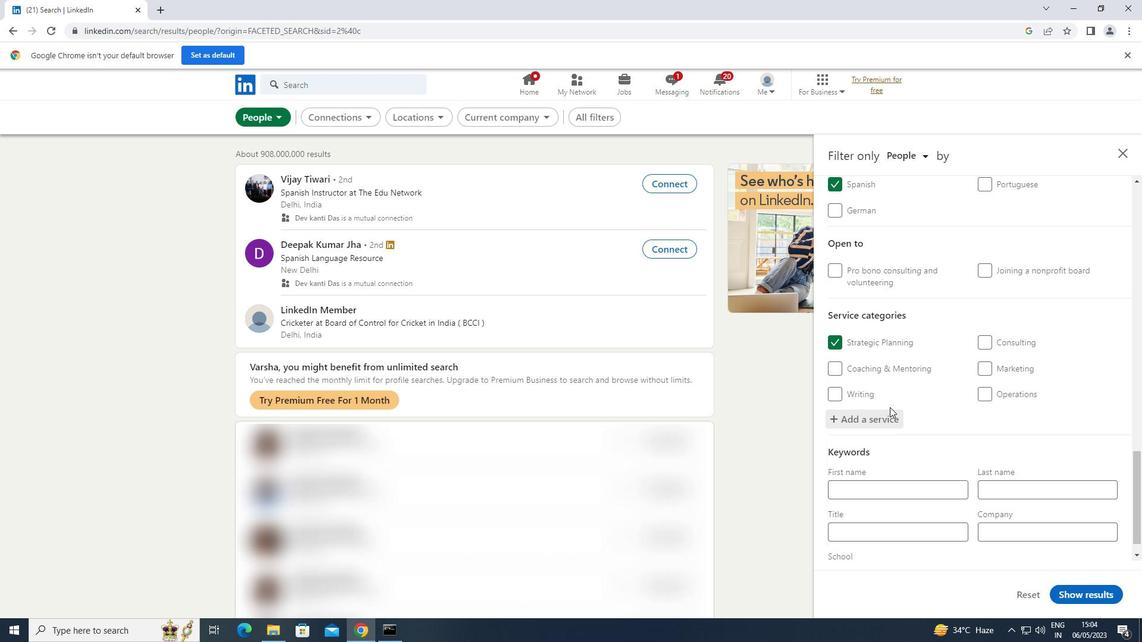 
Action: Mouse scrolled (889, 406) with delta (0, 0)
Screenshot: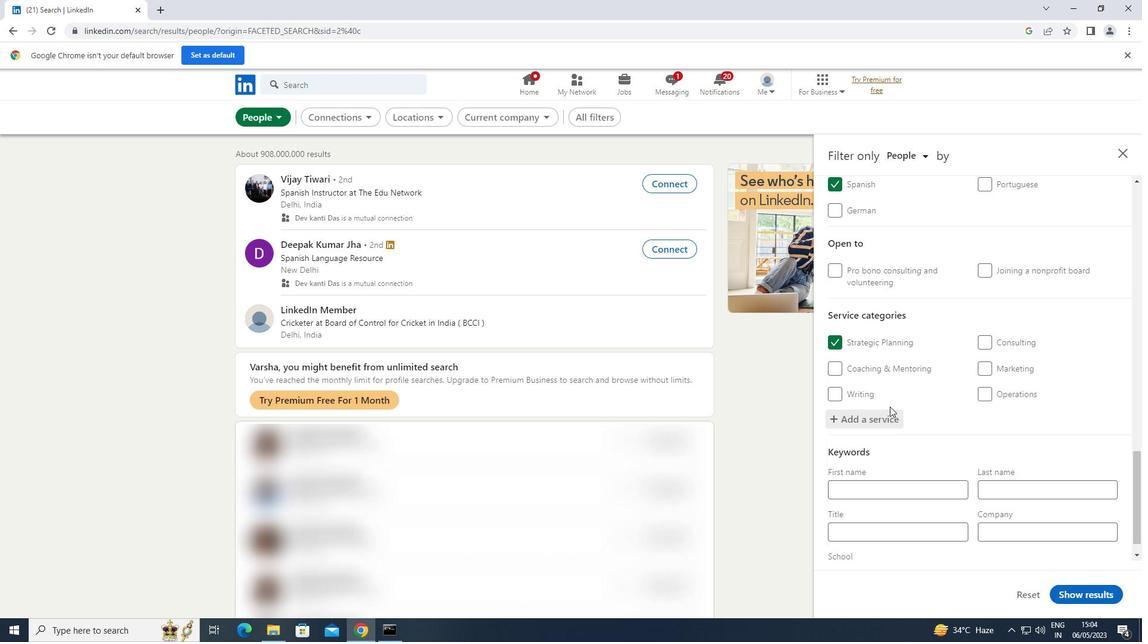 
Action: Mouse scrolled (889, 406) with delta (0, 0)
Screenshot: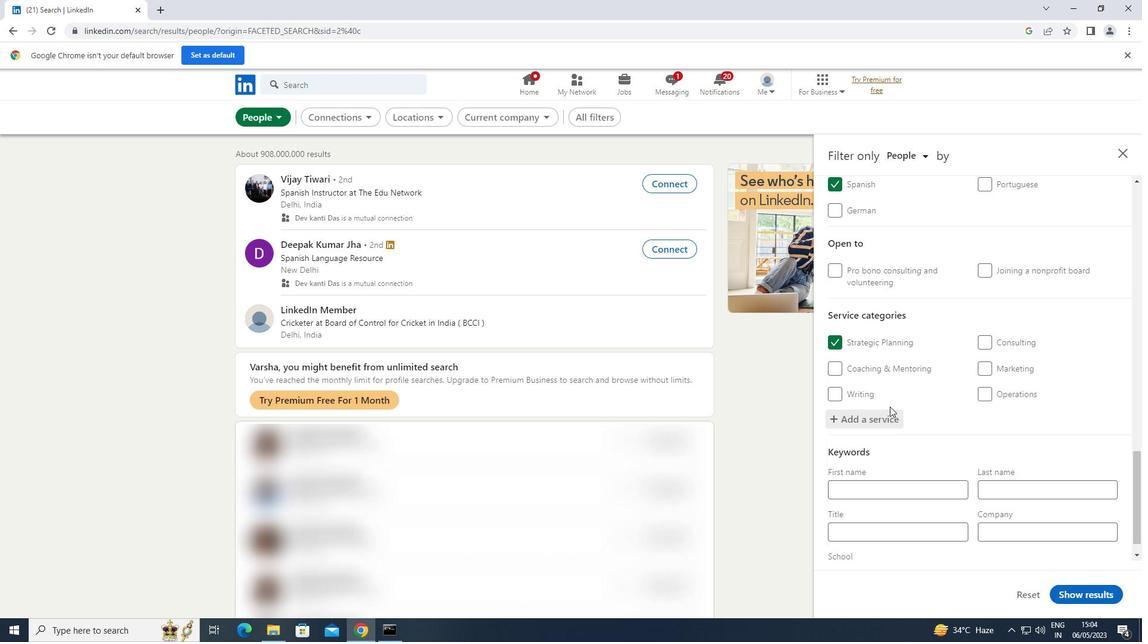 
Action: Mouse scrolled (889, 406) with delta (0, 0)
Screenshot: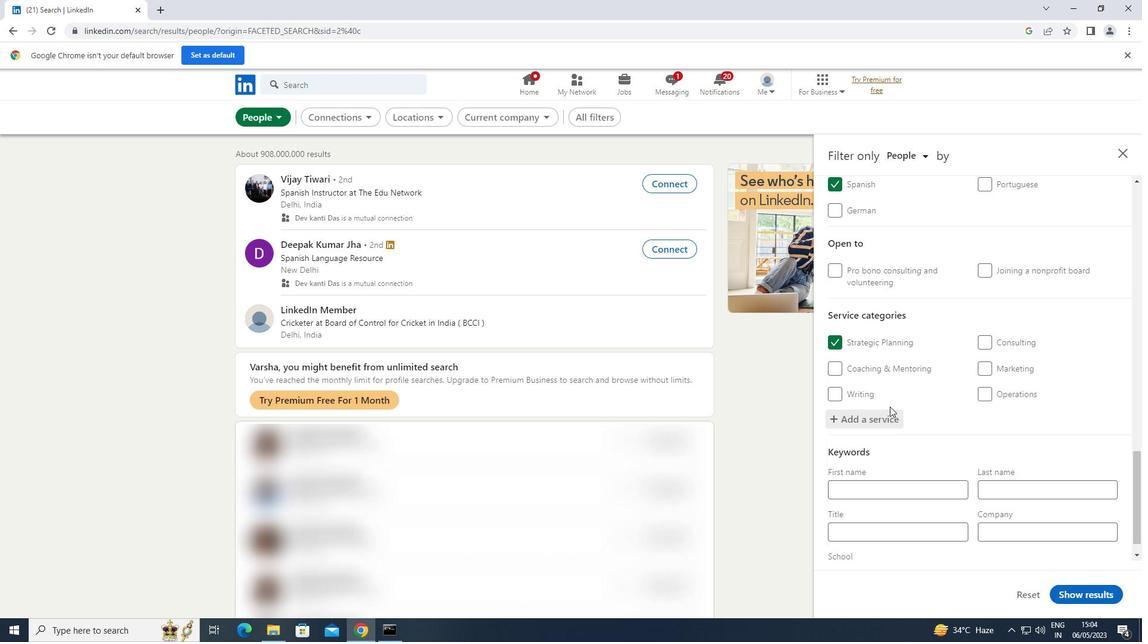 
Action: Mouse scrolled (889, 406) with delta (0, 0)
Screenshot: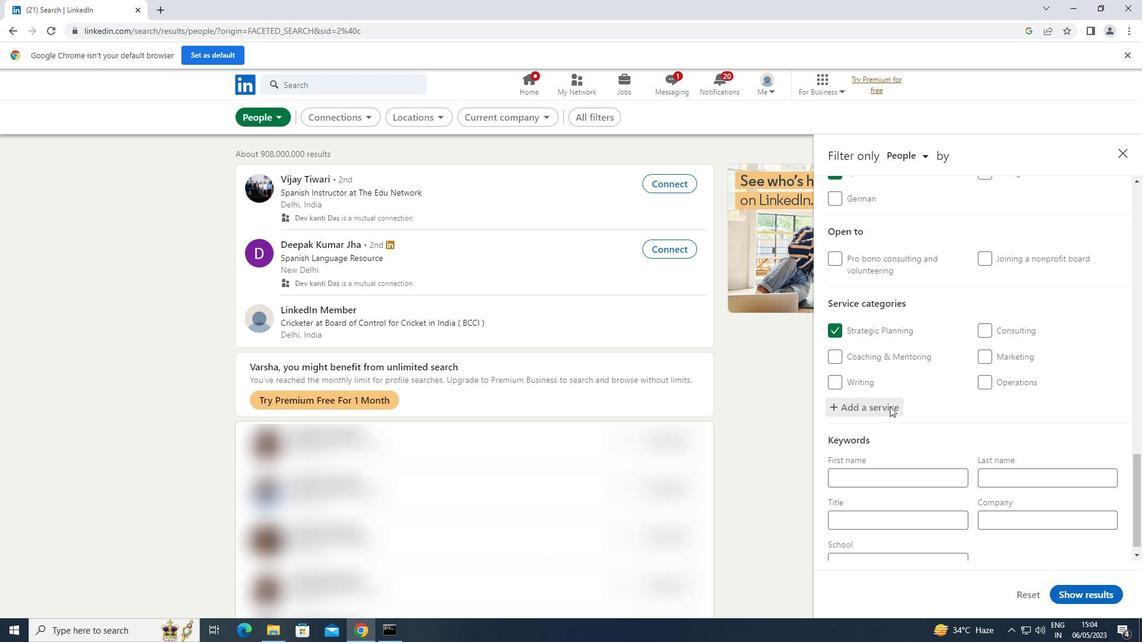 
Action: Mouse scrolled (889, 406) with delta (0, 0)
Screenshot: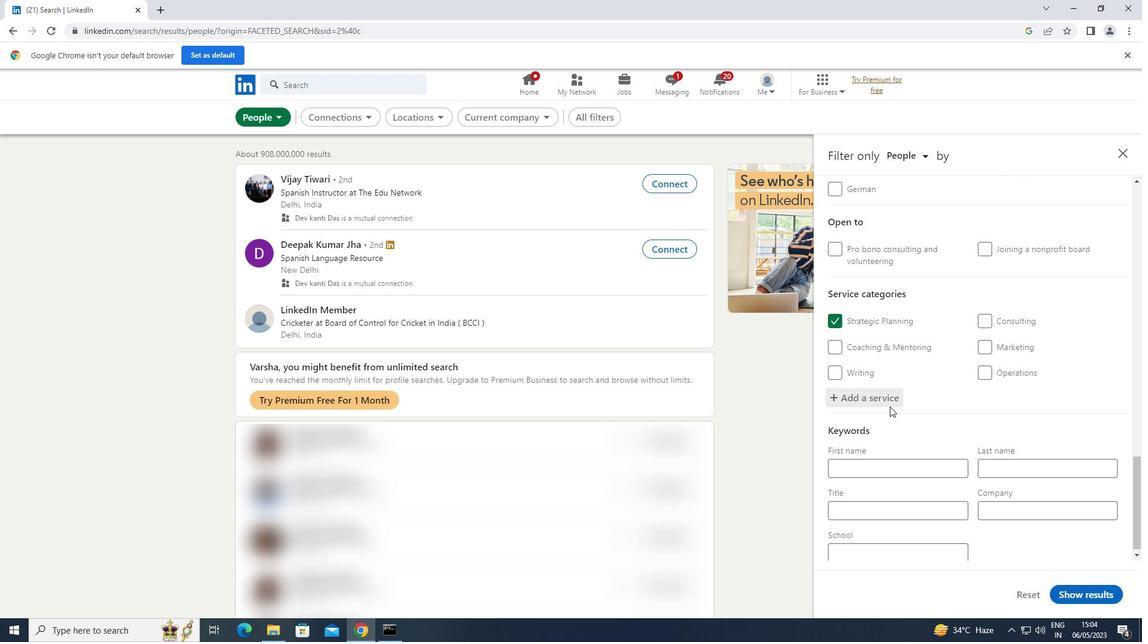 
Action: Mouse scrolled (889, 406) with delta (0, 0)
Screenshot: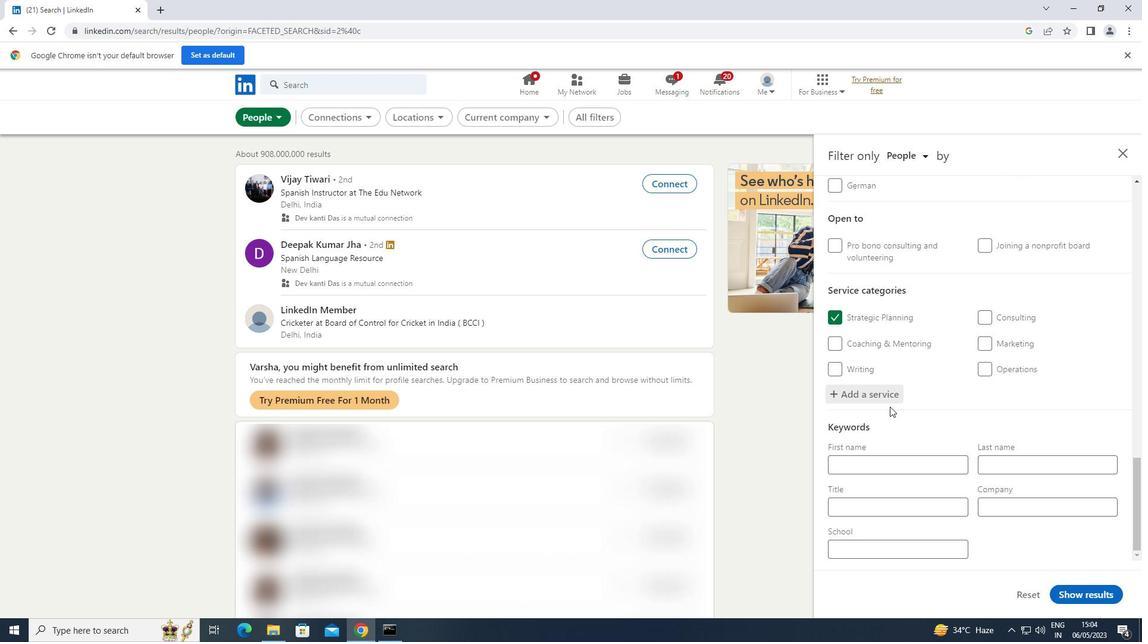 
Action: Mouse moved to (908, 510)
Screenshot: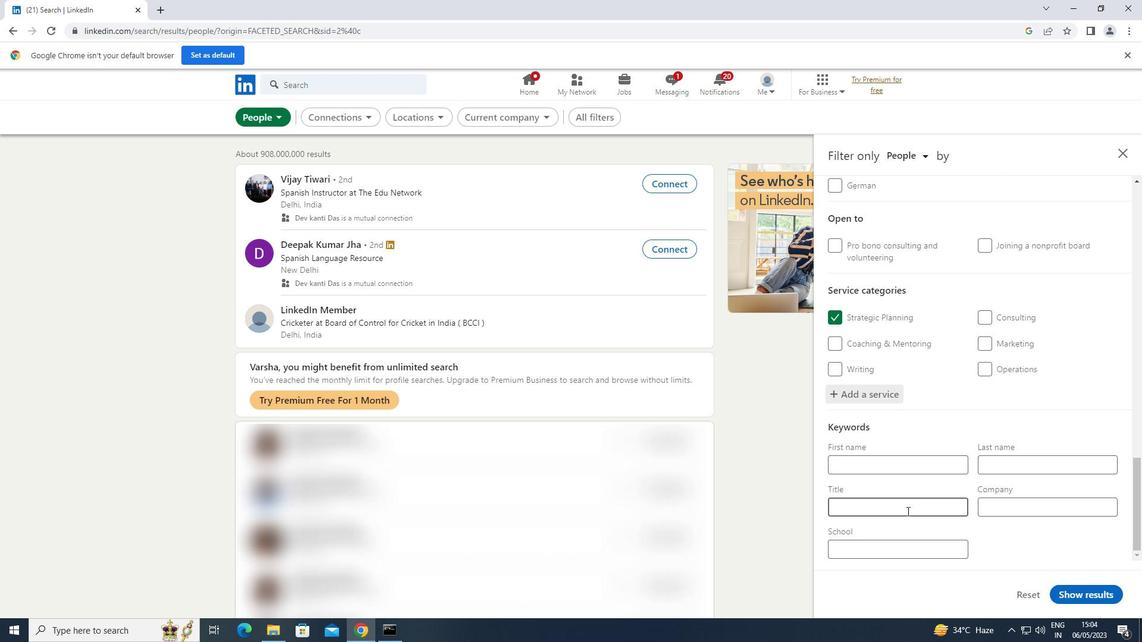 
Action: Mouse pressed left at (908, 510)
Screenshot: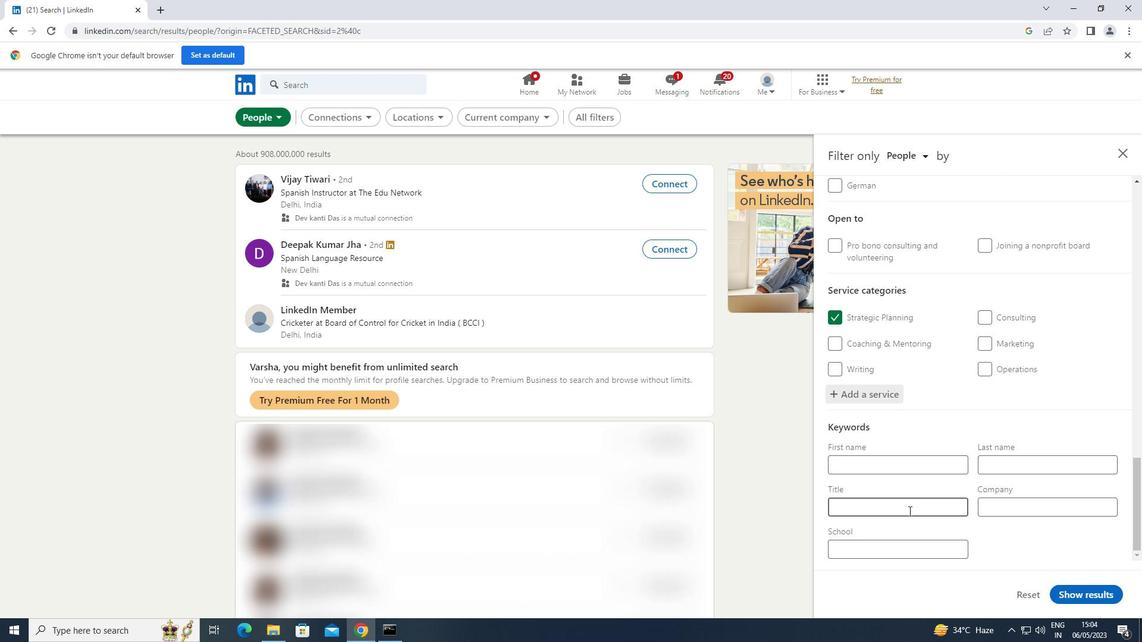 
Action: Key pressed <Key.shift>ACTUARY
Screenshot: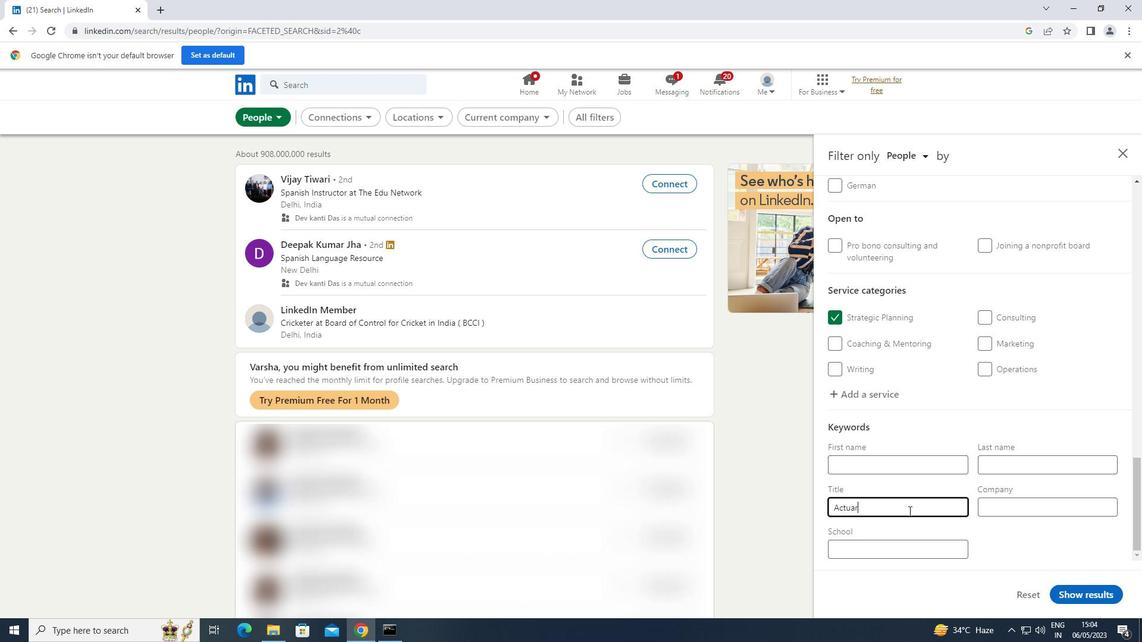 
Action: Mouse moved to (1062, 590)
Screenshot: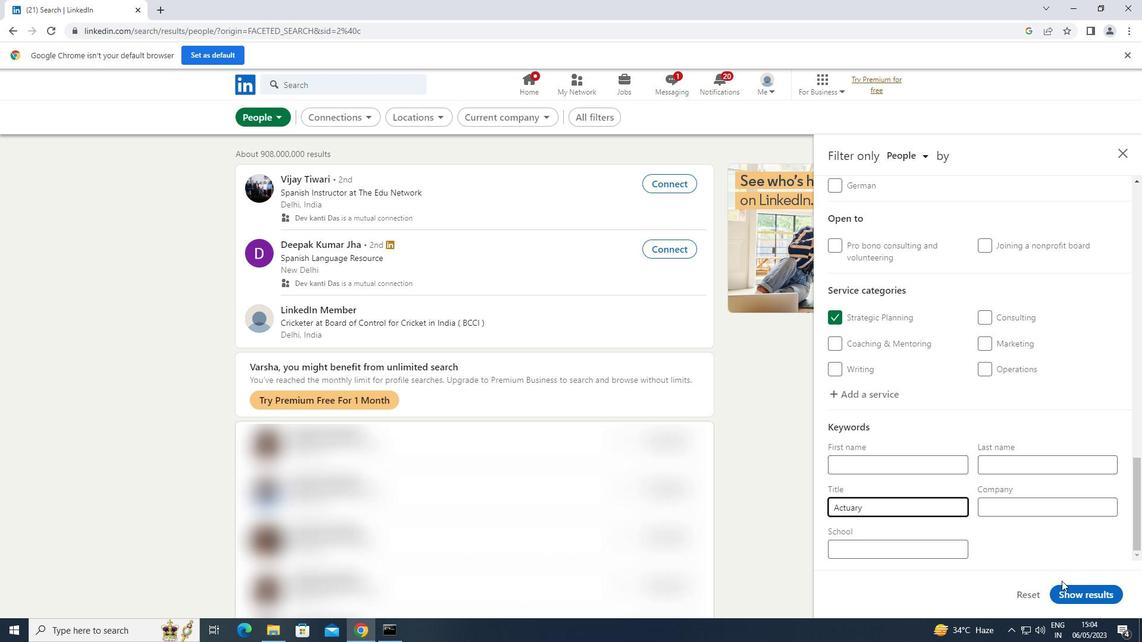 
Action: Mouse pressed left at (1062, 590)
Screenshot: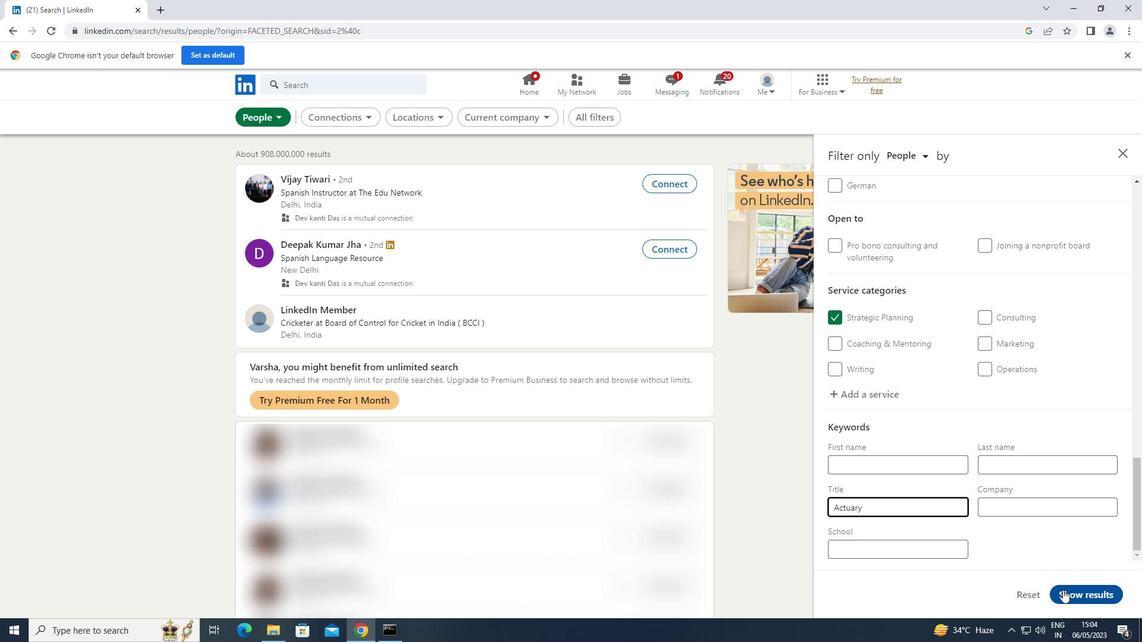 
